 Task: Look for space in Haru Zbad, Pakistan from 1st July, 2023 to 3rd July, 2023 for 1 adult in price range Rs.5000 to Rs.15000. Place can be private room with 1  bedroom having 1 bed and 1 bathroom. Property type can be house, flat, guest house, hotel. Amenities needed are: wifi. Booking option can be shelf check-in. Required host language is English.
Action: Mouse pressed left at (528, 100)
Screenshot: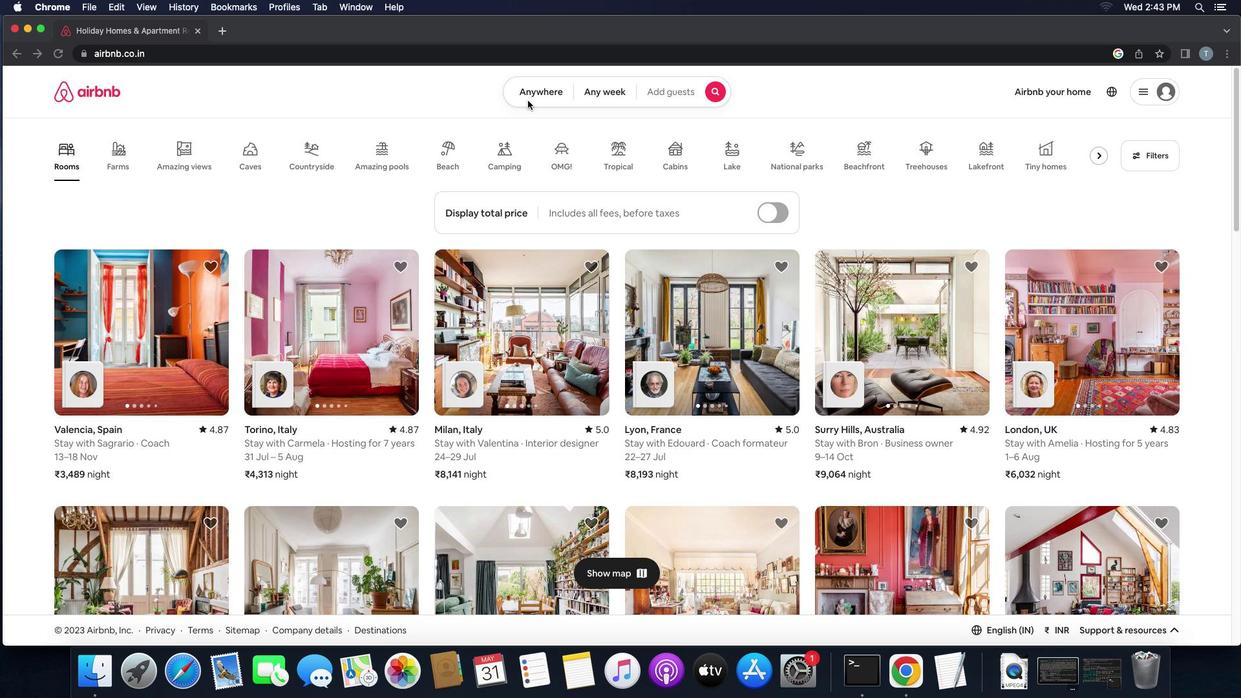 
Action: Mouse pressed left at (528, 100)
Screenshot: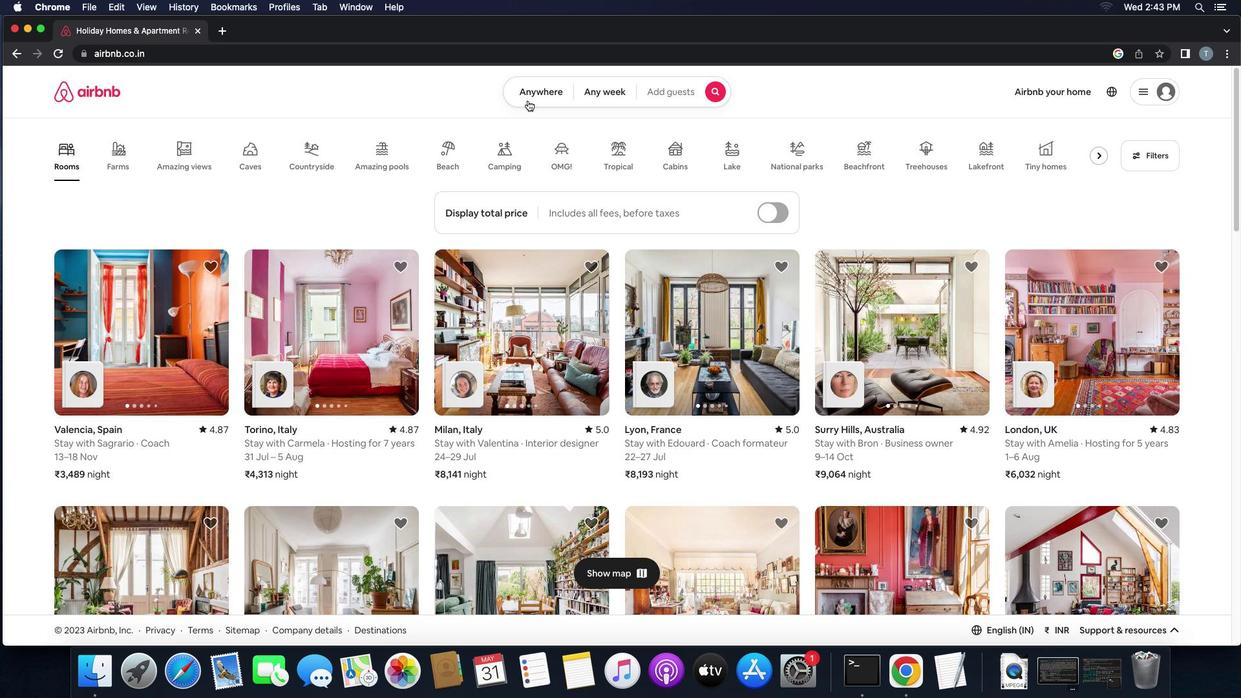 
Action: Mouse moved to (483, 140)
Screenshot: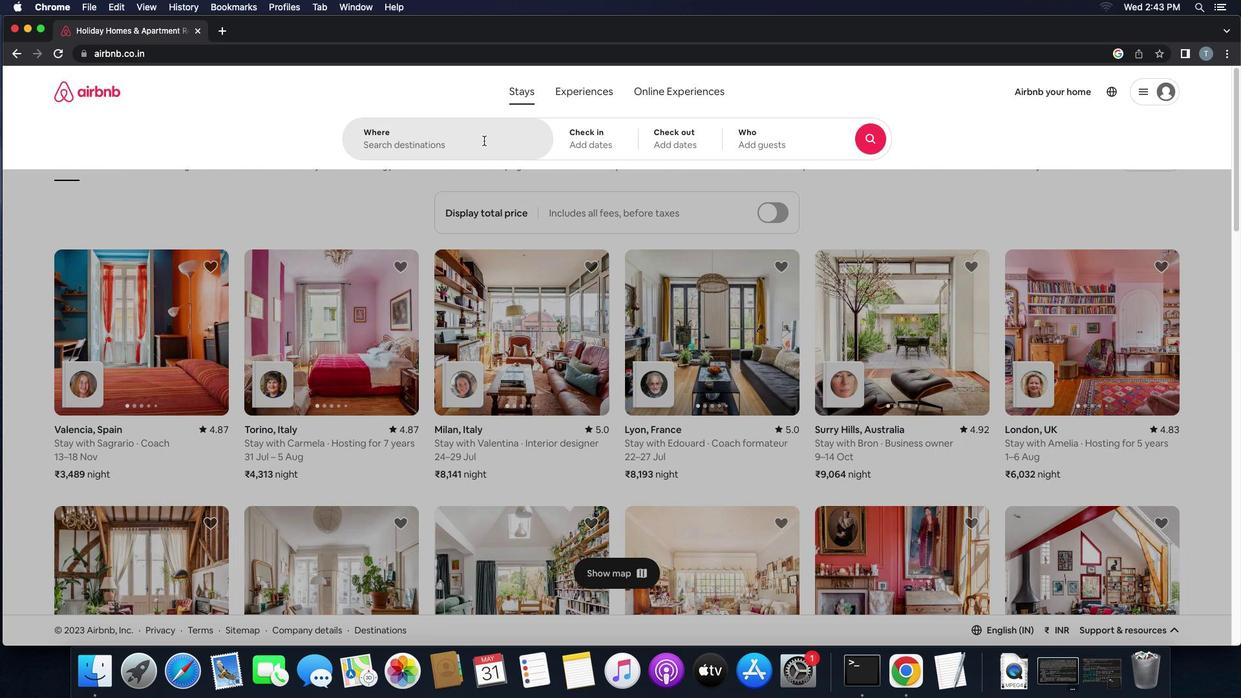 
Action: Mouse pressed left at (483, 140)
Screenshot: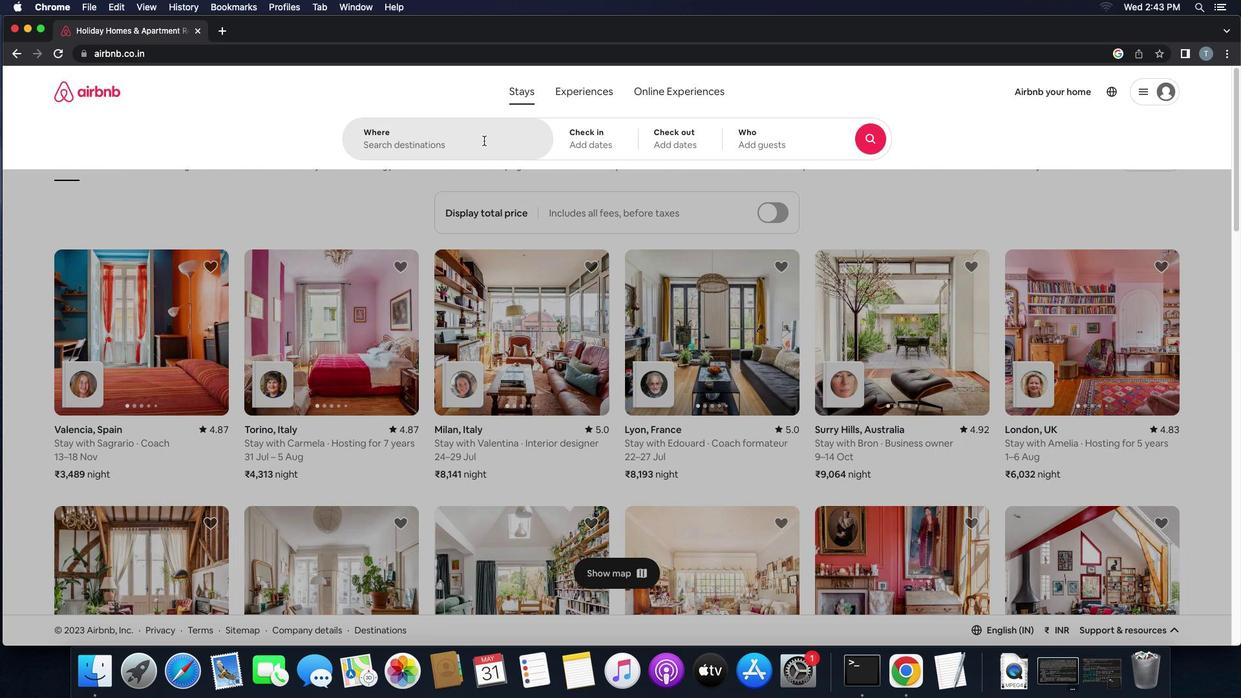 
Action: Key pressed Key.shift'H''a''r''u''z''b''a''d'',''p''a''k''i''s''t''a''n'
Screenshot: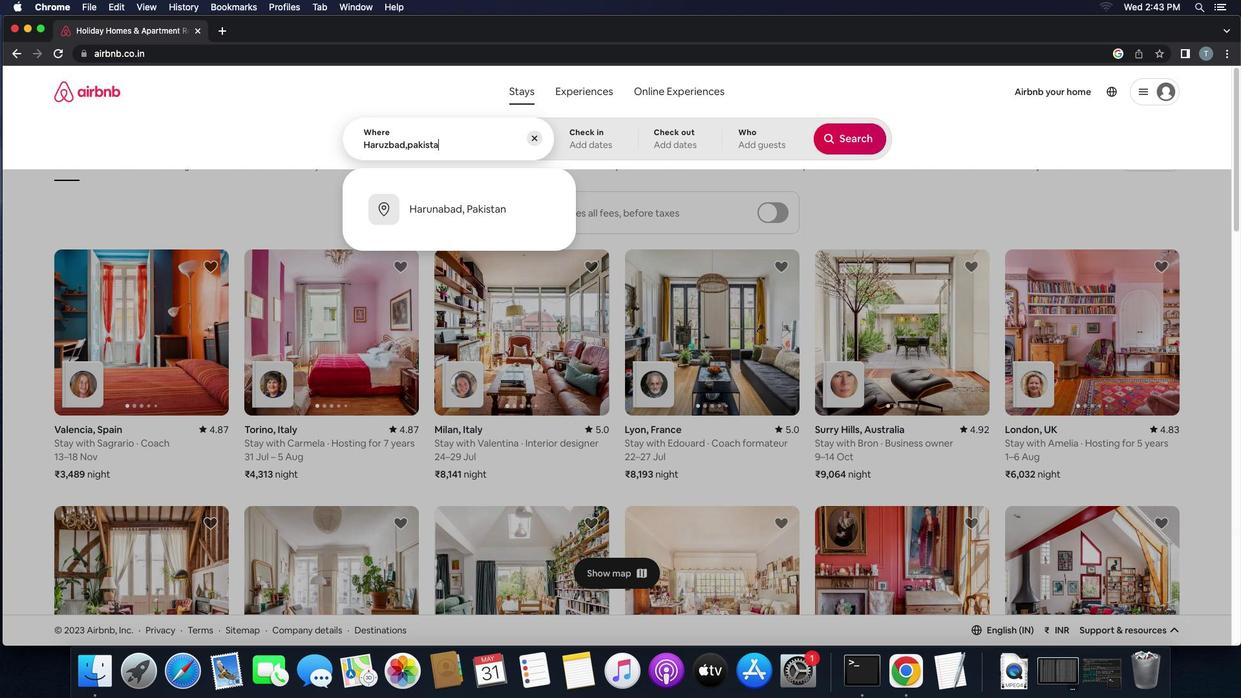 
Action: Mouse moved to (514, 204)
Screenshot: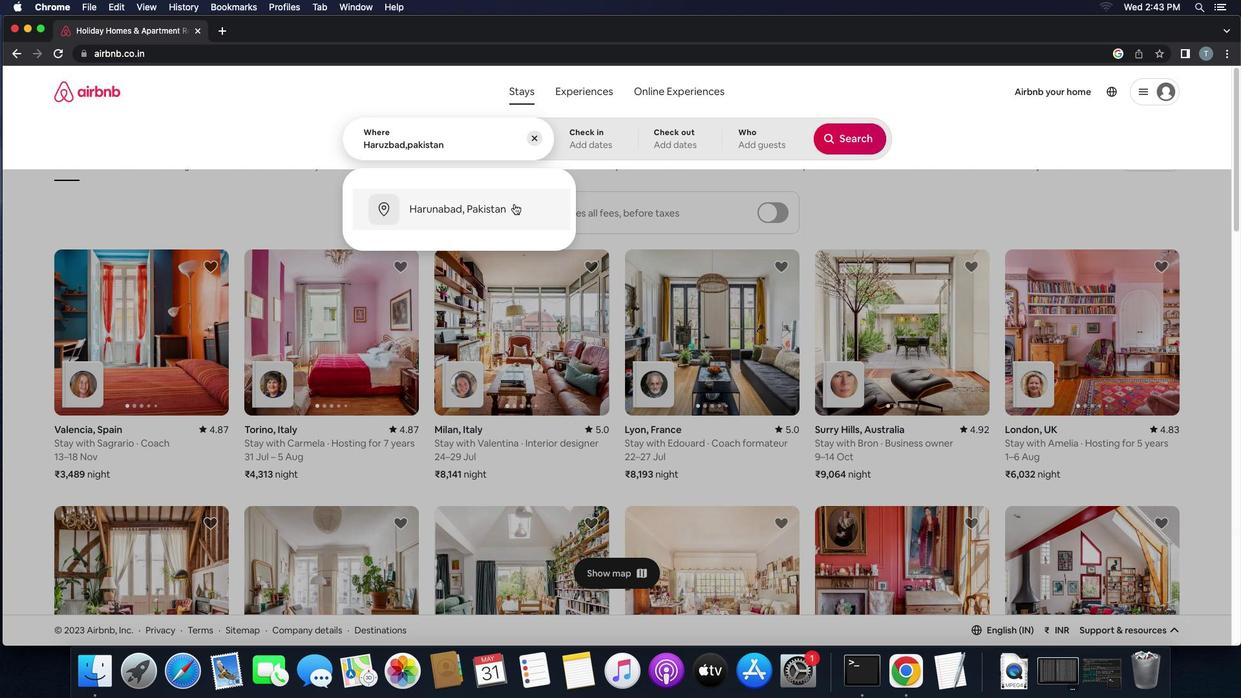 
Action: Mouse pressed left at (514, 204)
Screenshot: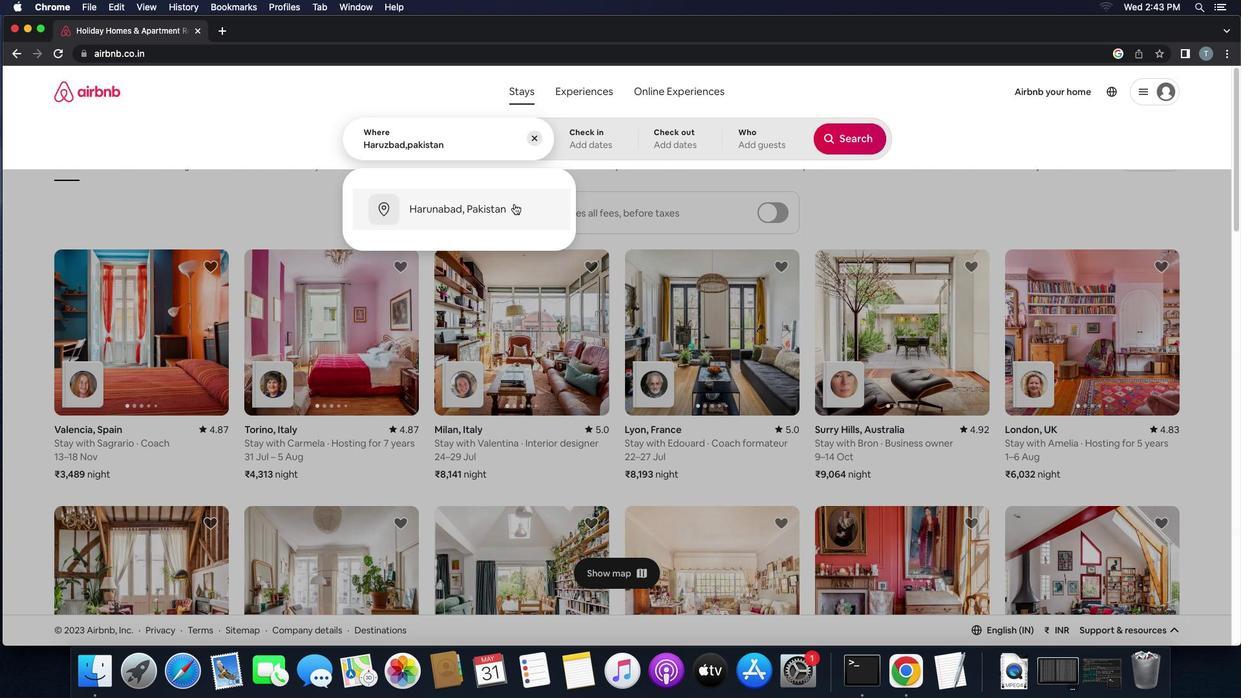 
Action: Mouse moved to (841, 245)
Screenshot: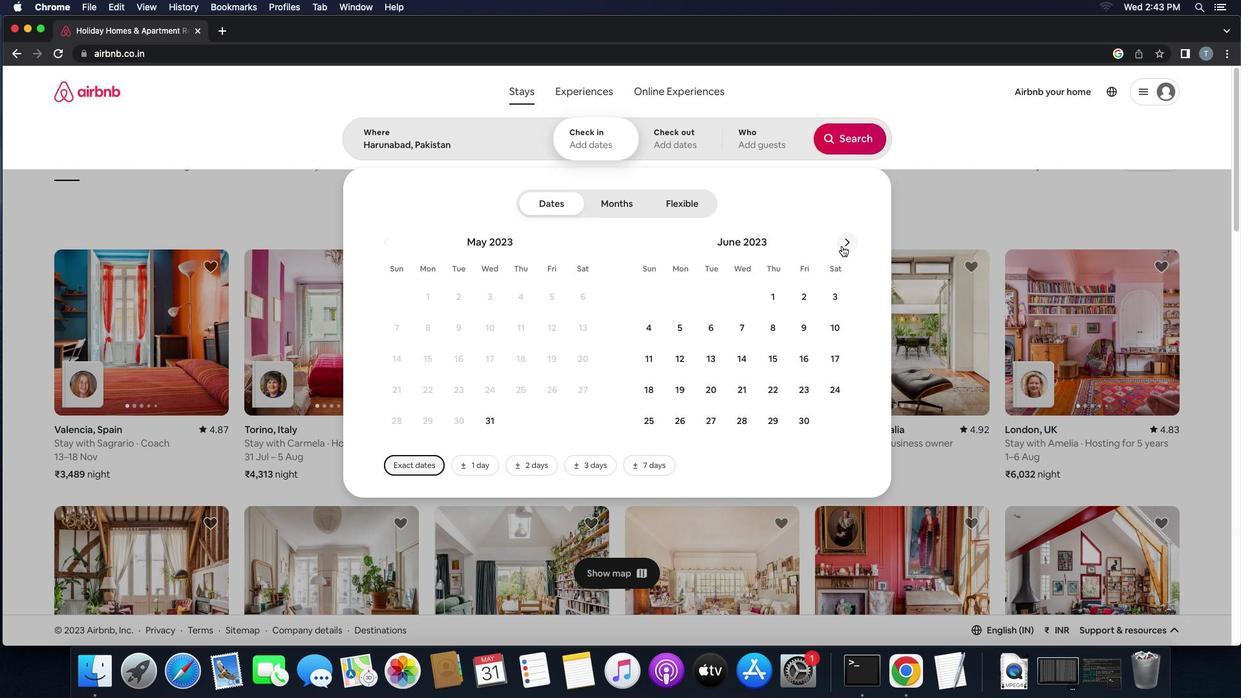 
Action: Mouse pressed left at (841, 245)
Screenshot: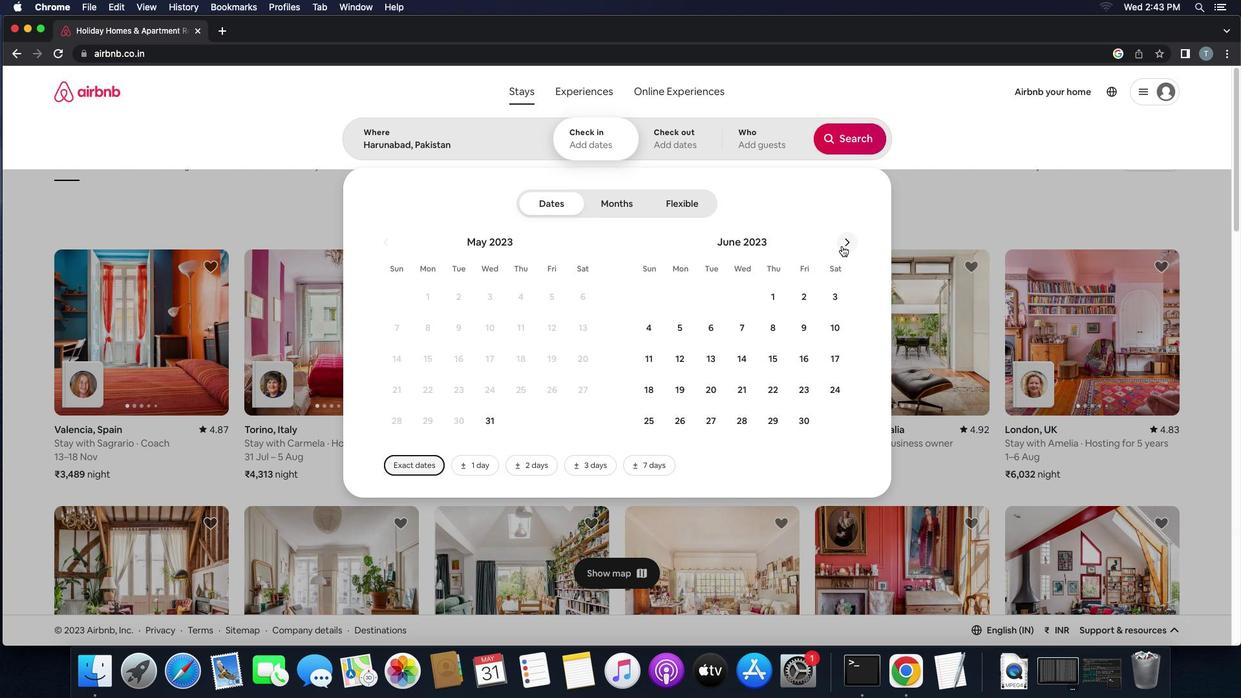
Action: Mouse moved to (836, 294)
Screenshot: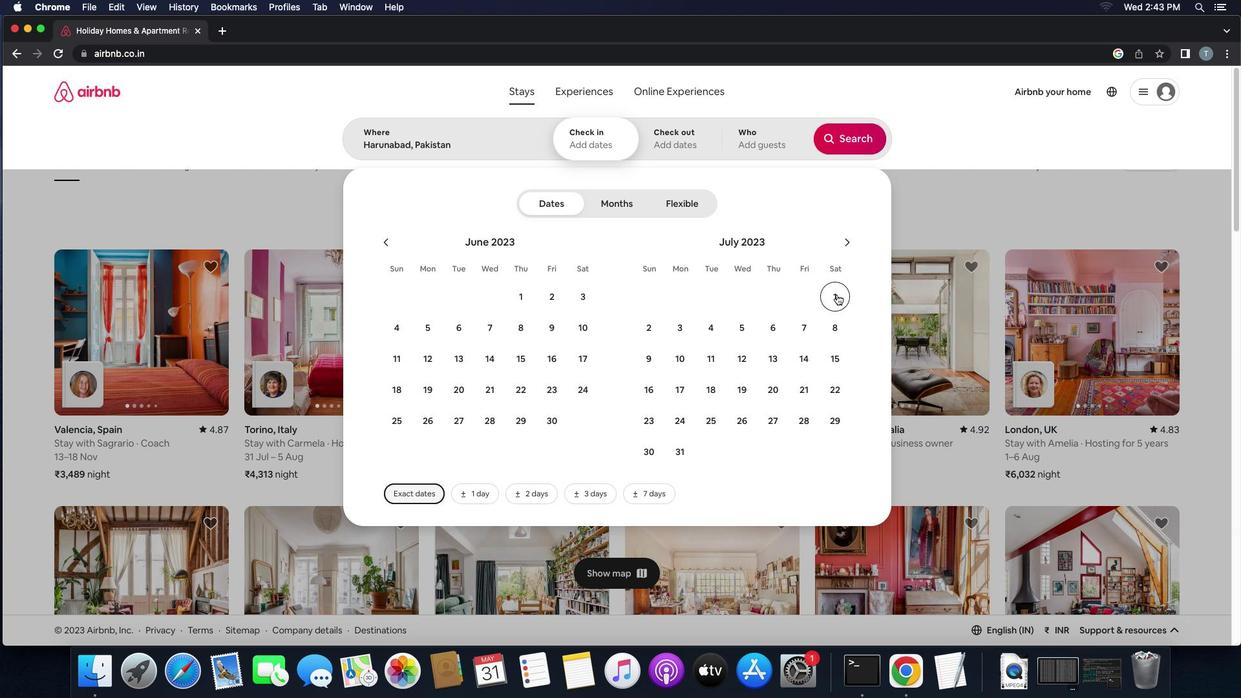 
Action: Mouse pressed left at (836, 294)
Screenshot: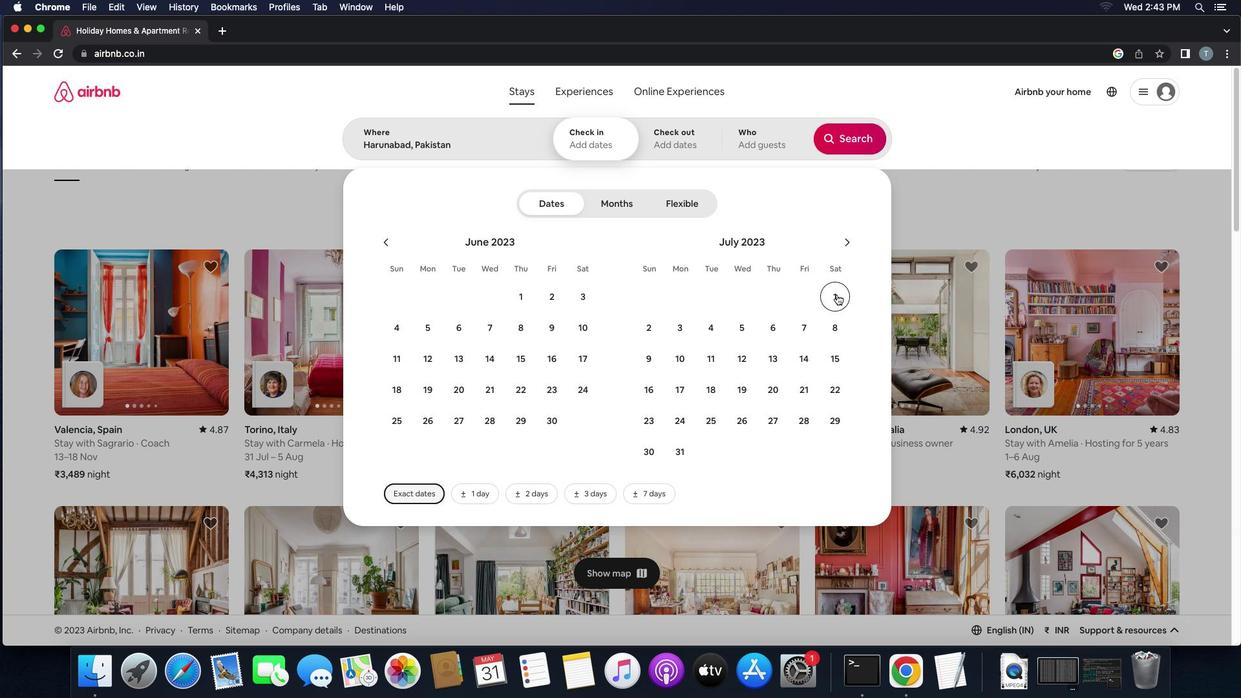 
Action: Mouse moved to (680, 329)
Screenshot: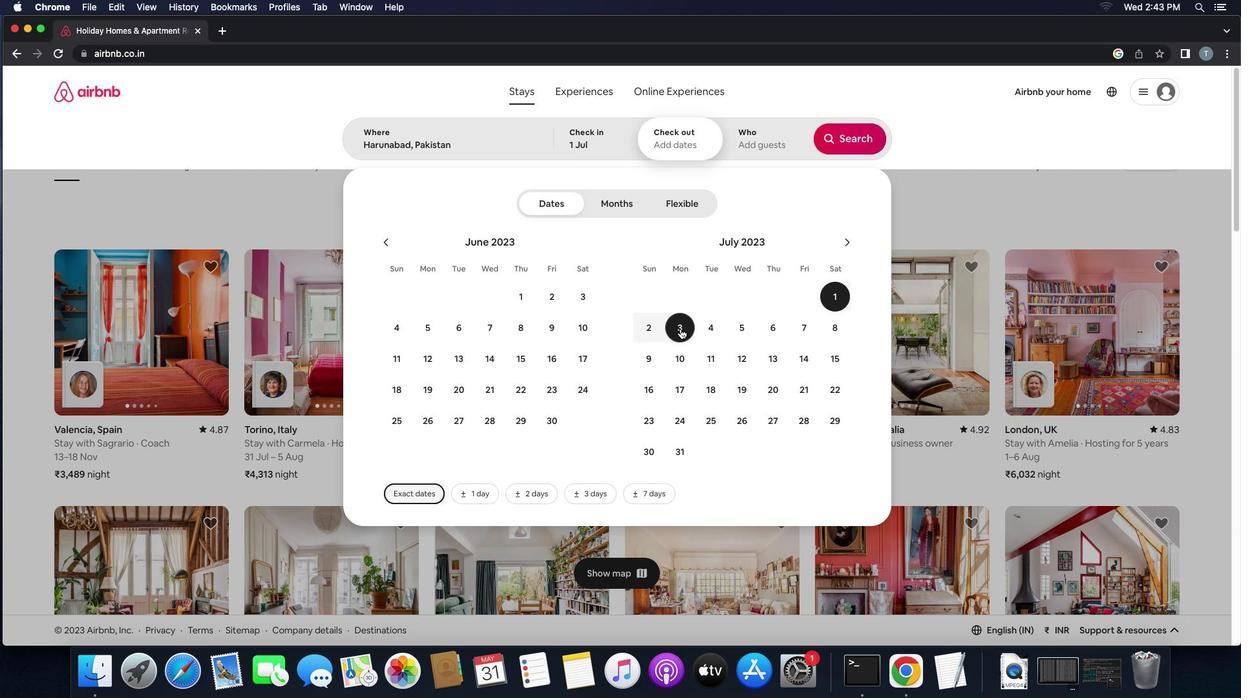 
Action: Mouse pressed left at (680, 329)
Screenshot: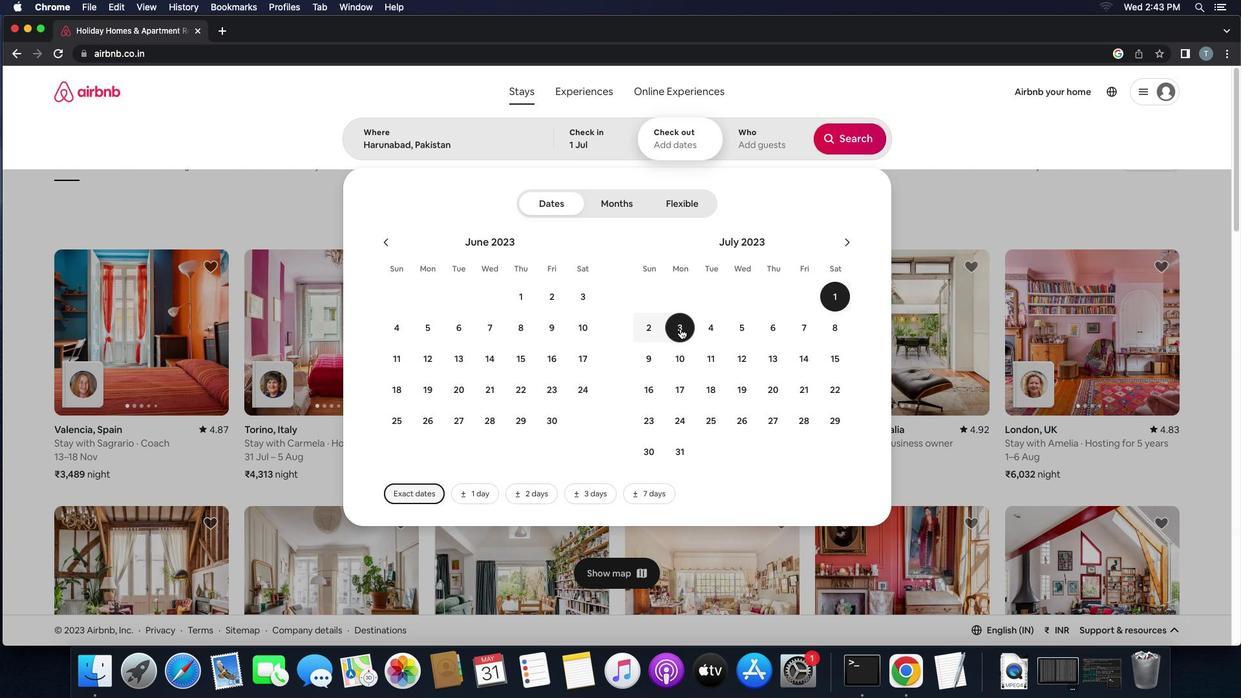 
Action: Mouse moved to (737, 142)
Screenshot: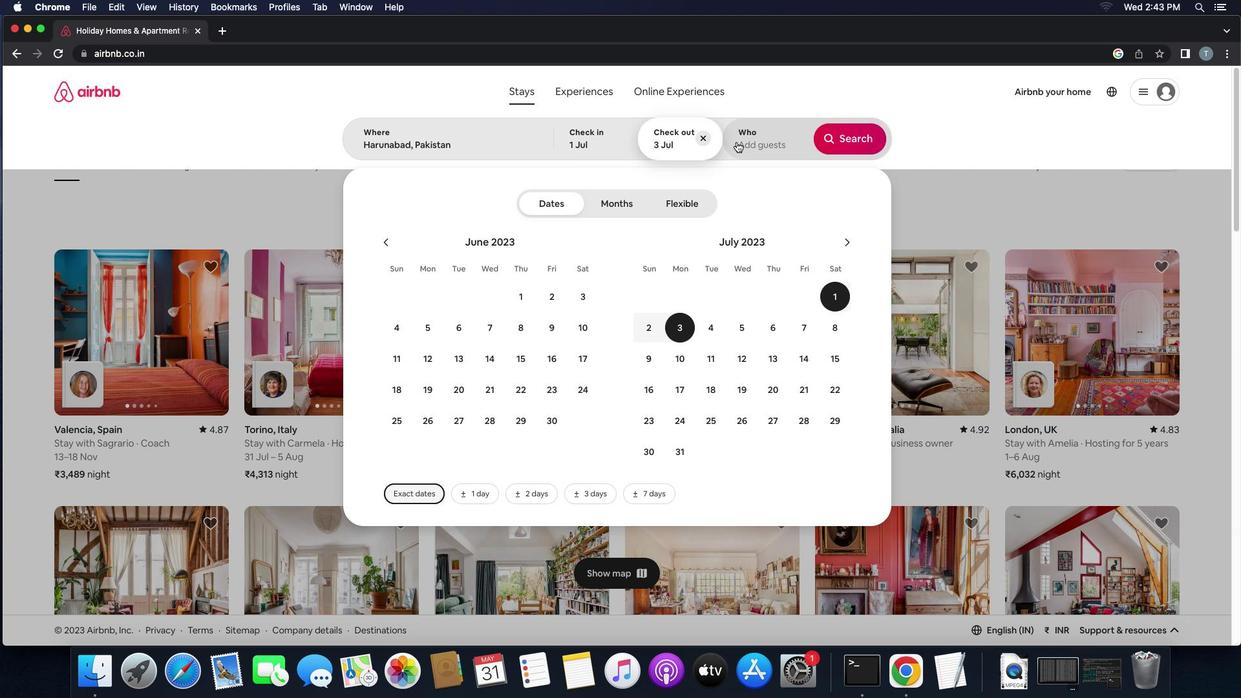 
Action: Mouse pressed left at (737, 142)
Screenshot: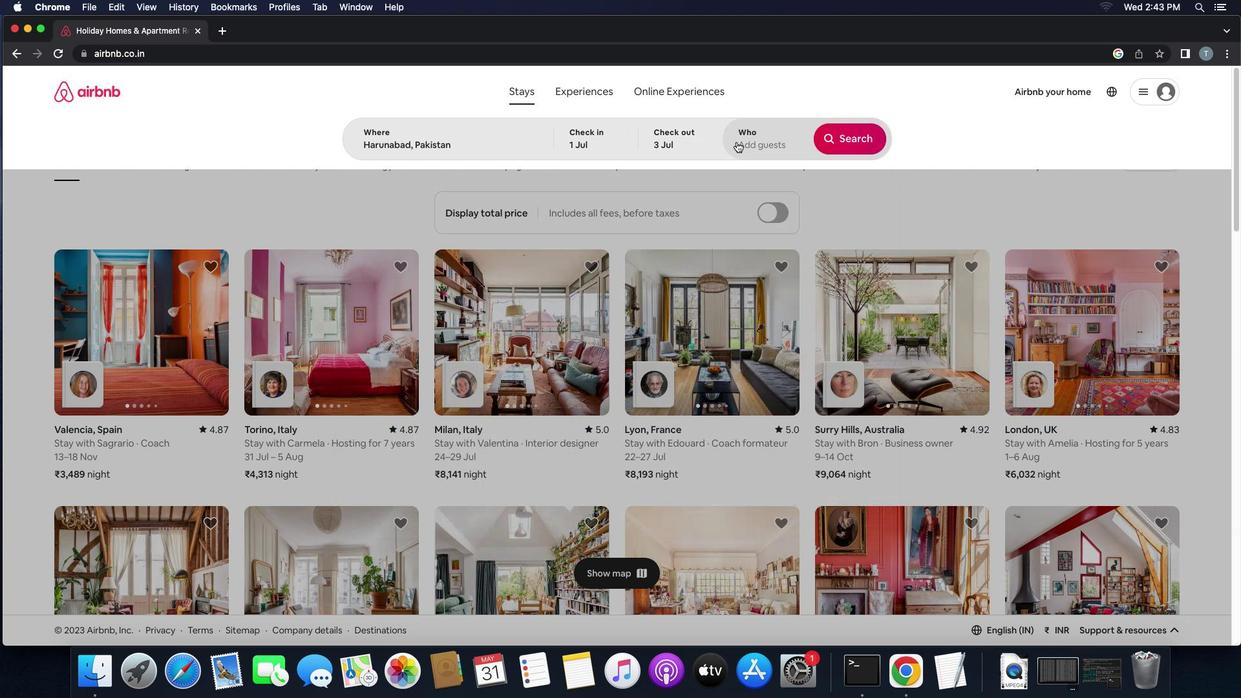 
Action: Mouse moved to (852, 203)
Screenshot: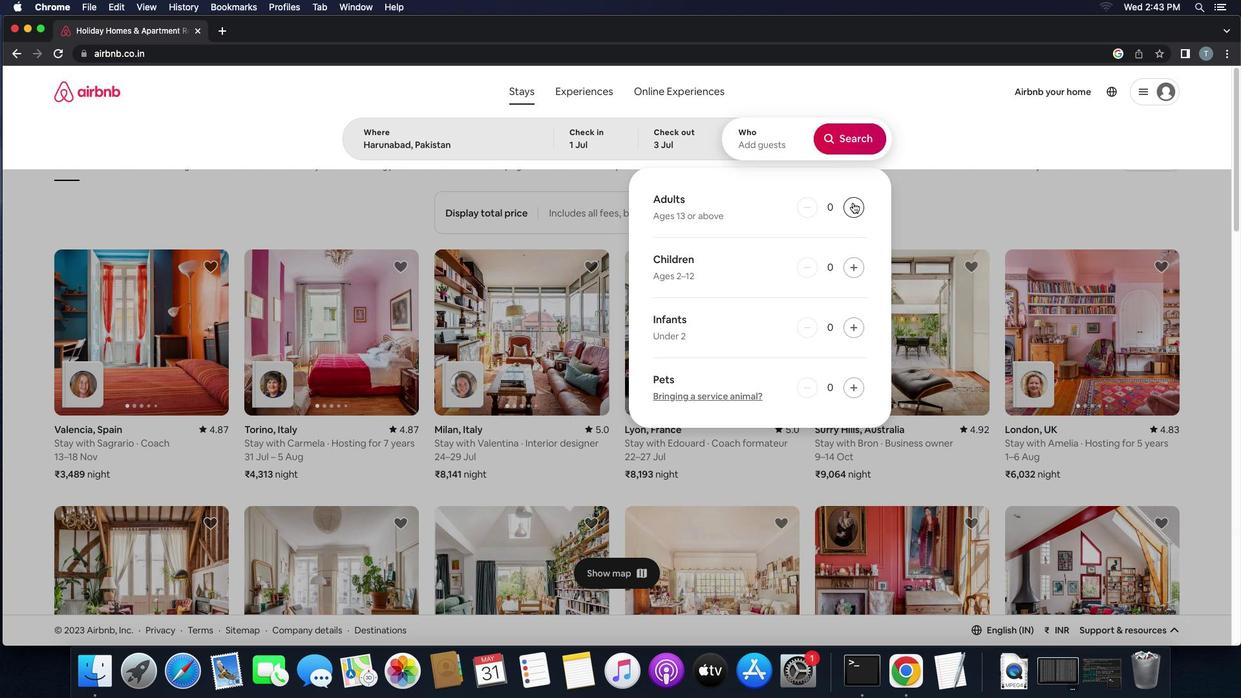 
Action: Mouse pressed left at (852, 203)
Screenshot: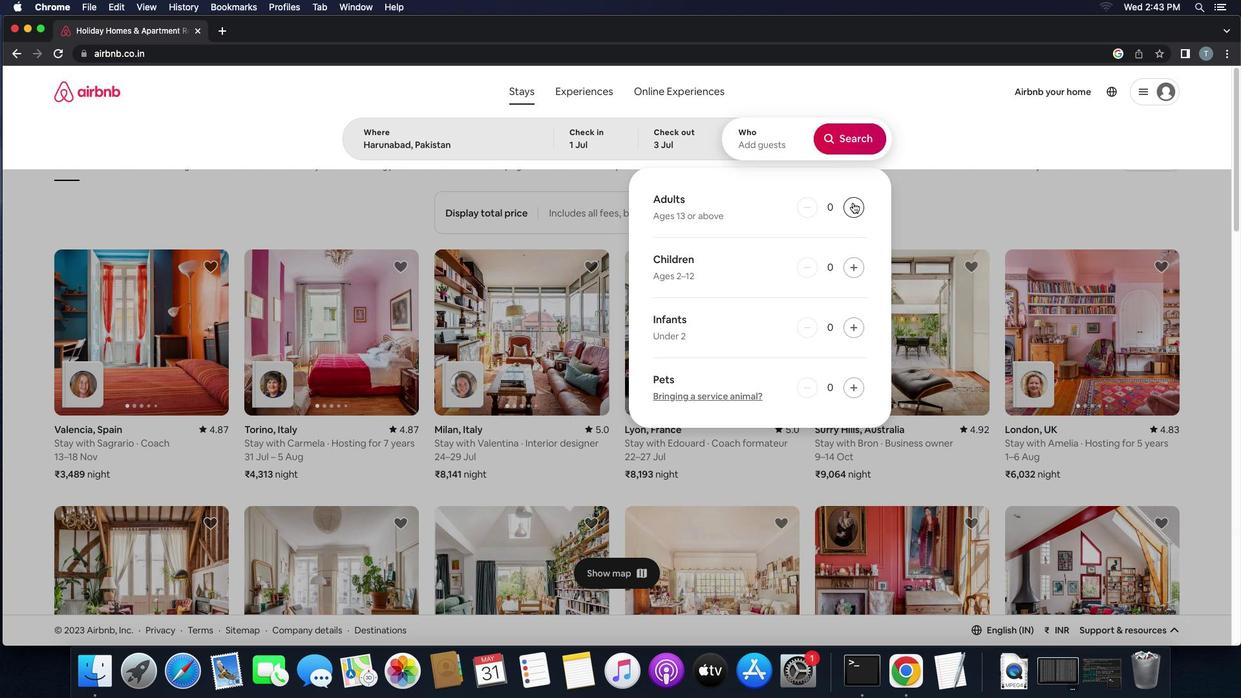 
Action: Mouse moved to (857, 139)
Screenshot: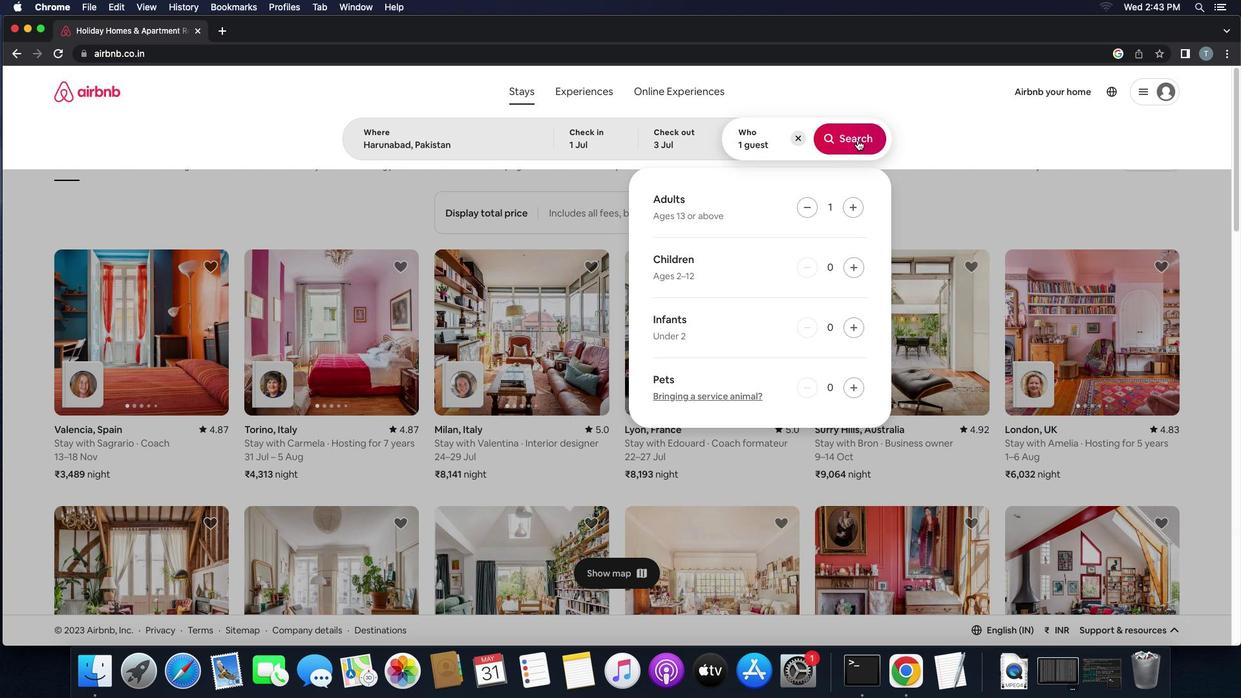 
Action: Mouse pressed left at (857, 139)
Screenshot: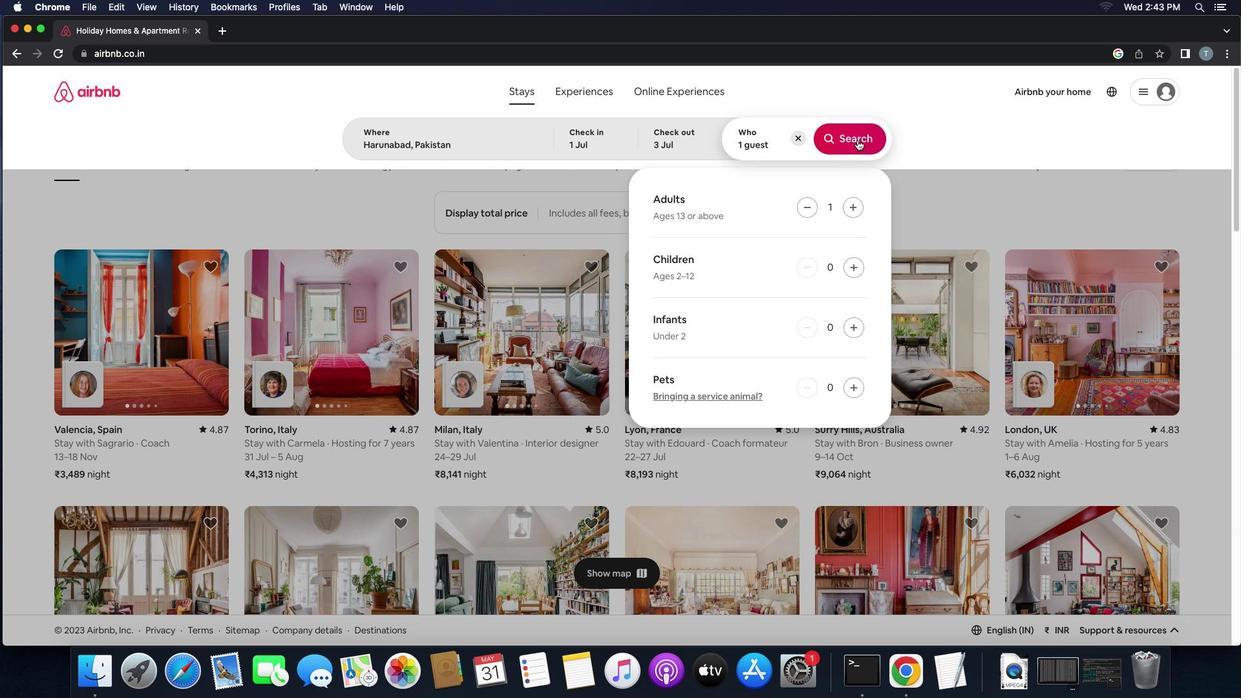 
Action: Mouse moved to (1182, 142)
Screenshot: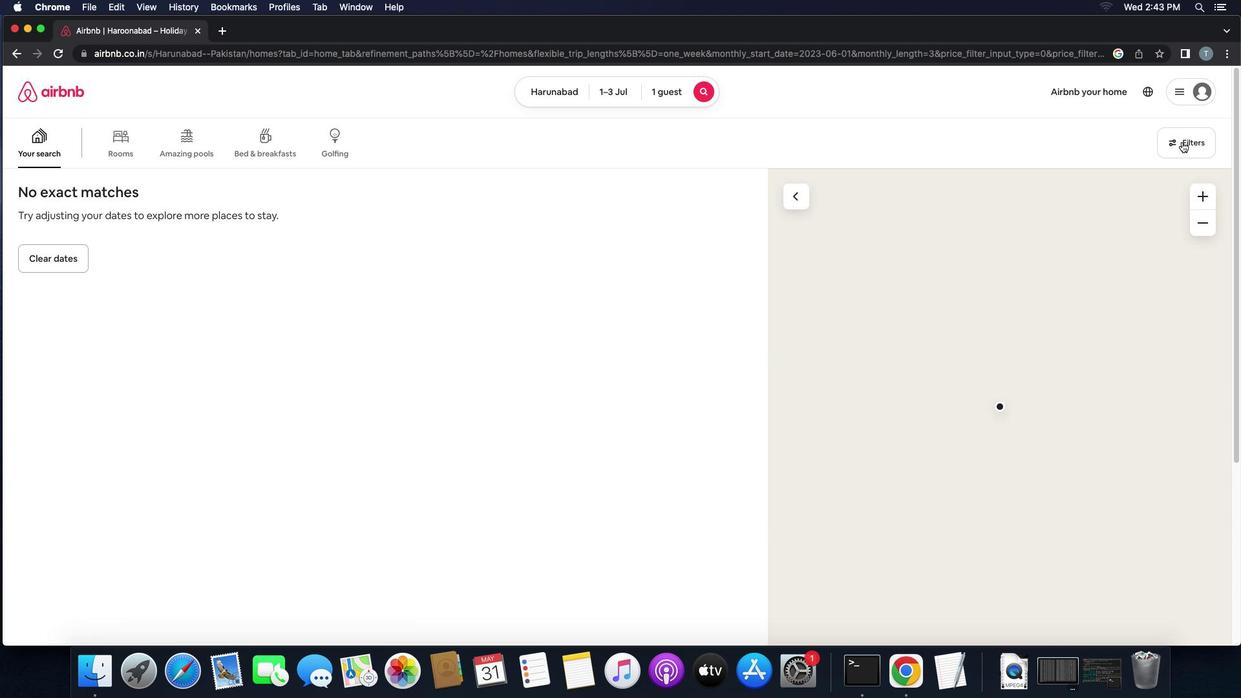 
Action: Mouse pressed left at (1182, 142)
Screenshot: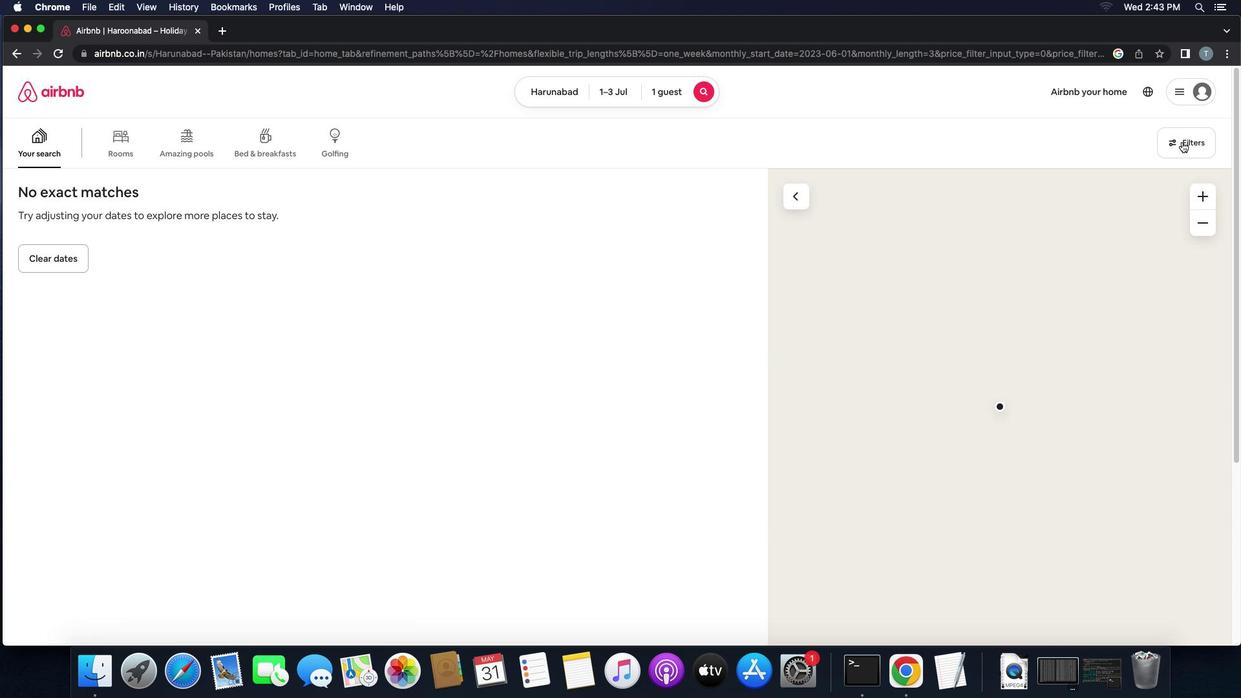 
Action: Mouse moved to (528, 232)
Screenshot: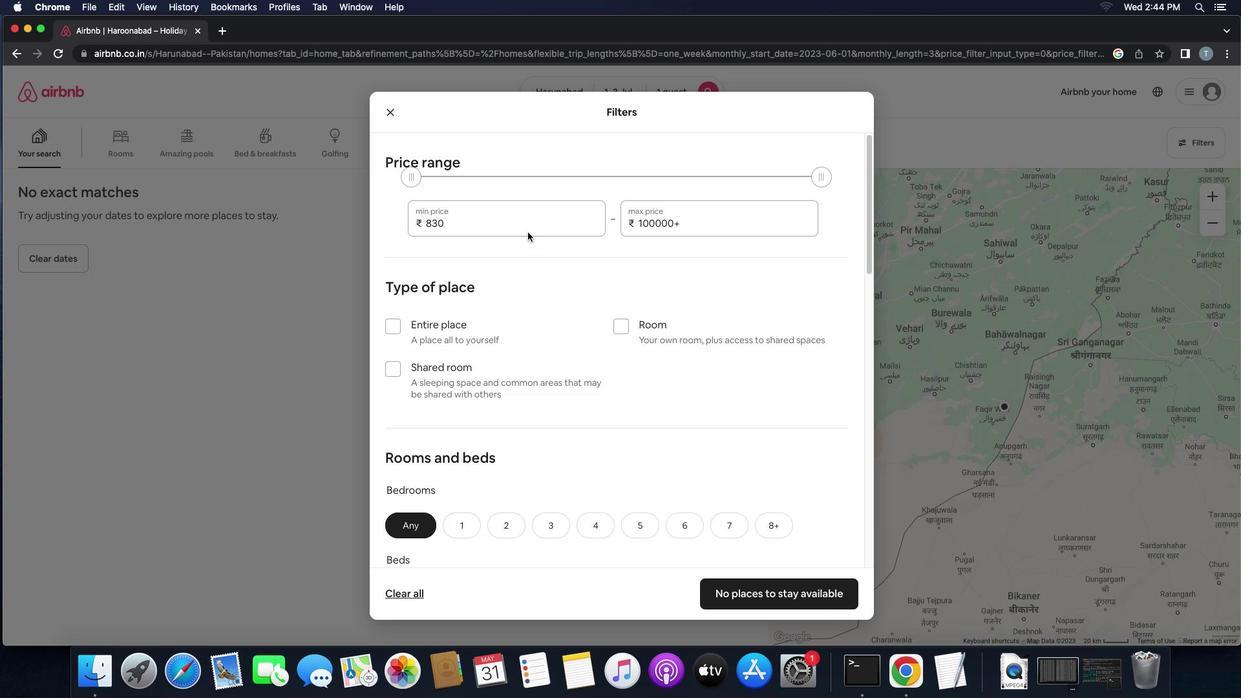 
Action: Mouse pressed left at (528, 232)
Screenshot: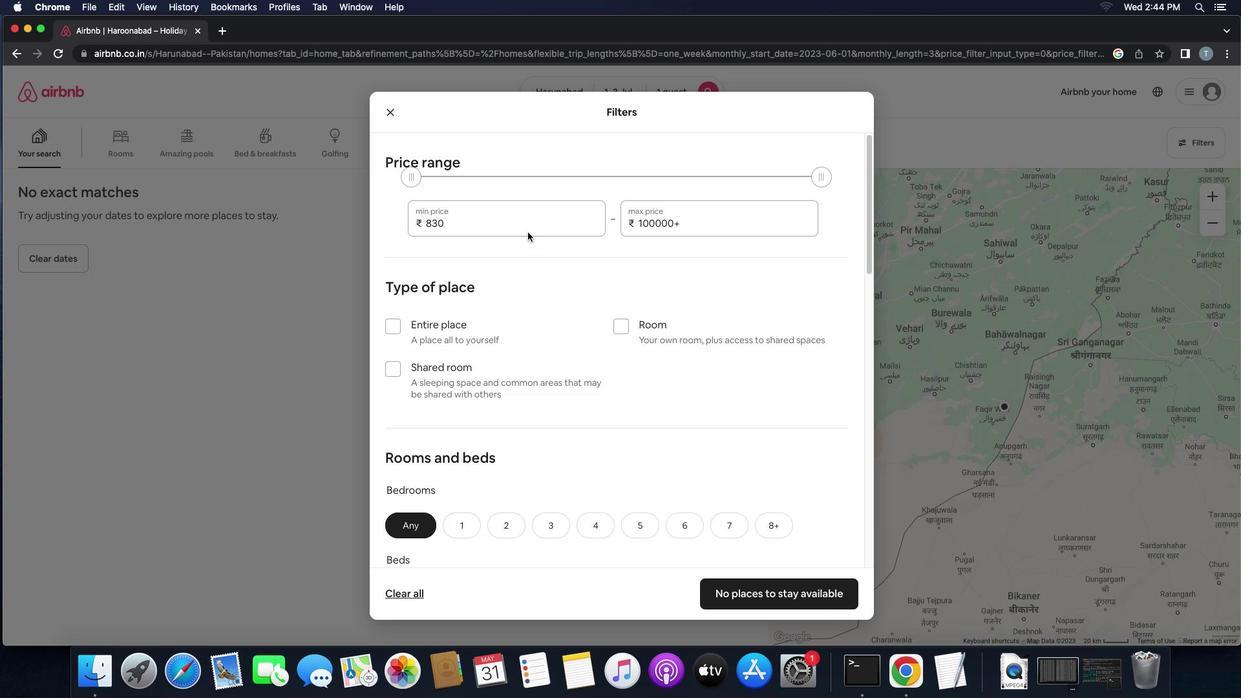 
Action: Mouse moved to (528, 227)
Screenshot: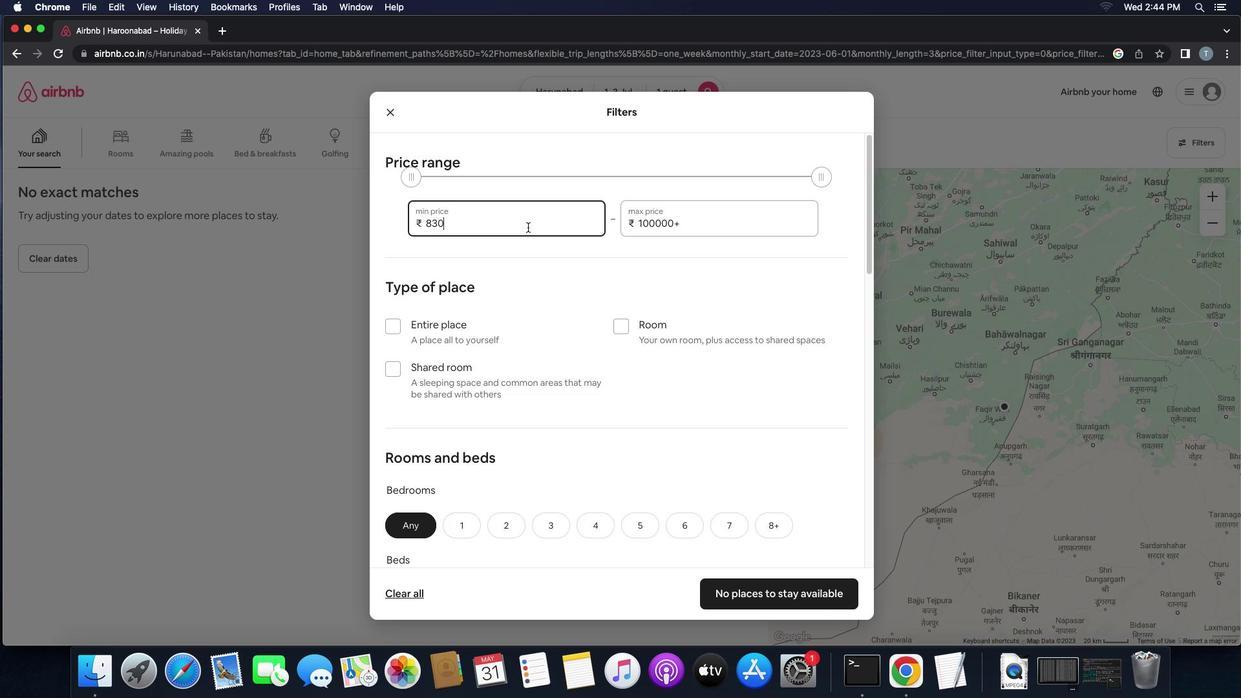 
Action: Key pressed Key.backspaceKey.backspaceKey.backspace'5''0''0'Key.backspaceKey.backspaceKey.backspaceKey.backspaceKey.backspaceKey.backspace'5''0''0''0'
Screenshot: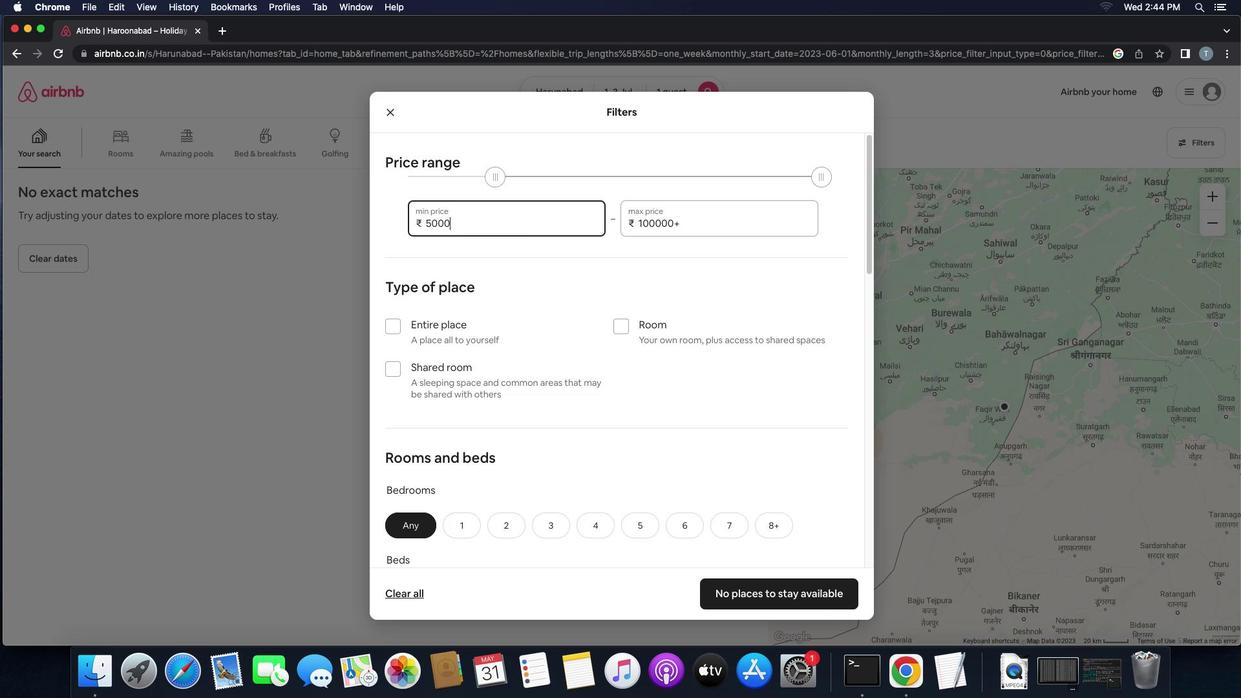 
Action: Mouse moved to (686, 223)
Screenshot: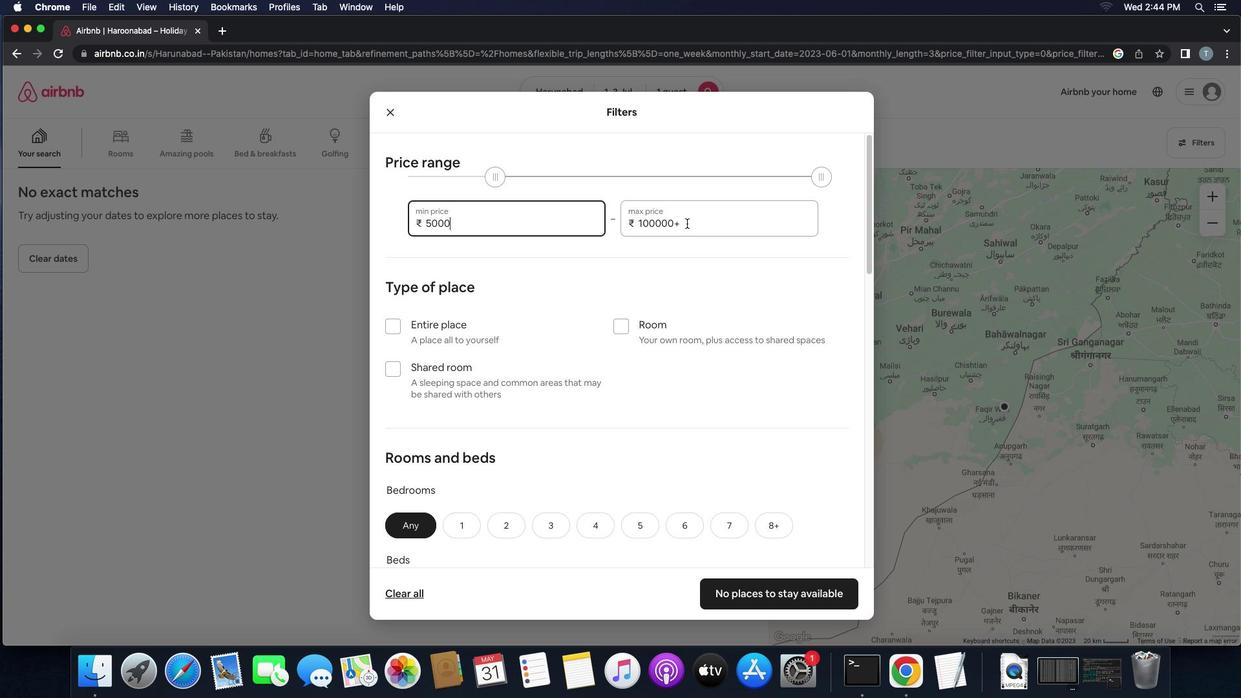 
Action: Mouse pressed left at (686, 223)
Screenshot: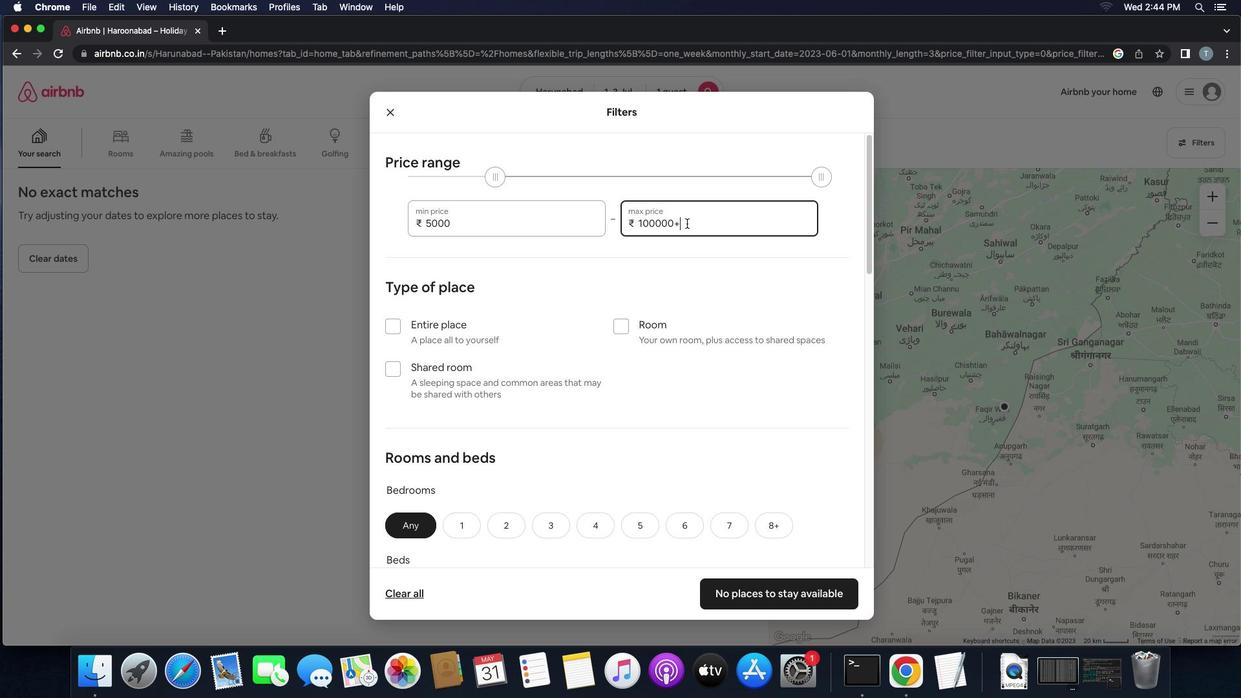 
Action: Key pressed Key.backspaceKey.backspaceKey.backspaceKey.backspaceKey.backspaceKey.backspaceKey.backspace'1''5''0''0''0'
Screenshot: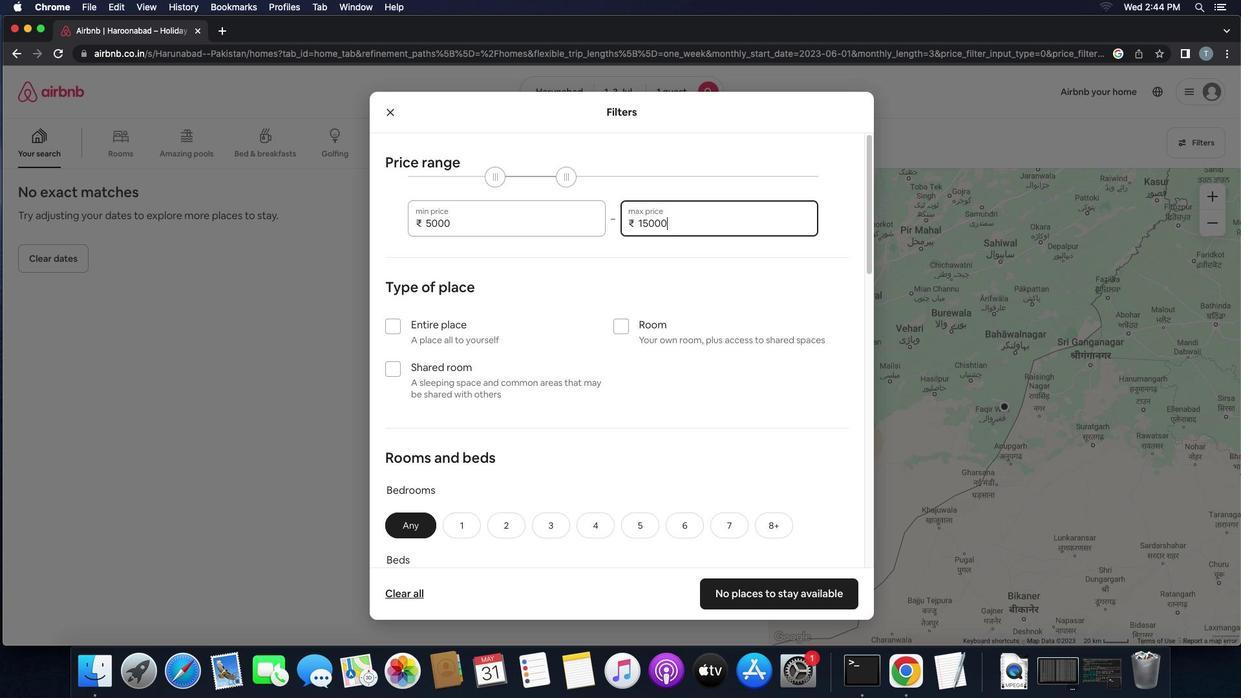 
Action: Mouse moved to (625, 333)
Screenshot: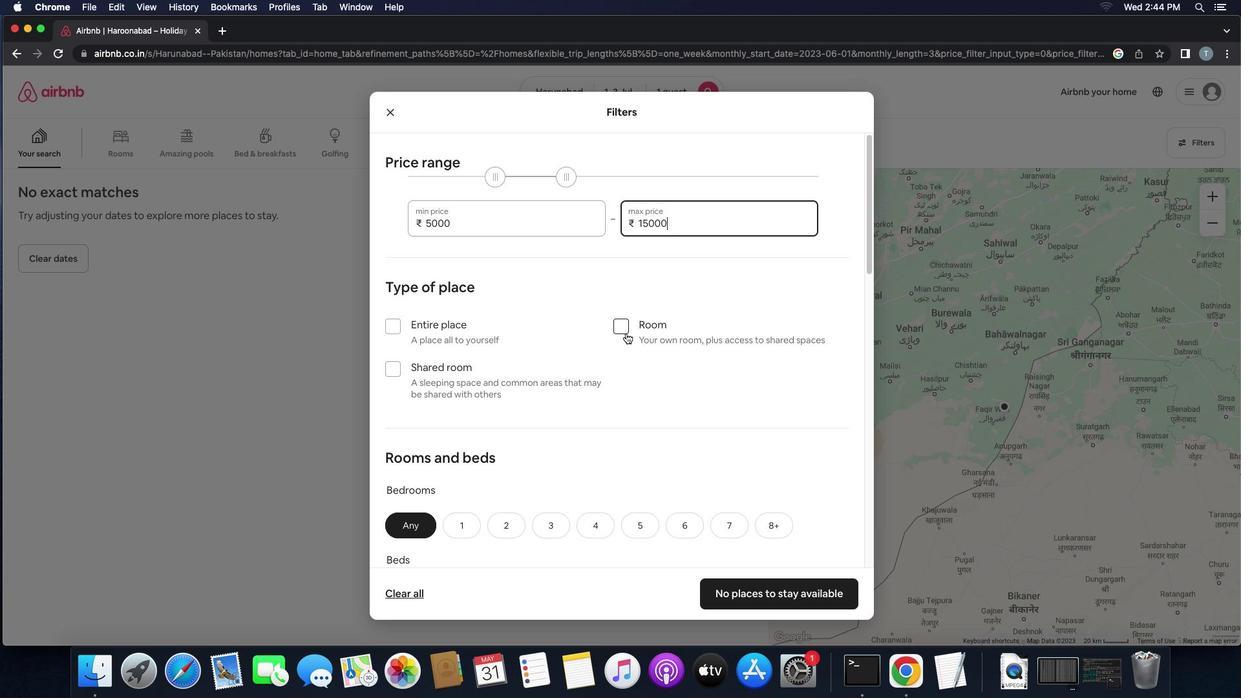 
Action: Mouse pressed left at (625, 333)
Screenshot: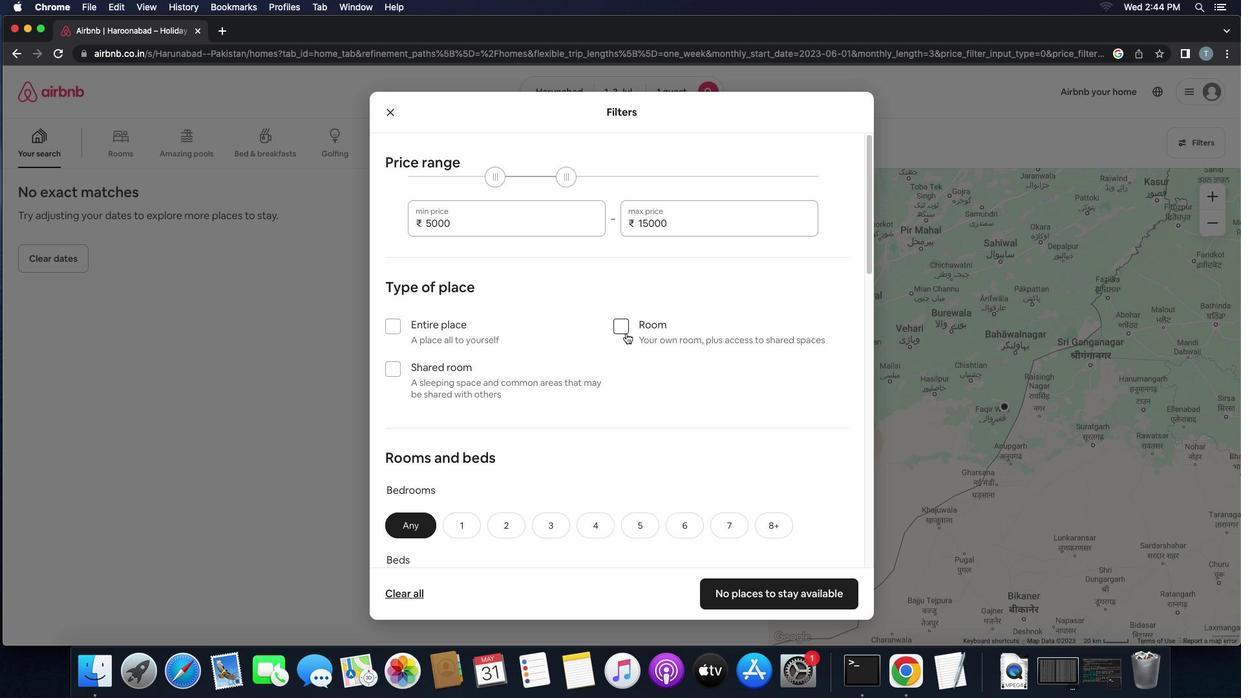 
Action: Mouse moved to (622, 368)
Screenshot: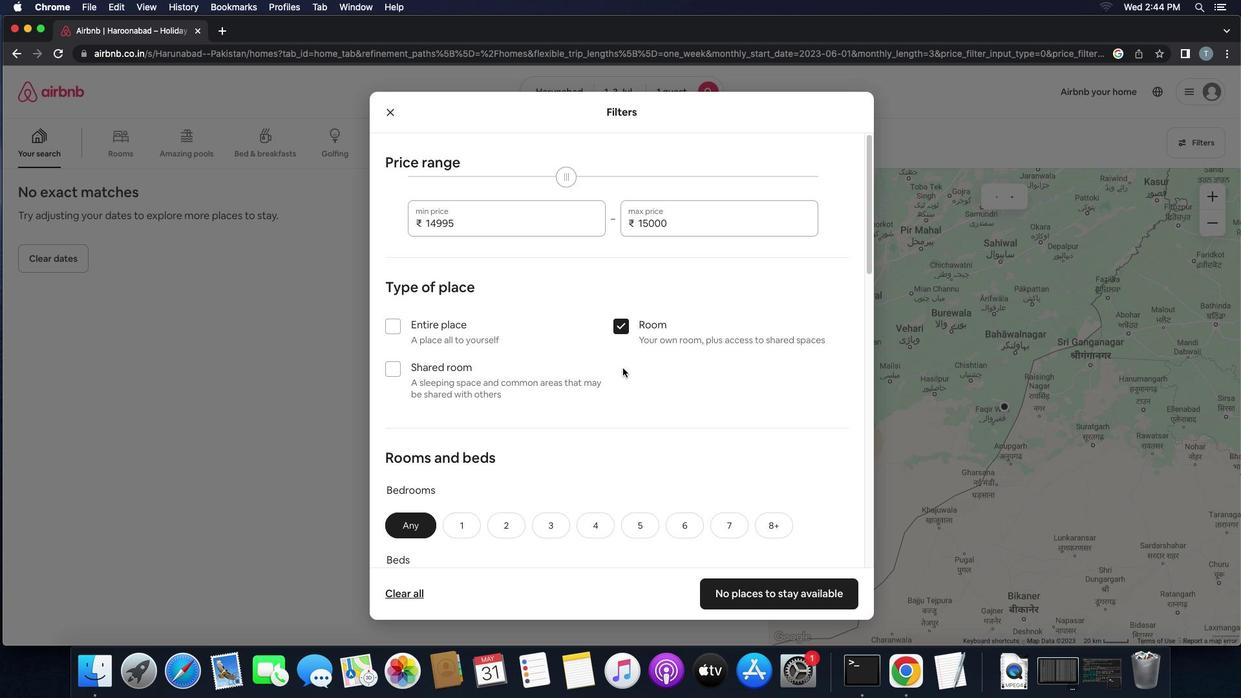 
Action: Mouse scrolled (622, 368) with delta (0, 0)
Screenshot: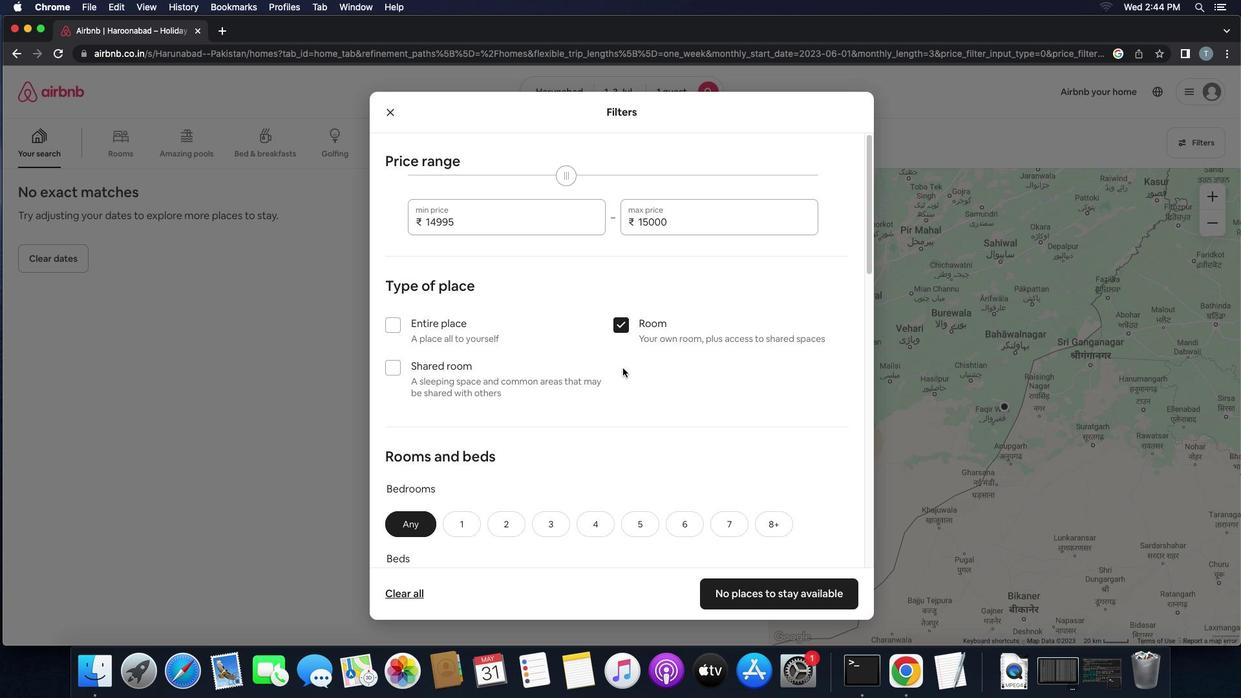 
Action: Mouse scrolled (622, 368) with delta (0, 0)
Screenshot: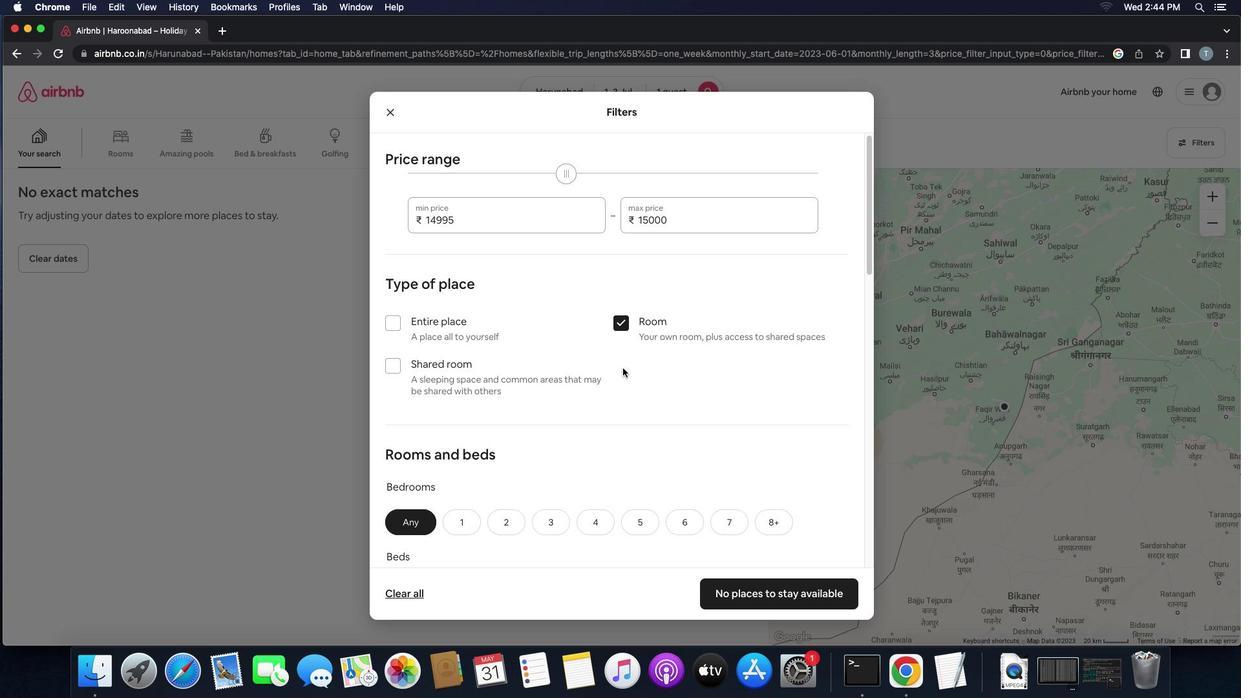 
Action: Mouse scrolled (622, 368) with delta (0, 0)
Screenshot: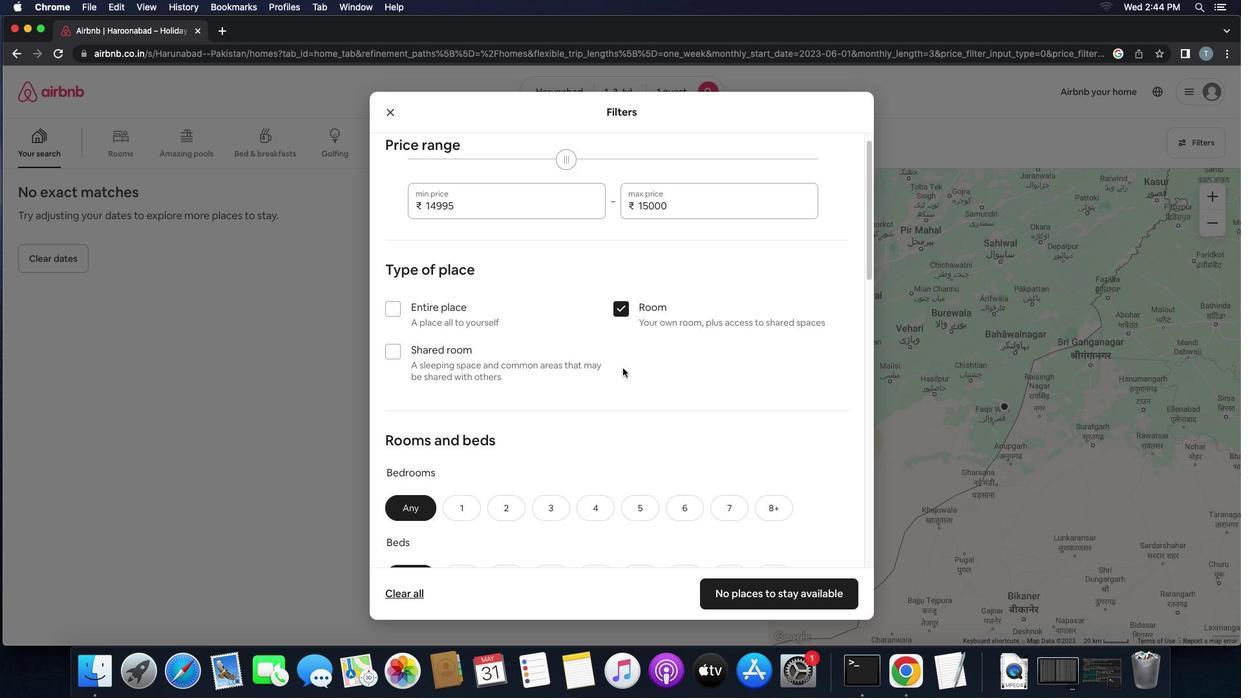 
Action: Mouse scrolled (622, 368) with delta (0, 0)
Screenshot: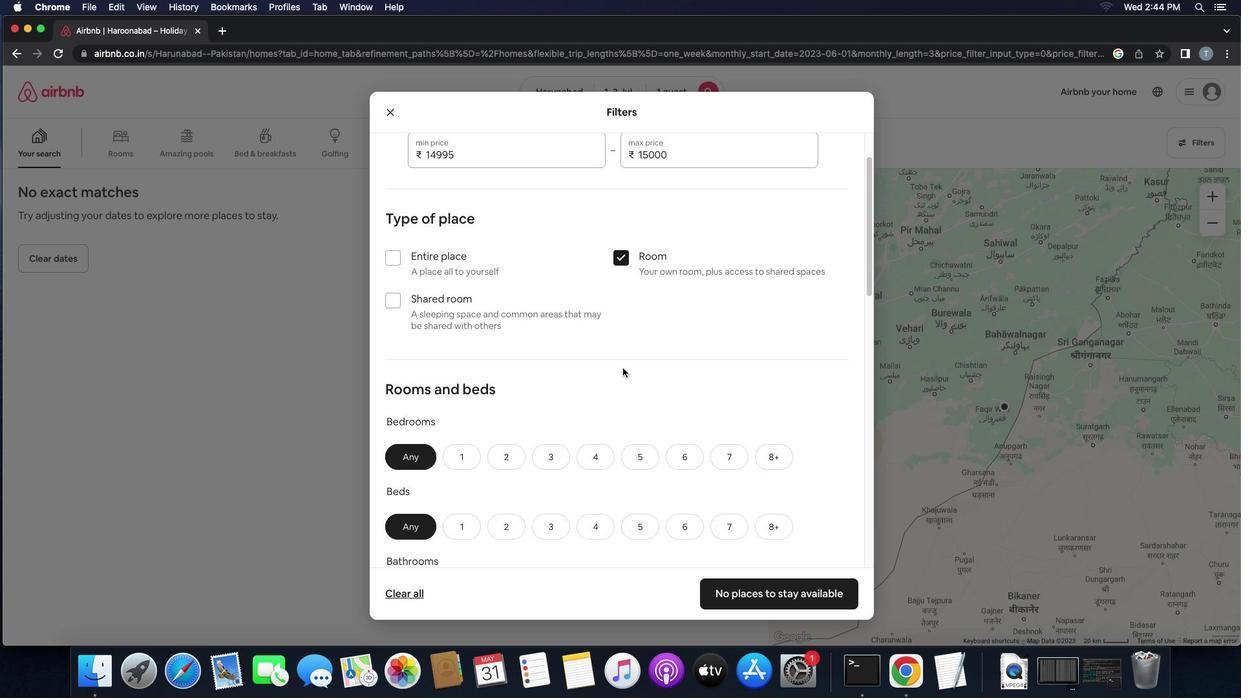 
Action: Mouse scrolled (622, 368) with delta (0, 0)
Screenshot: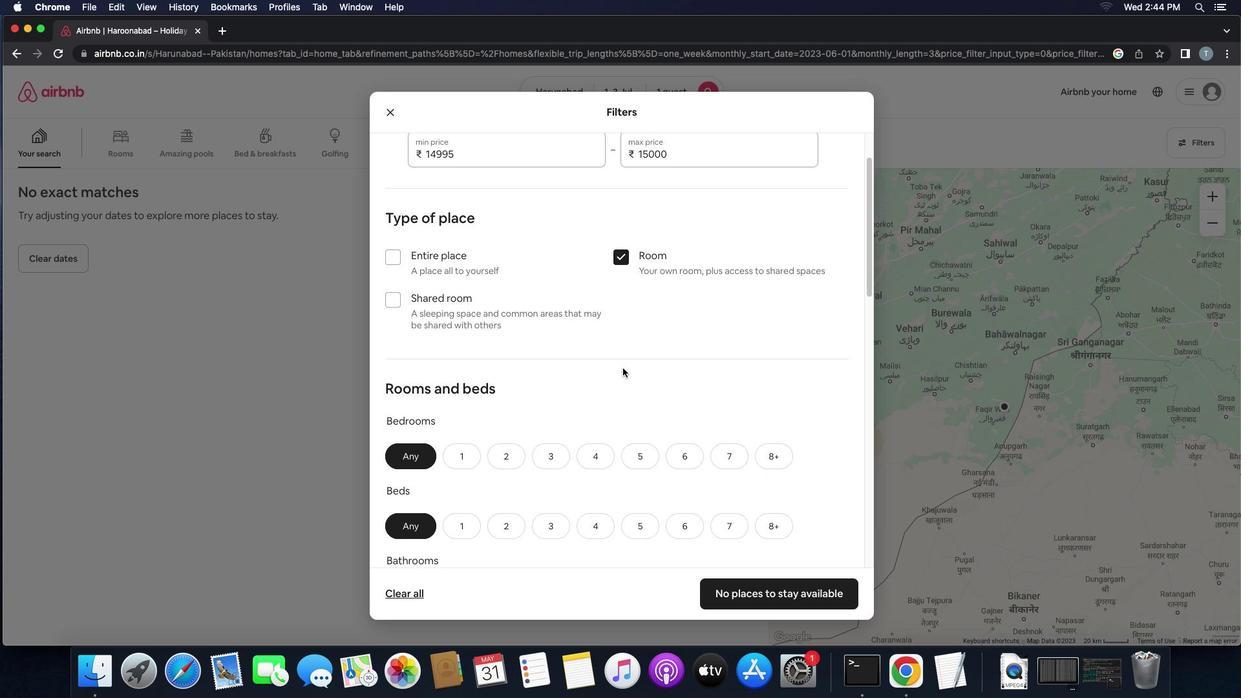
Action: Mouse scrolled (622, 368) with delta (0, 0)
Screenshot: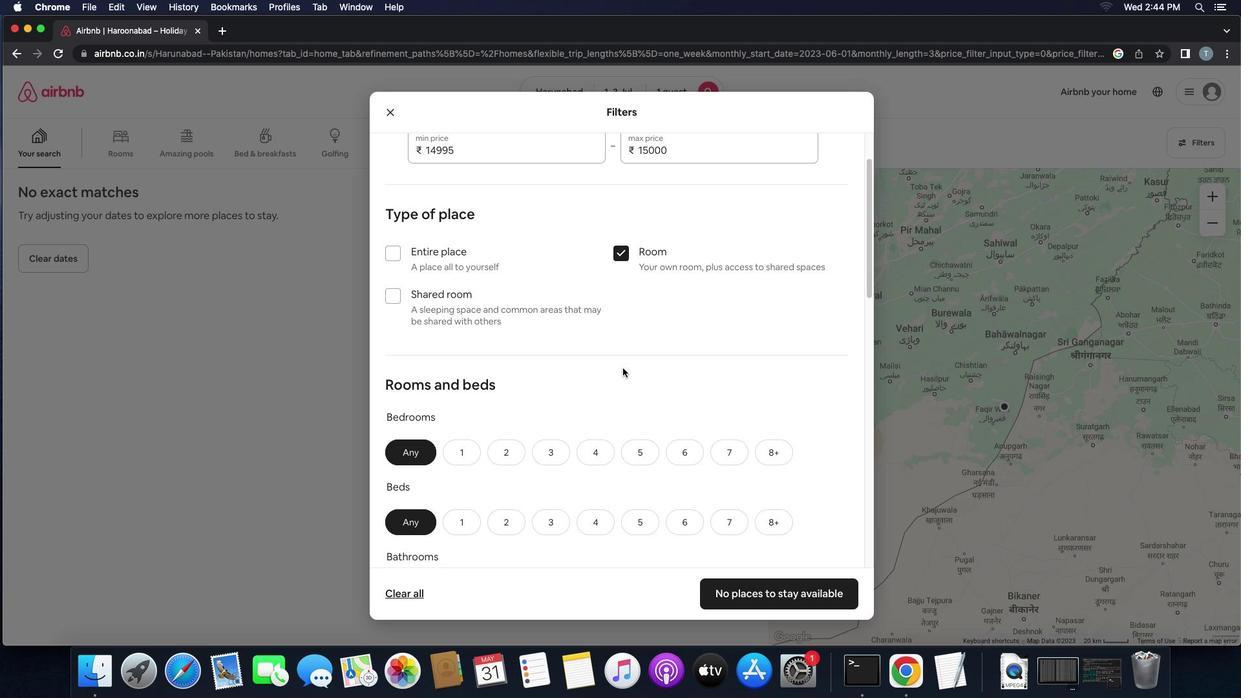 
Action: Mouse scrolled (622, 368) with delta (0, 0)
Screenshot: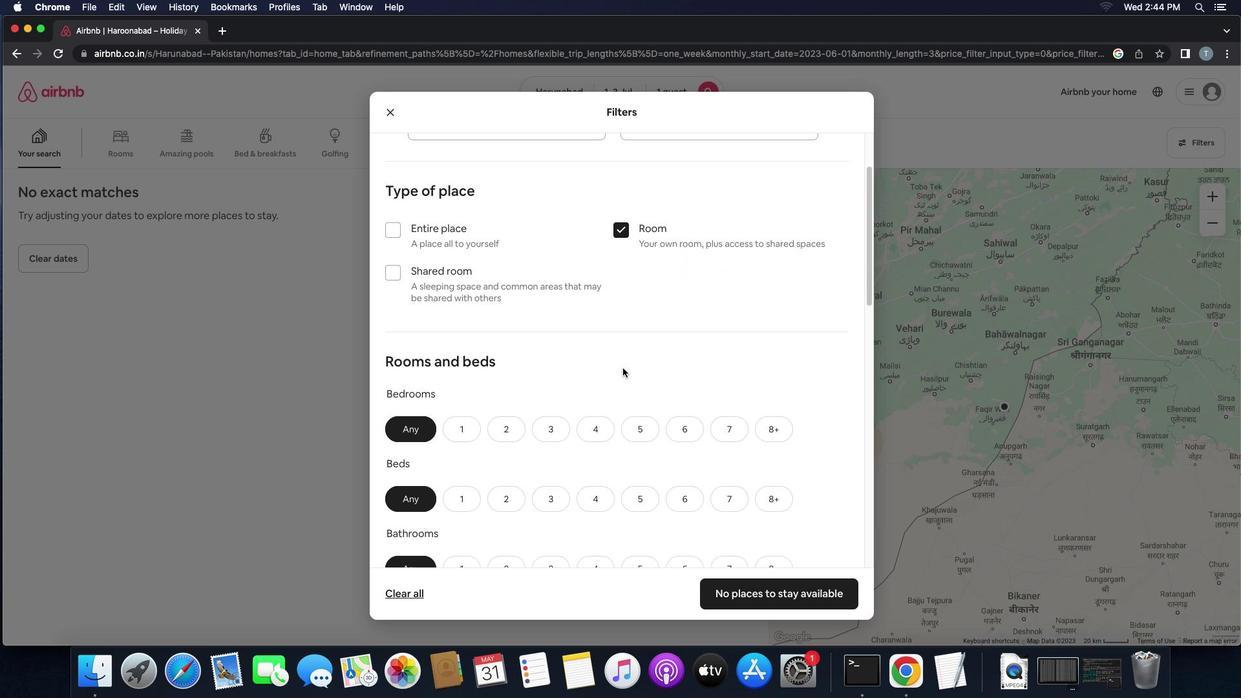 
Action: Mouse moved to (464, 413)
Screenshot: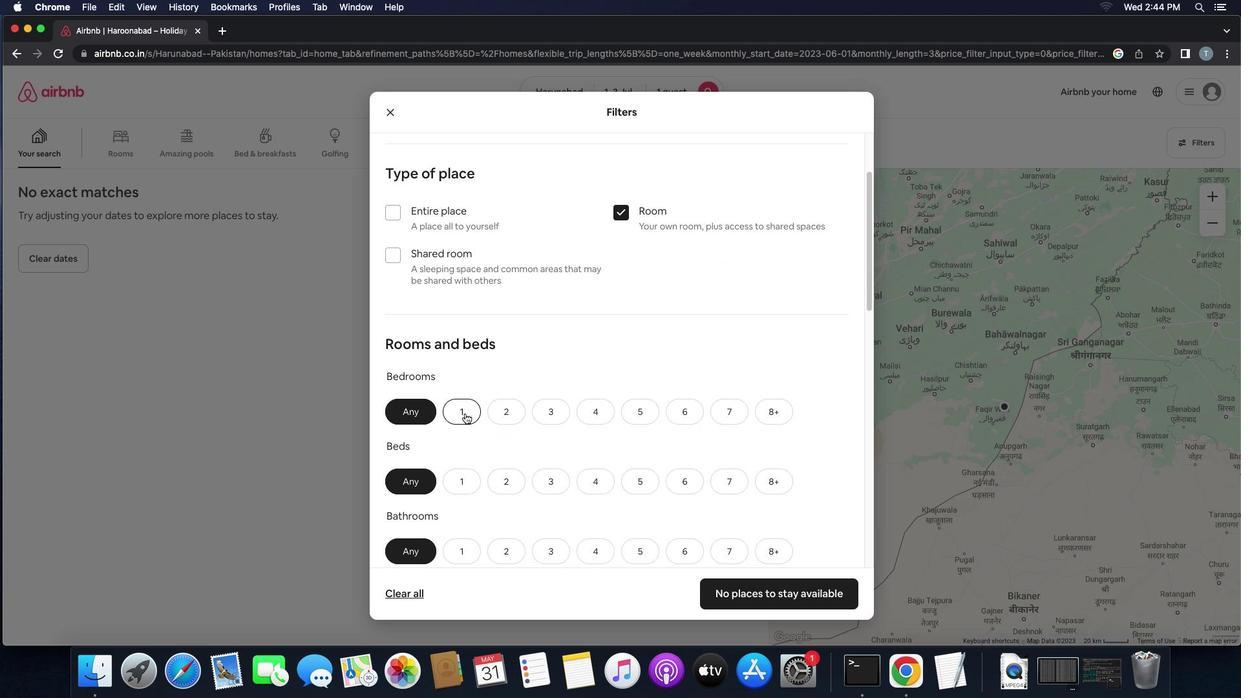 
Action: Mouse pressed left at (464, 413)
Screenshot: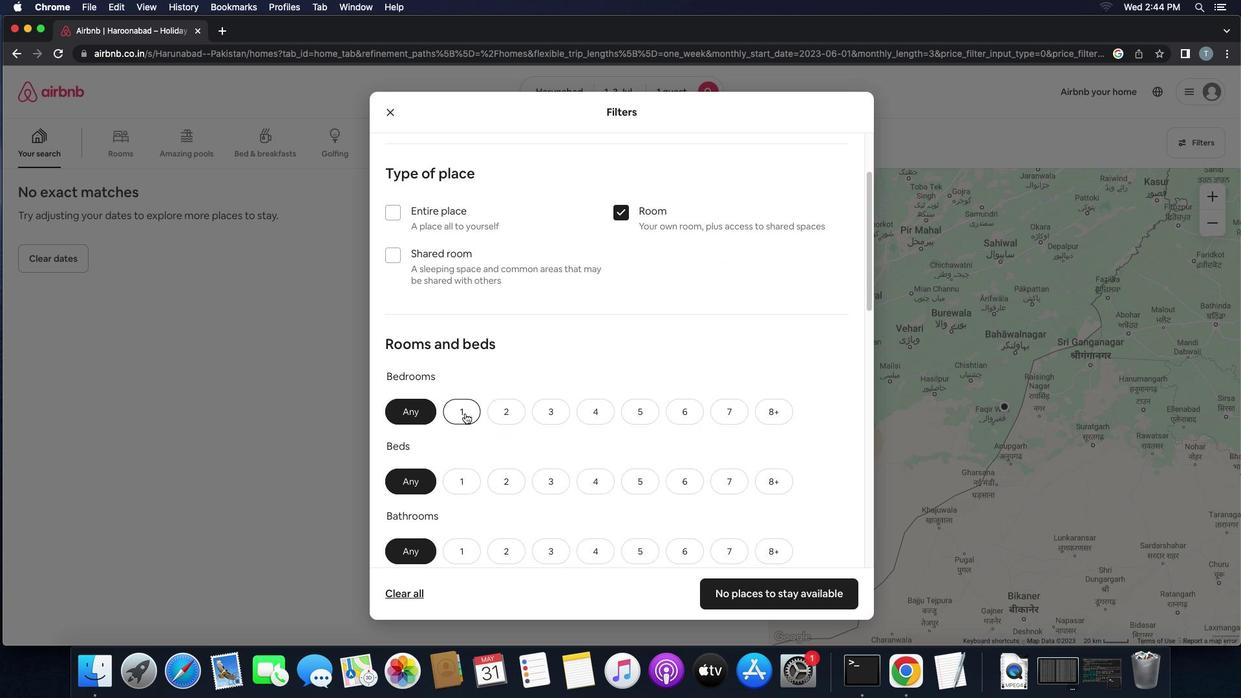 
Action: Mouse moved to (535, 426)
Screenshot: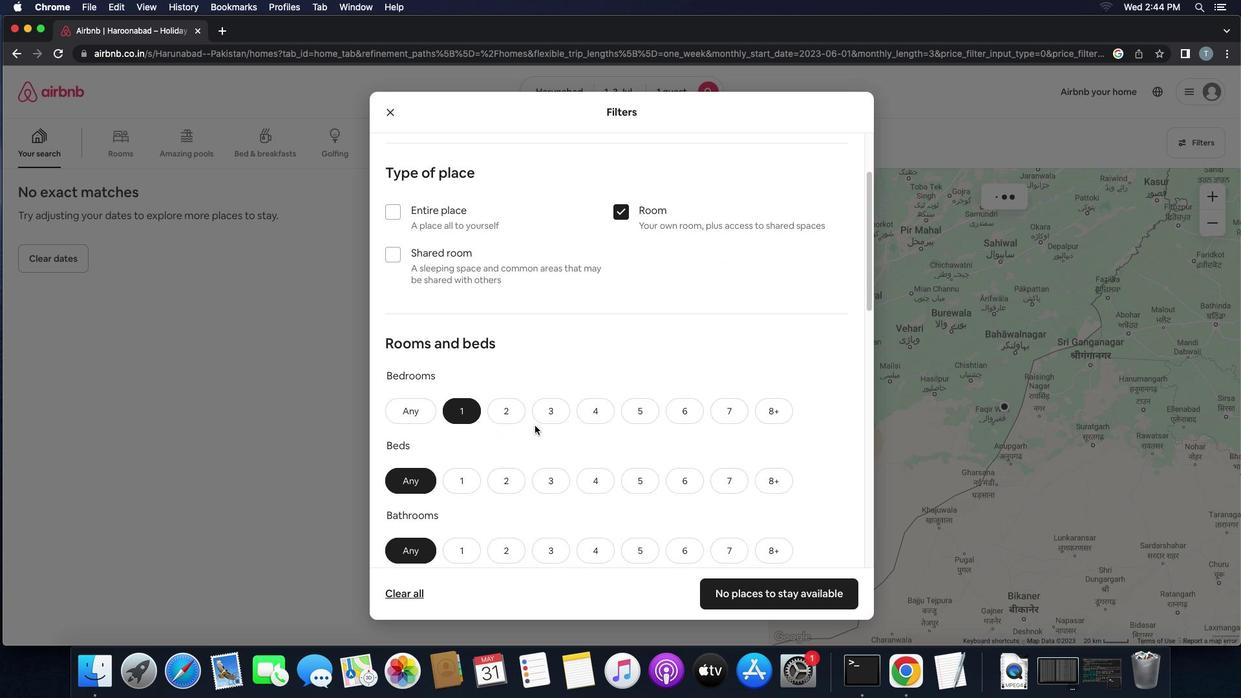 
Action: Mouse scrolled (535, 426) with delta (0, 0)
Screenshot: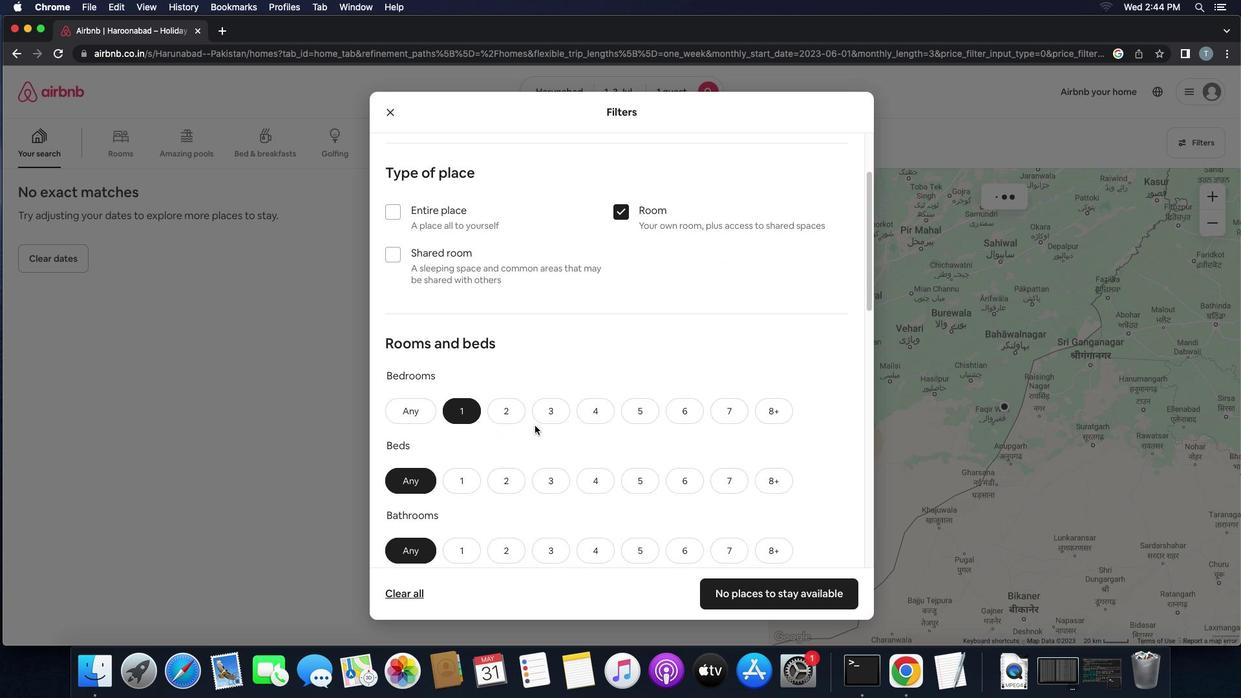 
Action: Mouse scrolled (535, 426) with delta (0, 0)
Screenshot: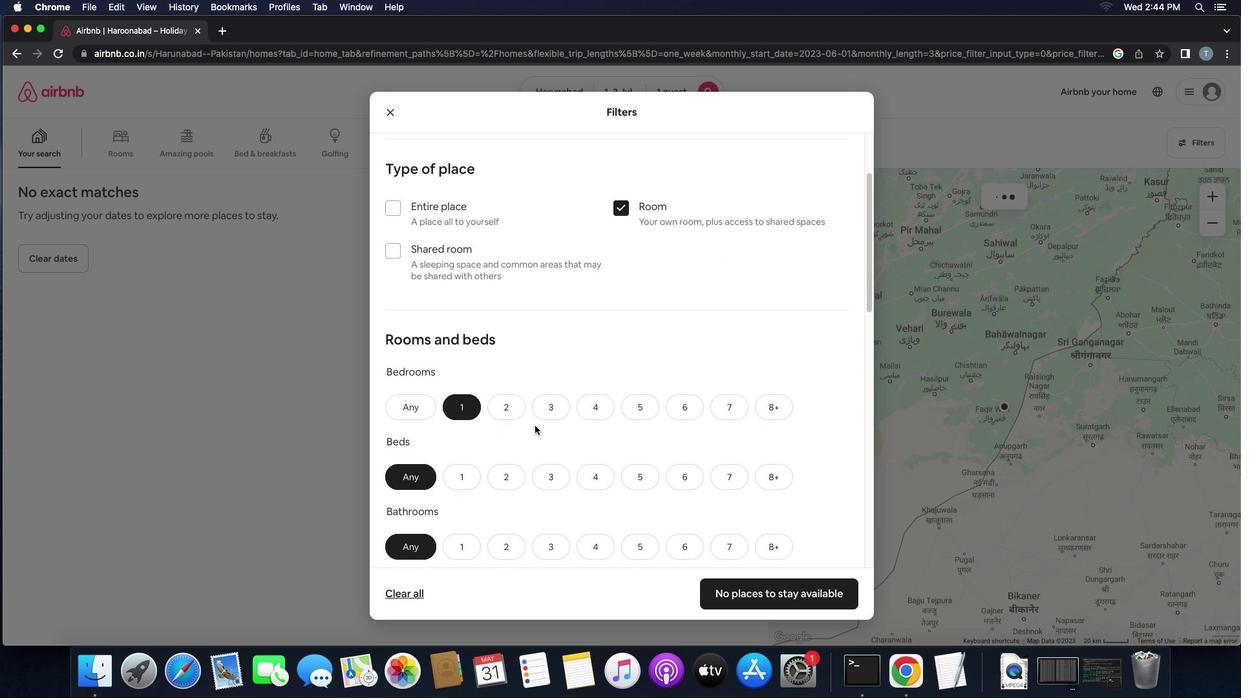 
Action: Mouse scrolled (535, 426) with delta (0, -1)
Screenshot: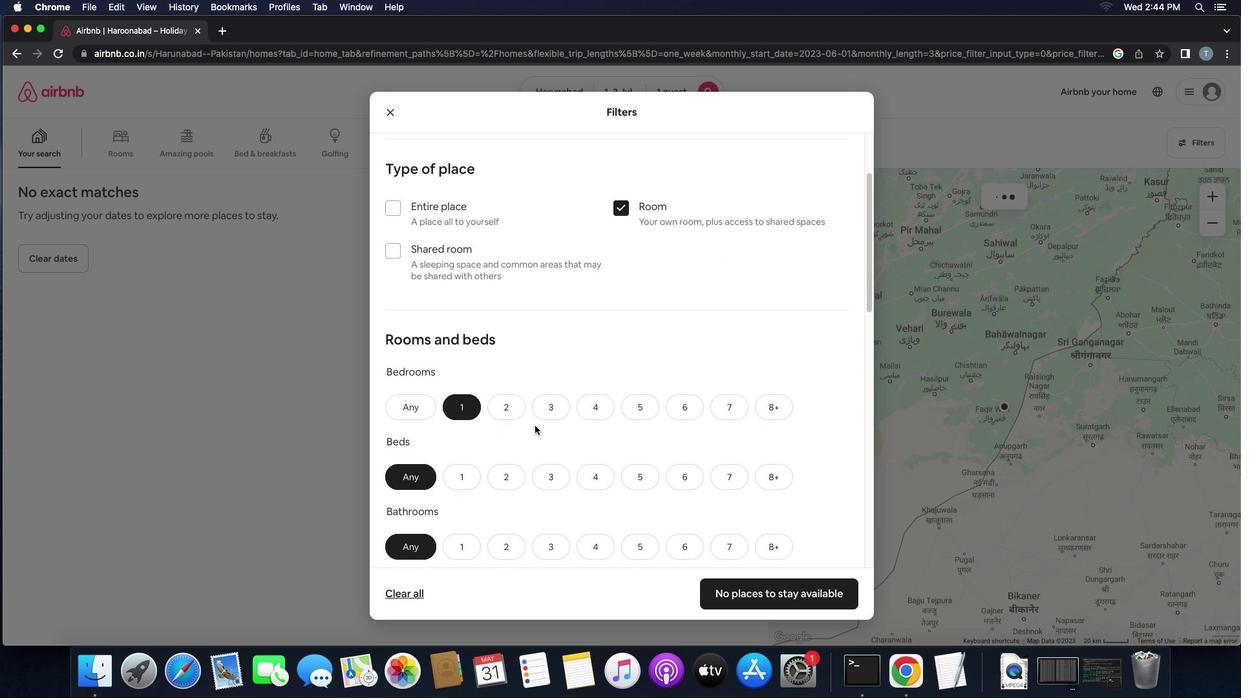 
Action: Mouse moved to (468, 369)
Screenshot: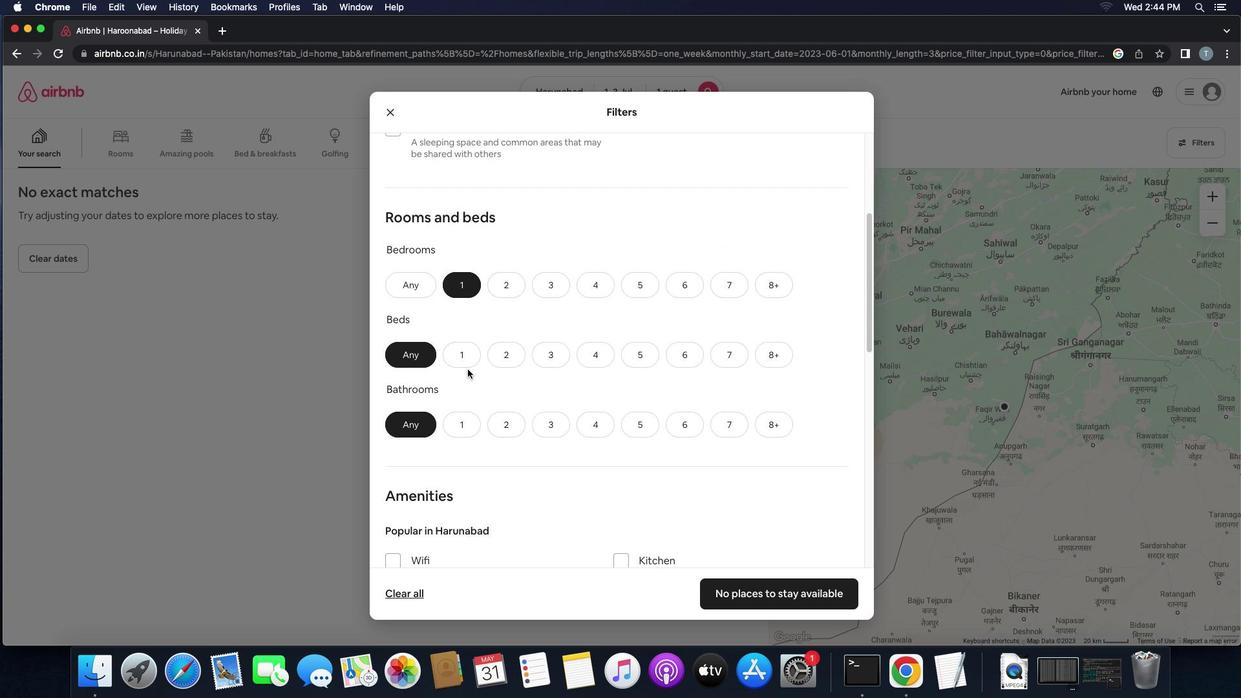 
Action: Mouse pressed left at (468, 369)
Screenshot: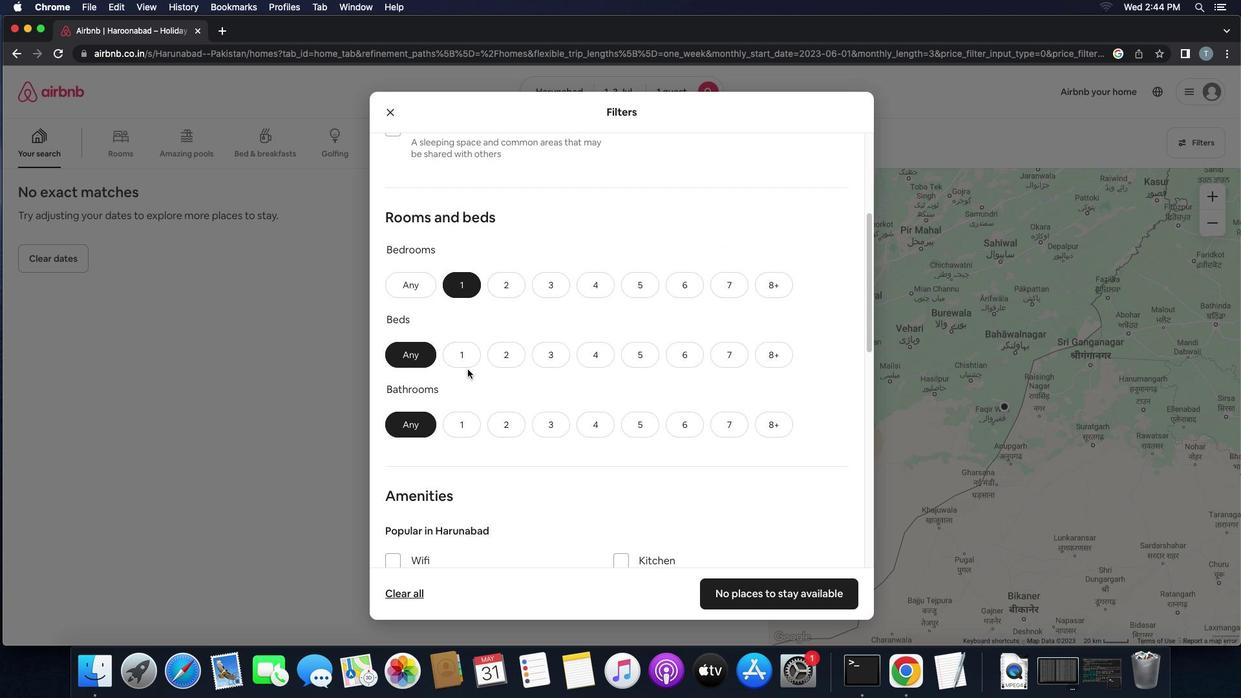 
Action: Mouse moved to (470, 361)
Screenshot: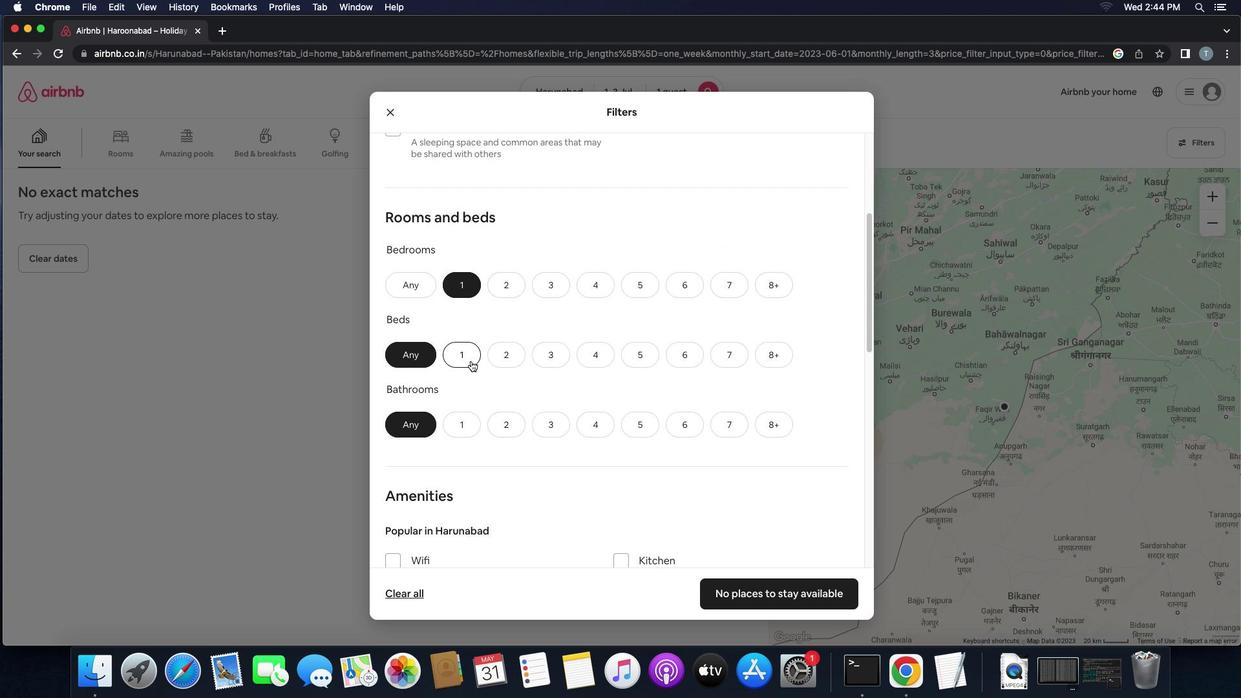 
Action: Mouse pressed left at (470, 361)
Screenshot: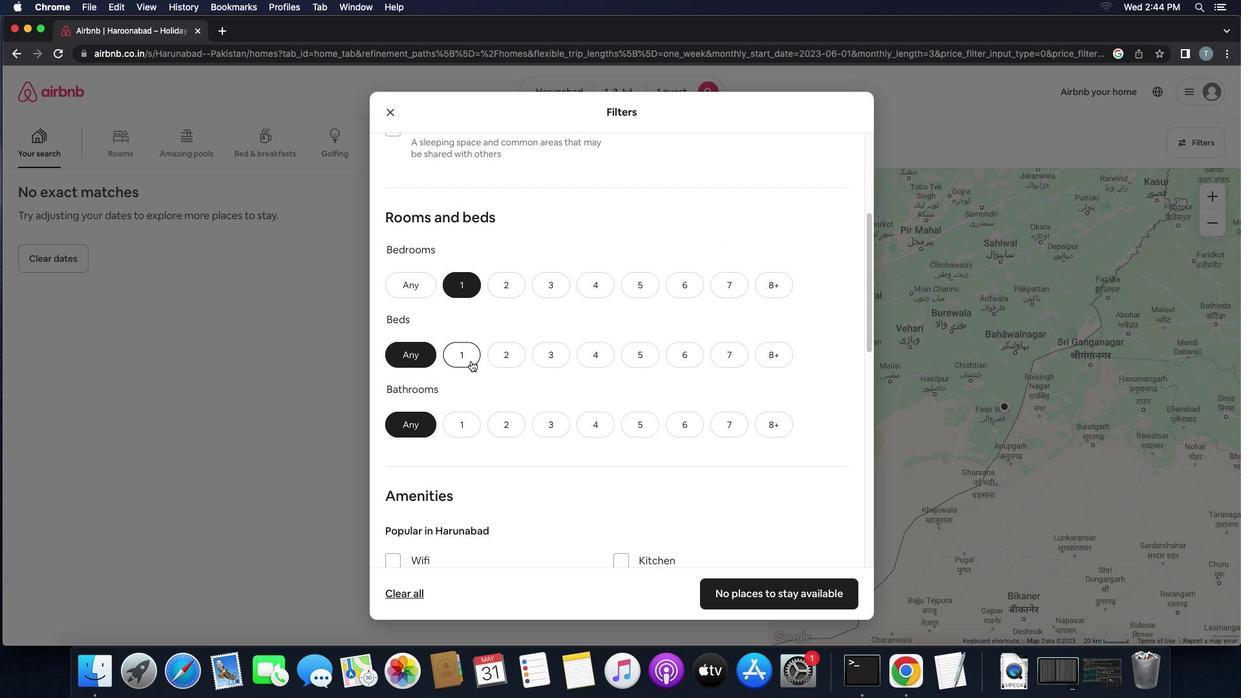 
Action: Mouse moved to (536, 395)
Screenshot: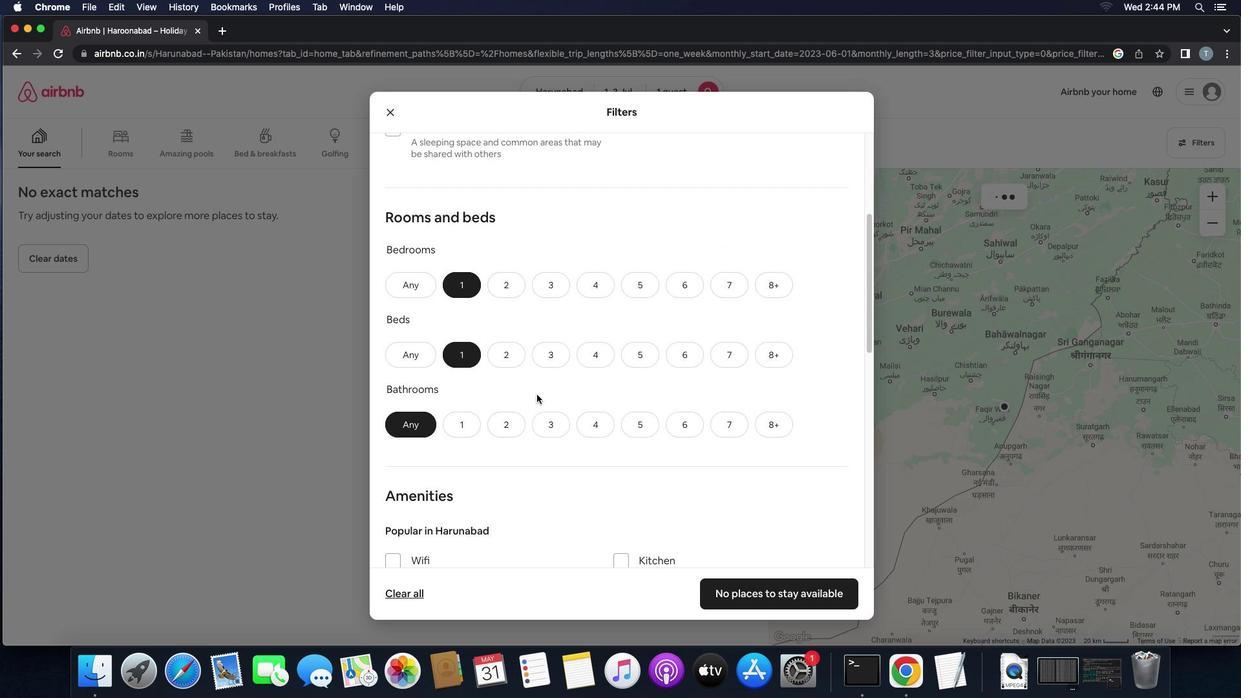 
Action: Mouse scrolled (536, 395) with delta (0, 0)
Screenshot: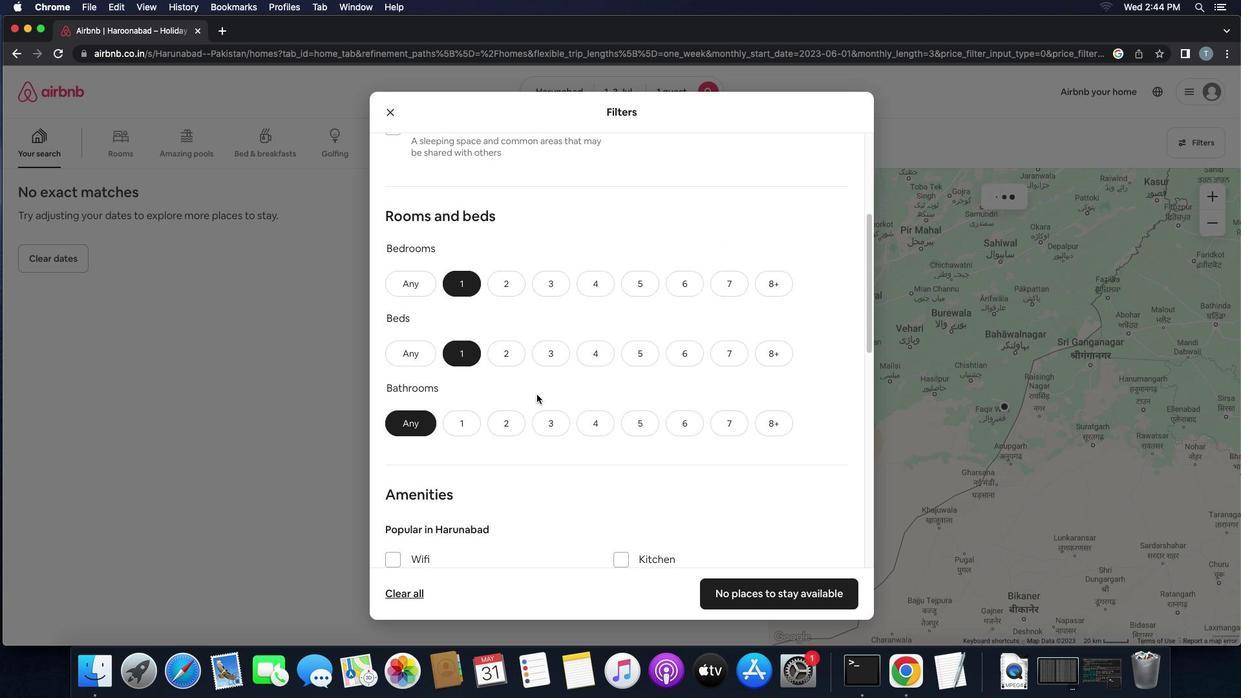 
Action: Mouse scrolled (536, 395) with delta (0, 0)
Screenshot: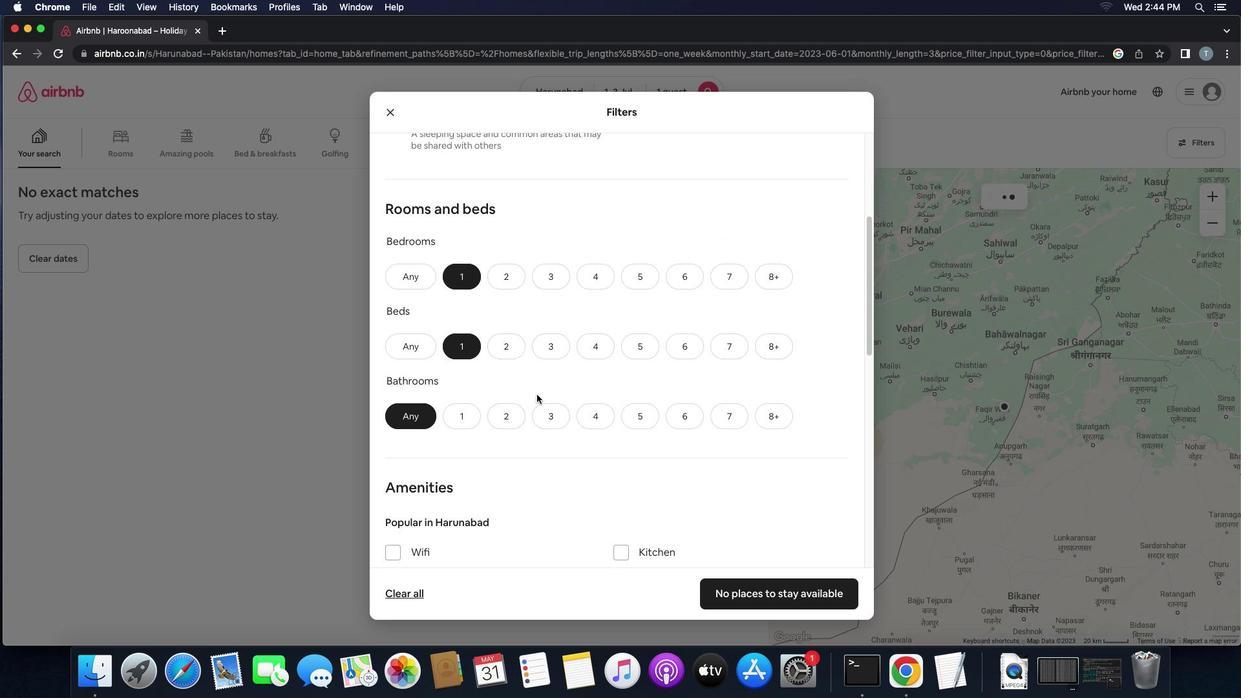 
Action: Mouse scrolled (536, 395) with delta (0, -1)
Screenshot: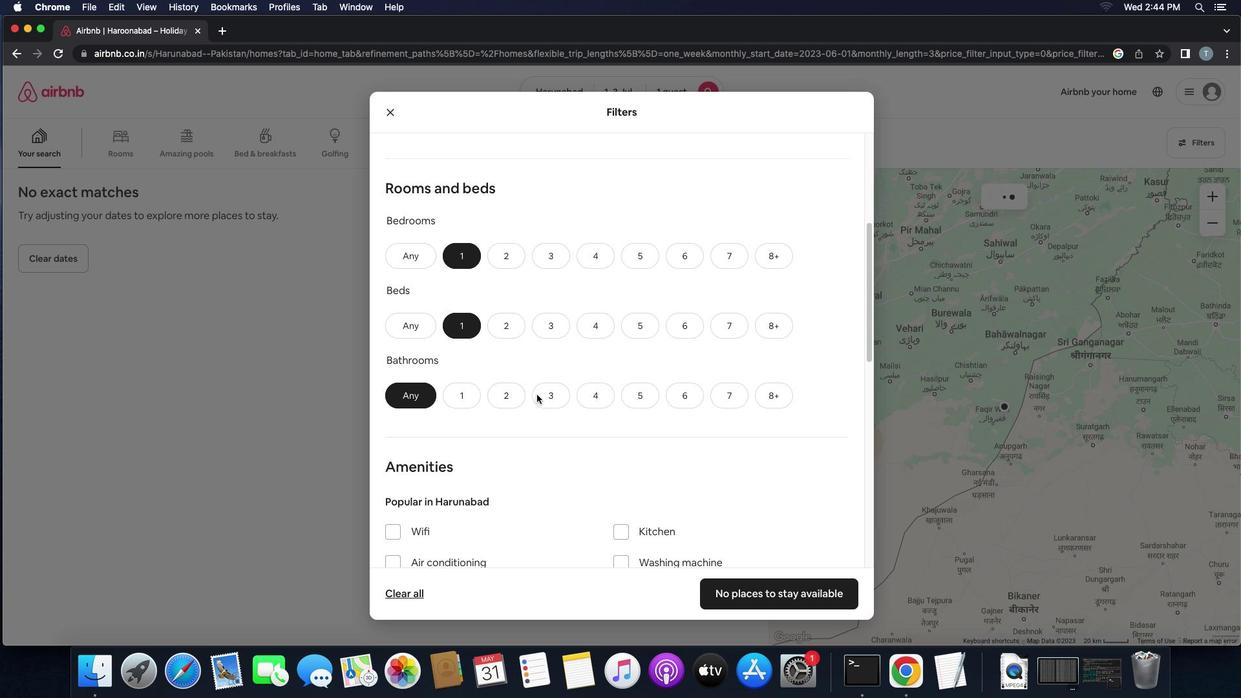 
Action: Mouse moved to (468, 312)
Screenshot: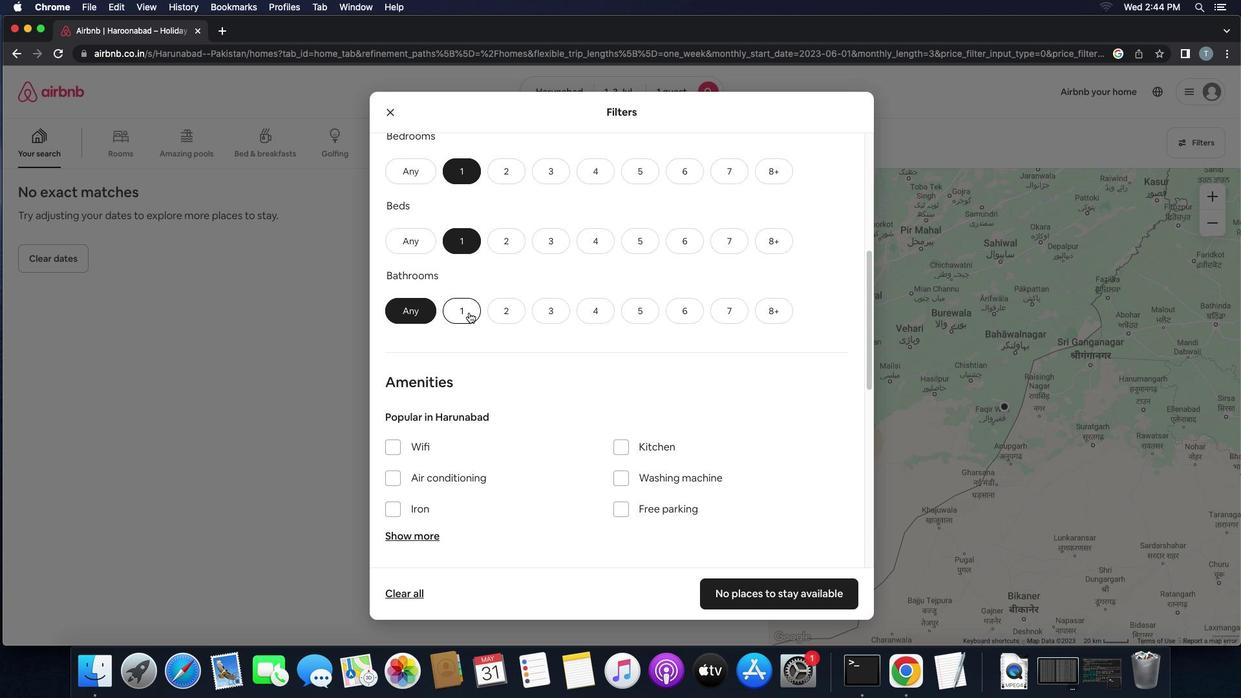
Action: Mouse pressed left at (468, 312)
Screenshot: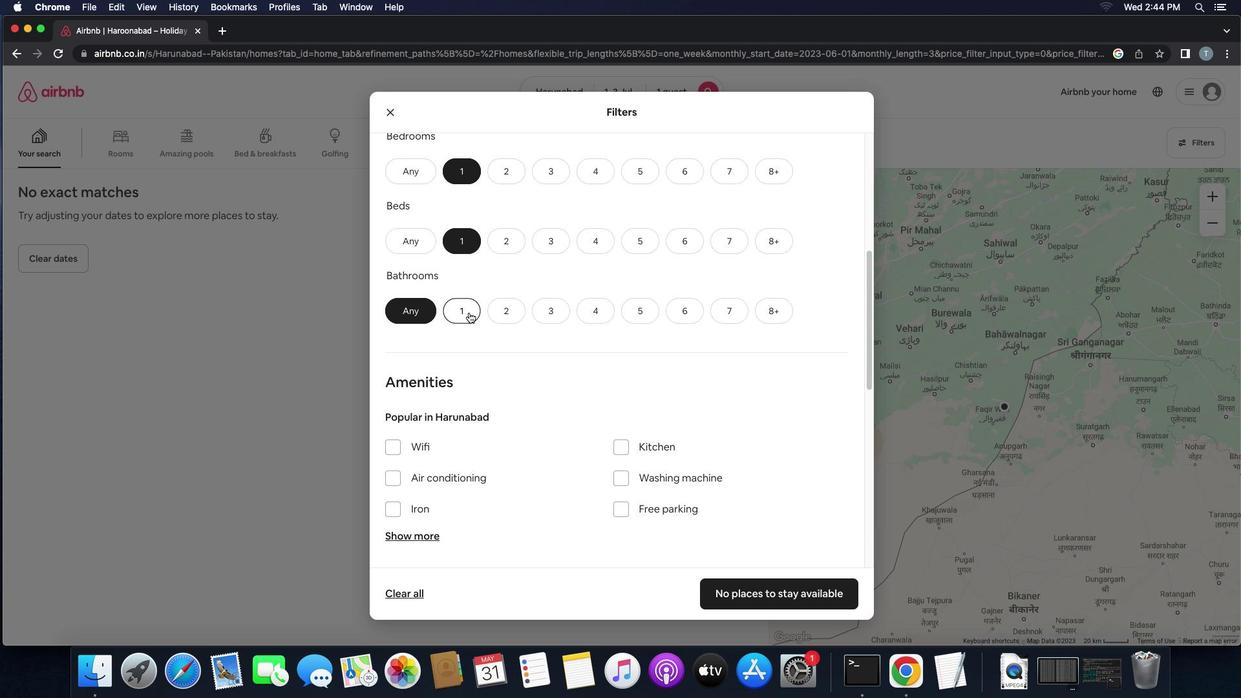 
Action: Mouse moved to (539, 350)
Screenshot: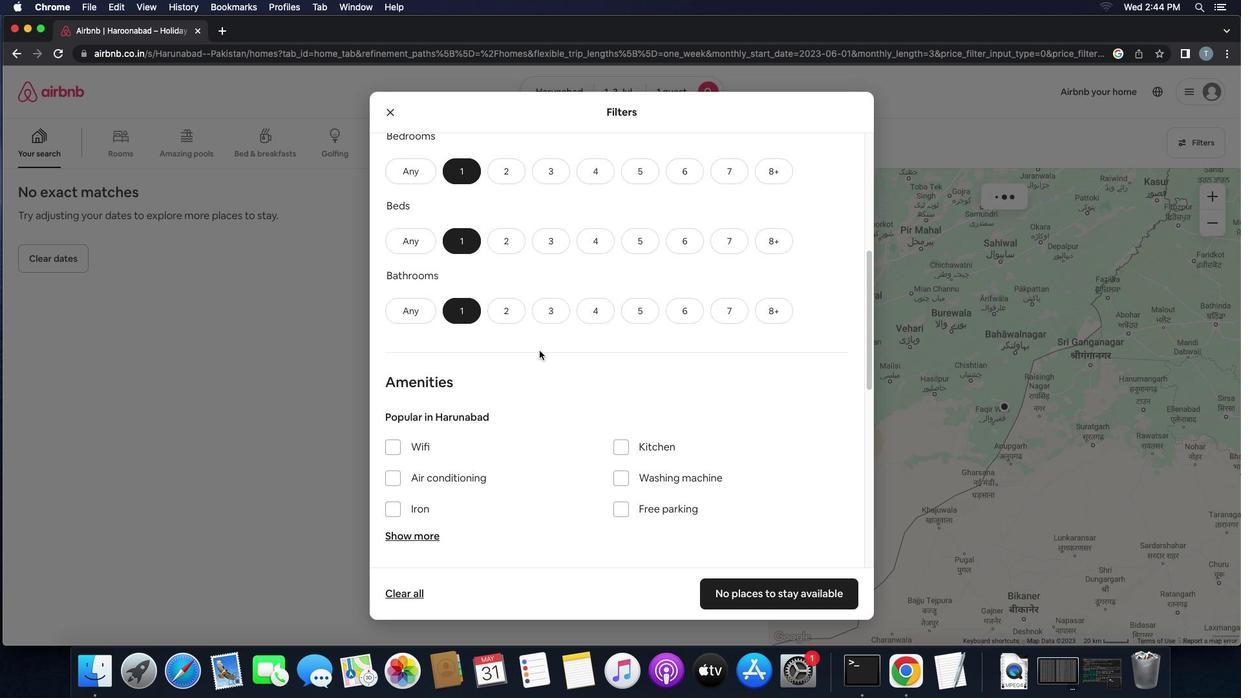
Action: Mouse scrolled (539, 350) with delta (0, 0)
Screenshot: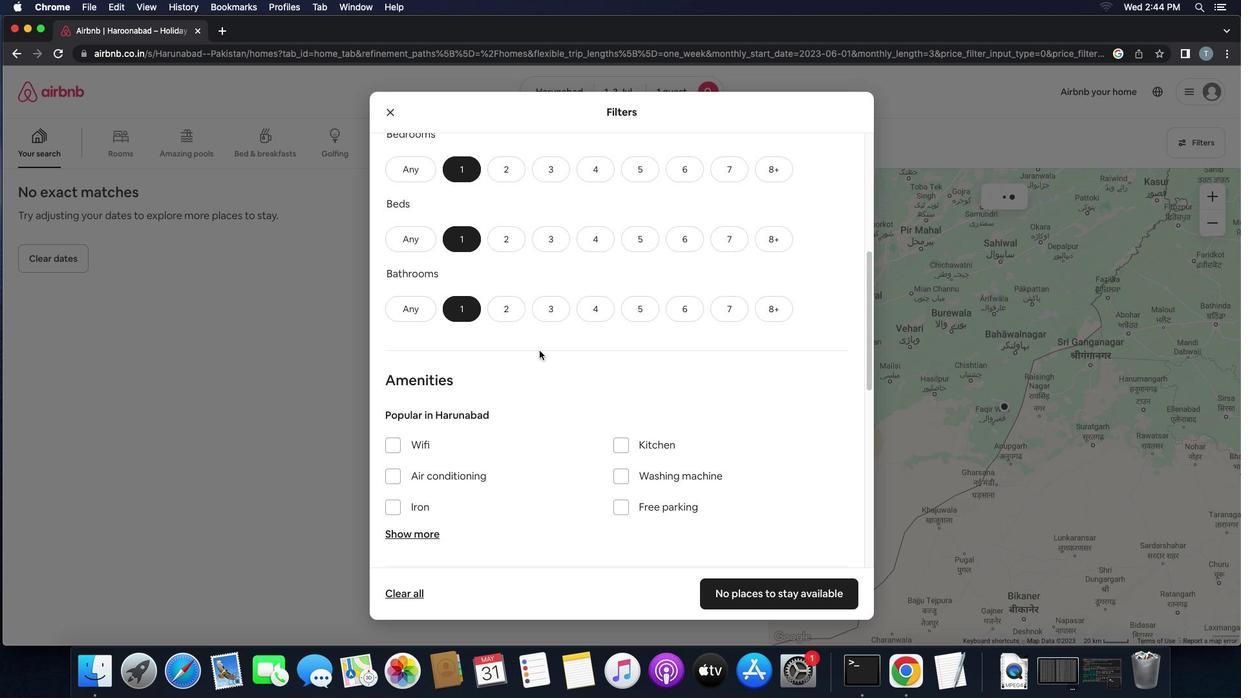 
Action: Mouse scrolled (539, 350) with delta (0, 0)
Screenshot: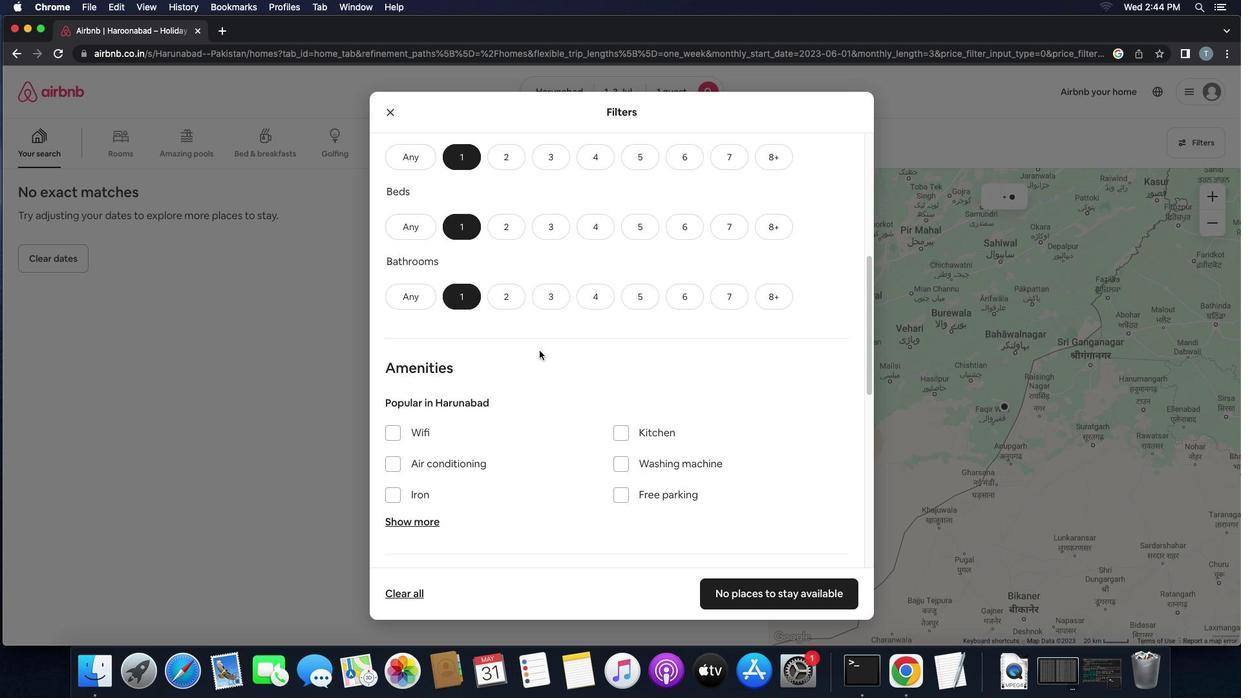 
Action: Mouse scrolled (539, 350) with delta (0, -1)
Screenshot: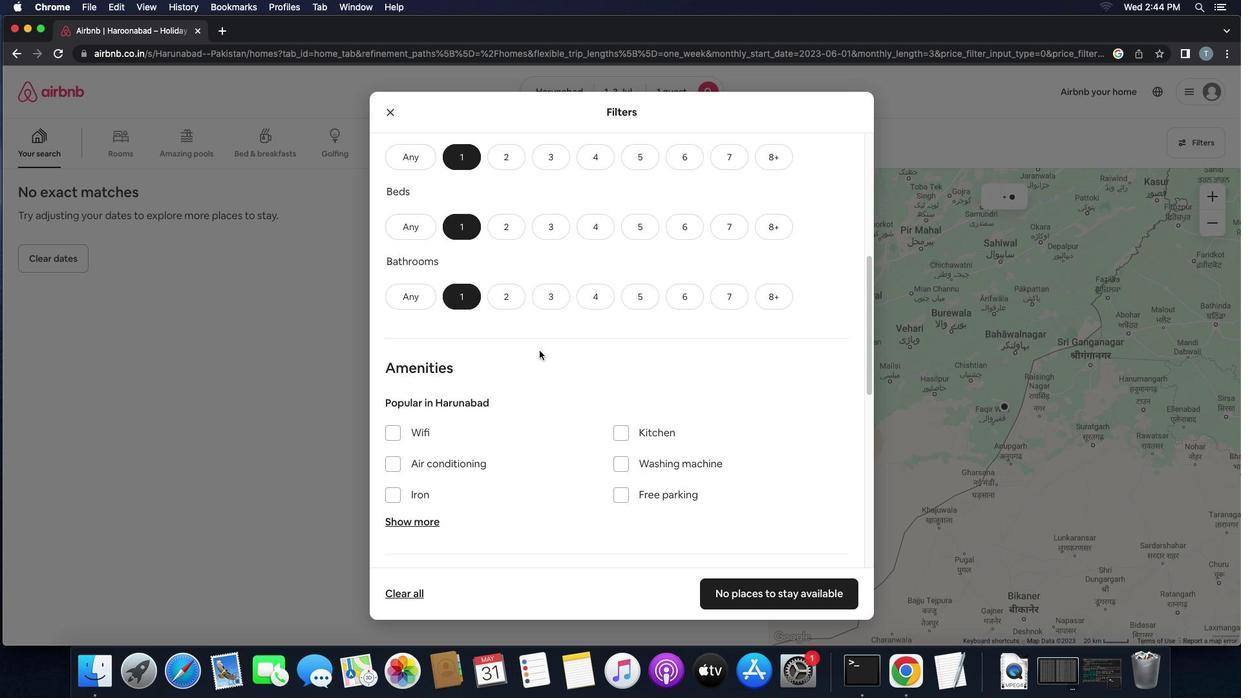 
Action: Mouse moved to (395, 326)
Screenshot: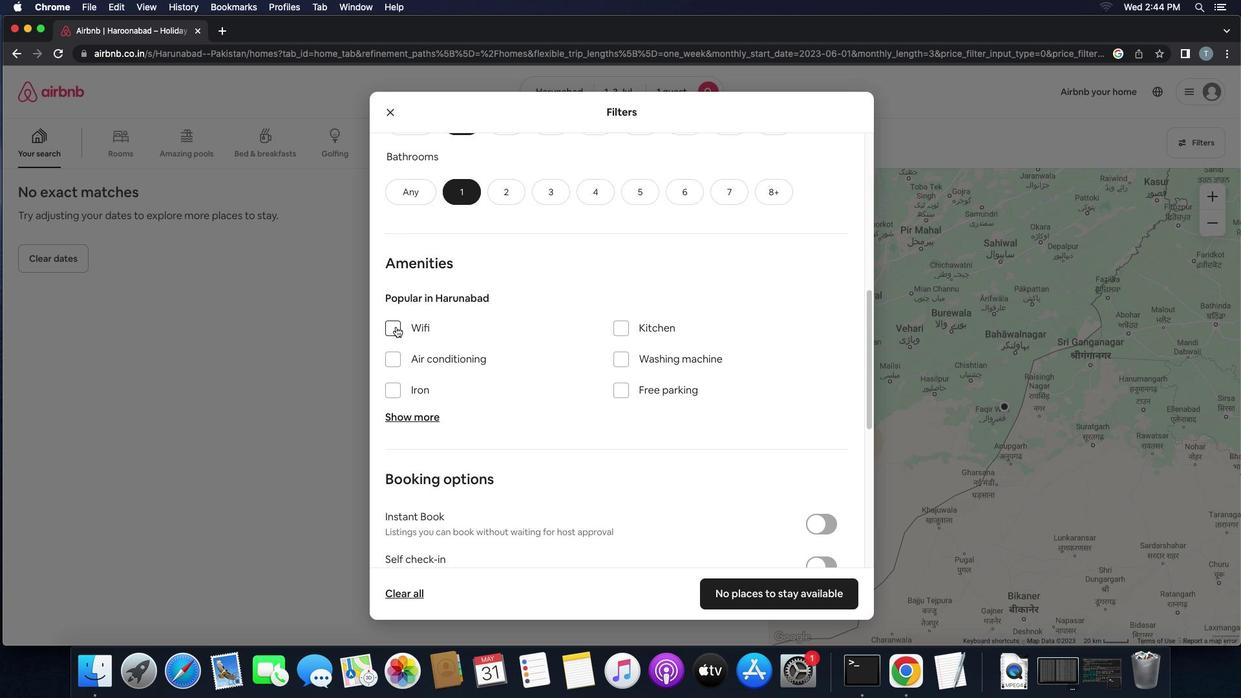 
Action: Mouse pressed left at (395, 326)
Screenshot: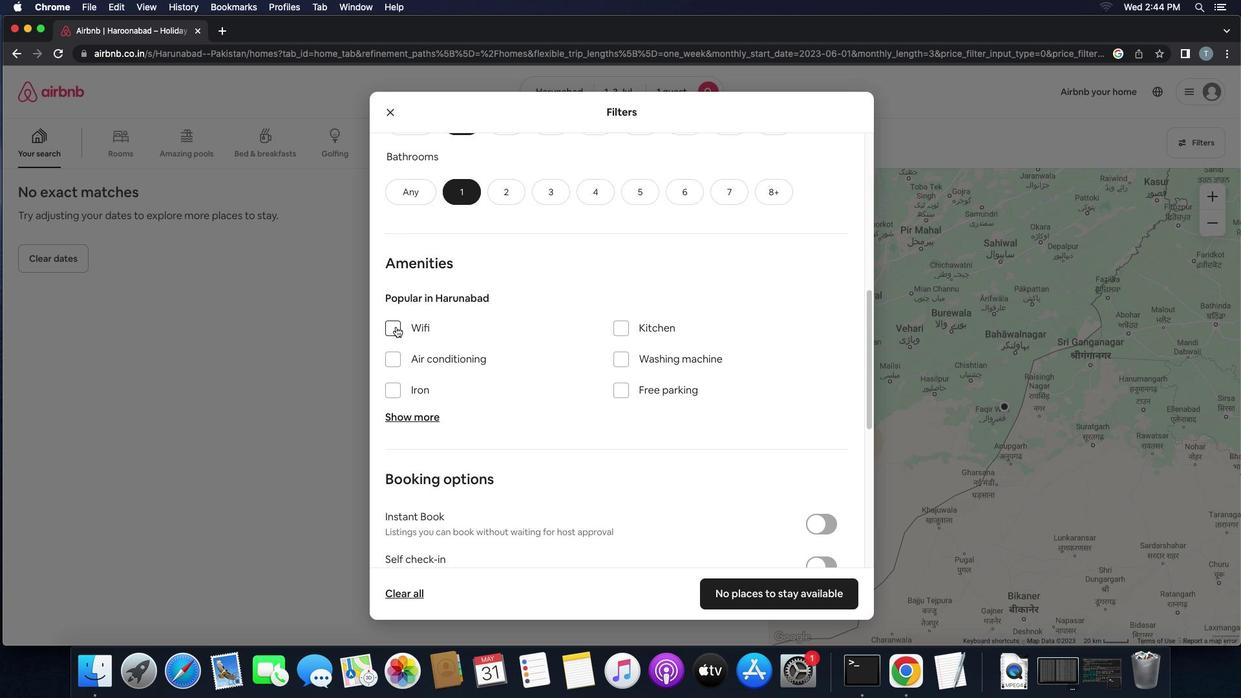 
Action: Mouse moved to (569, 353)
Screenshot: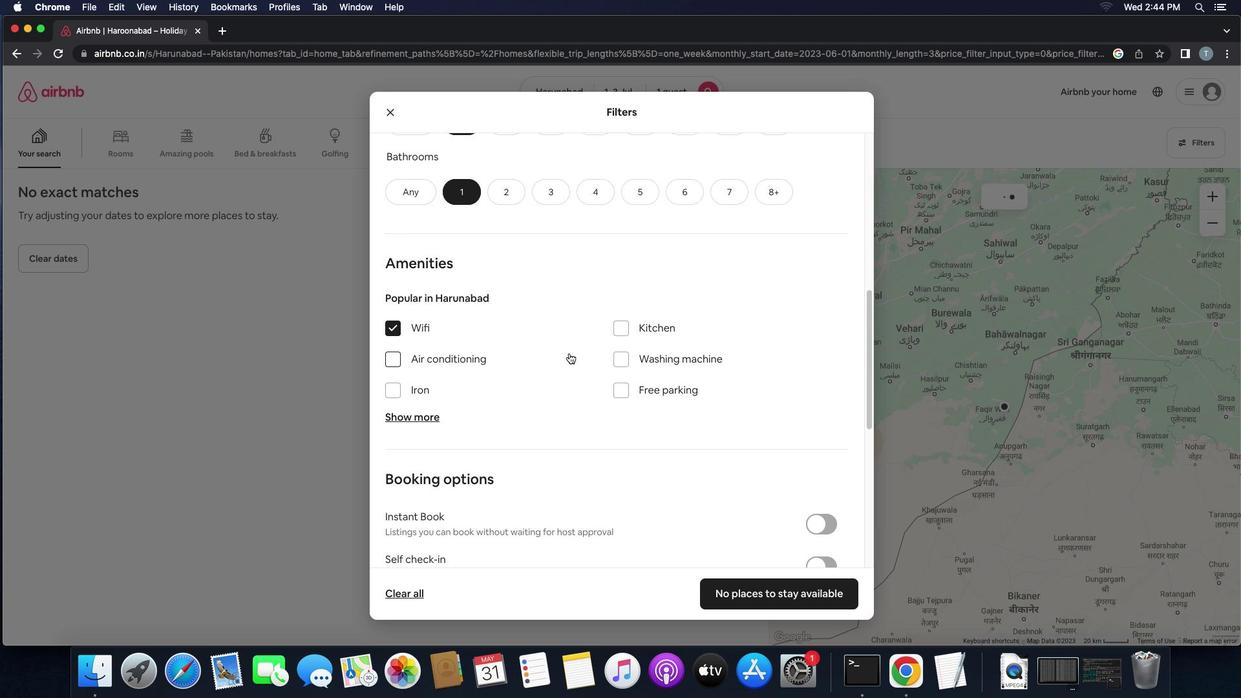 
Action: Mouse scrolled (569, 353) with delta (0, 0)
Screenshot: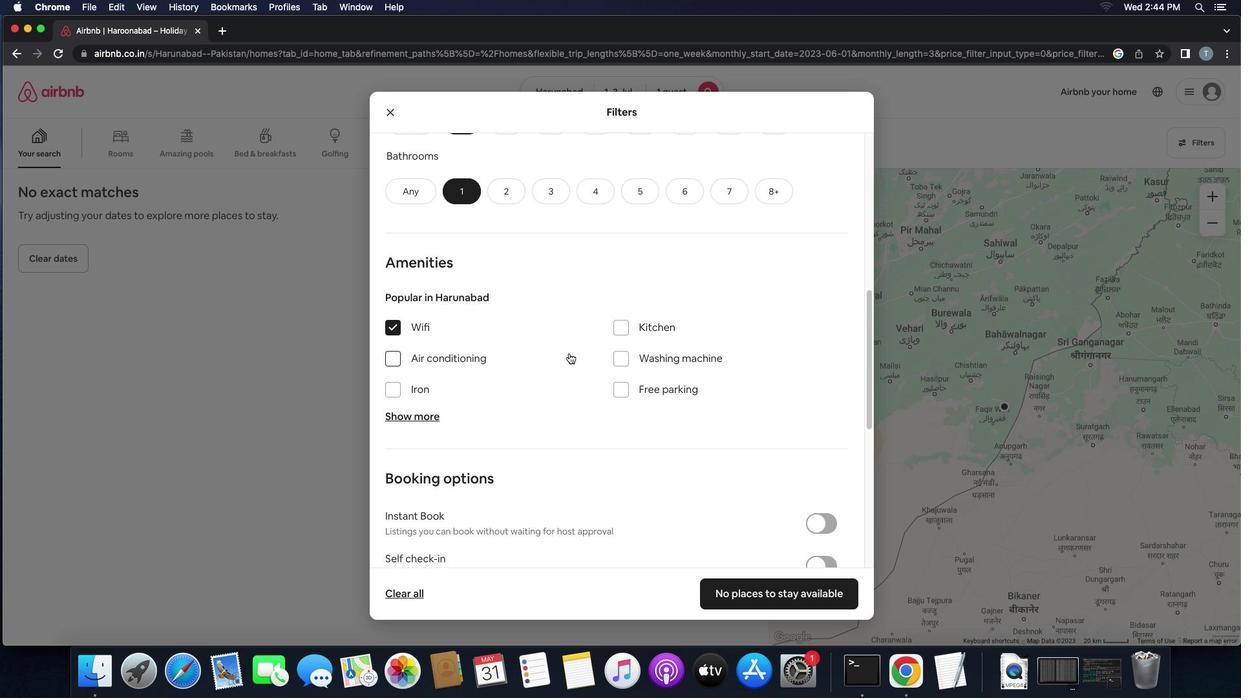 
Action: Mouse scrolled (569, 353) with delta (0, 0)
Screenshot: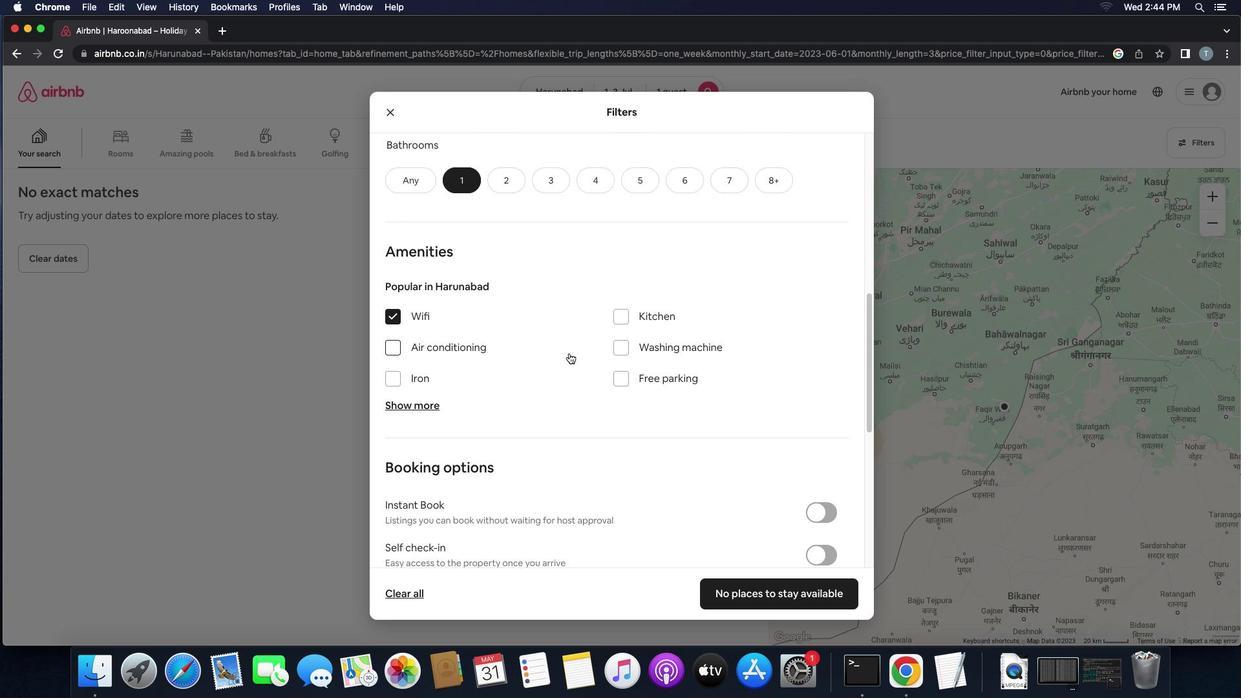 
Action: Mouse scrolled (569, 353) with delta (0, -1)
Screenshot: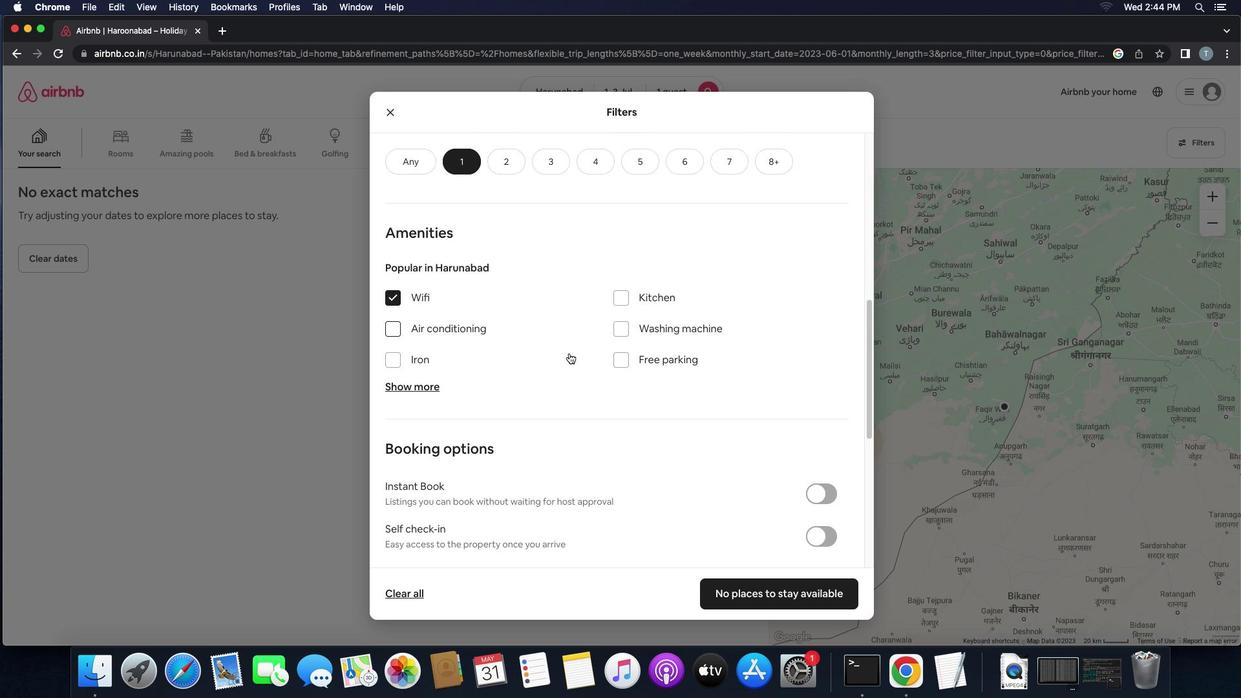 
Action: Mouse scrolled (569, 353) with delta (0, -1)
Screenshot: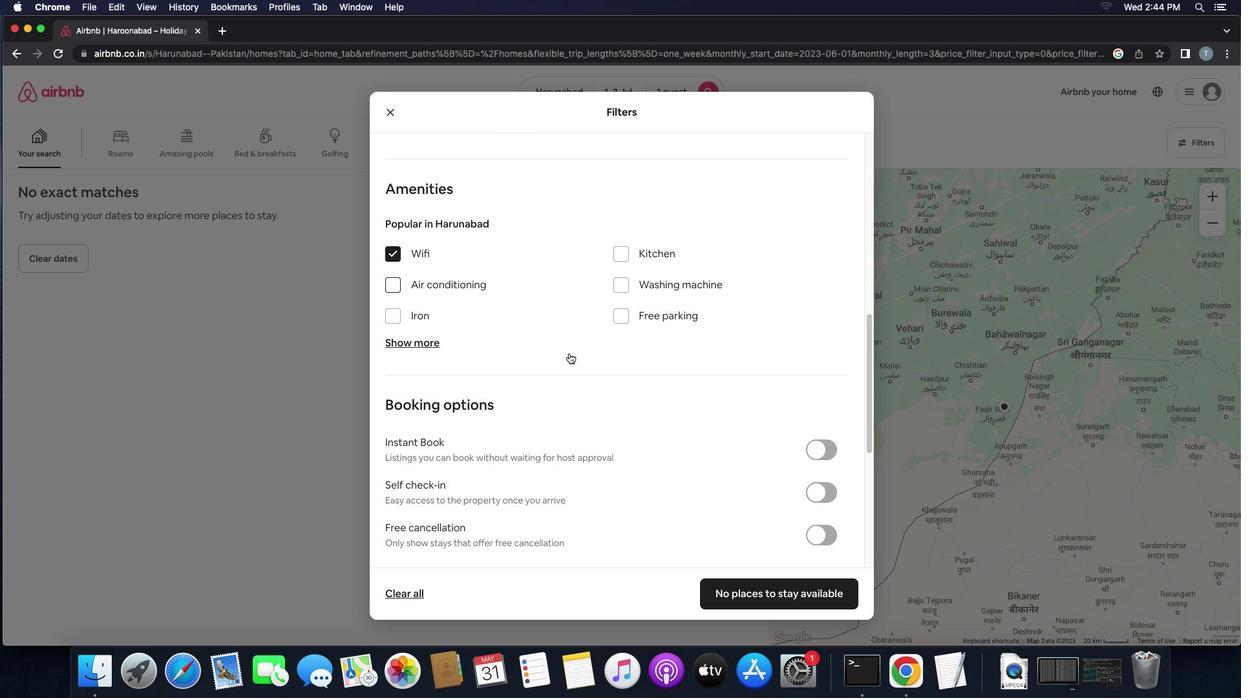 
Action: Mouse scrolled (569, 353) with delta (0, 0)
Screenshot: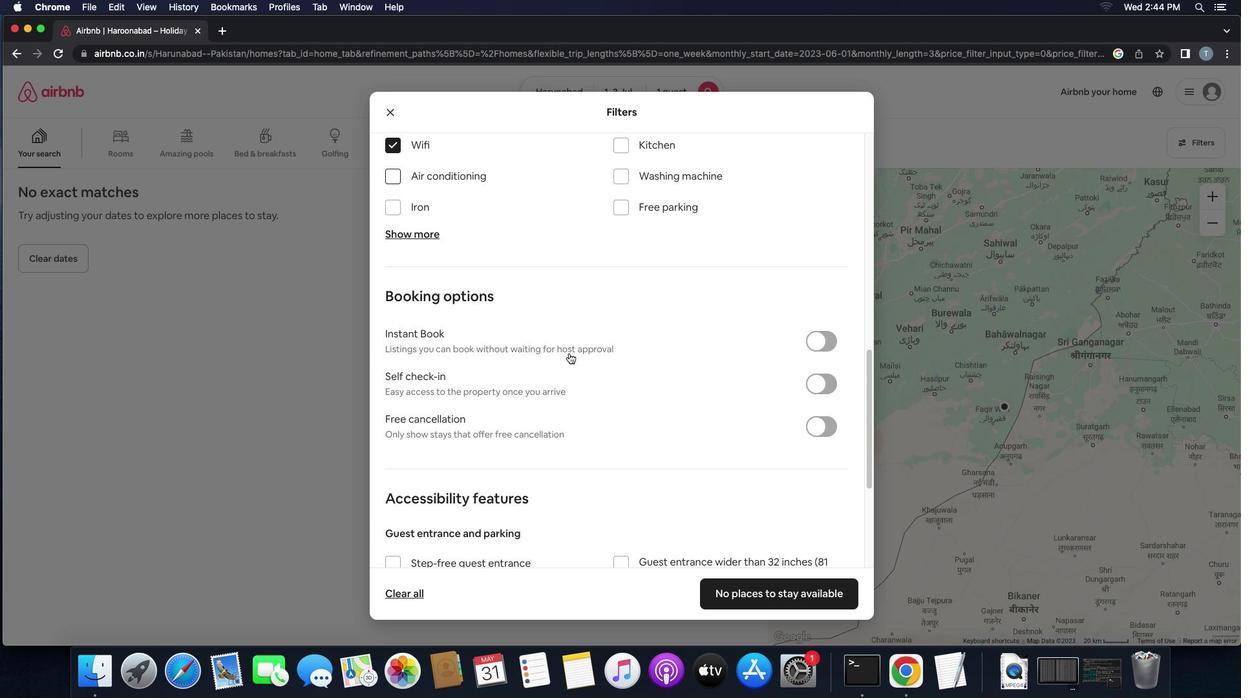 
Action: Mouse scrolled (569, 353) with delta (0, 0)
Screenshot: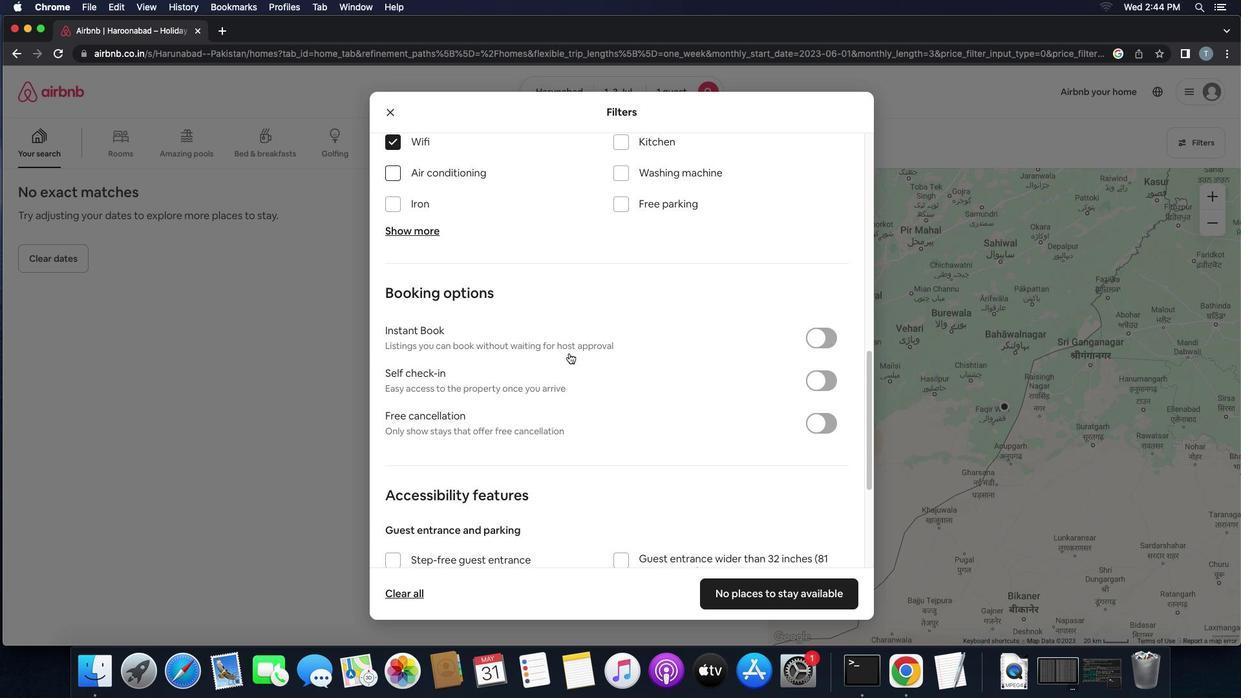
Action: Mouse scrolled (569, 353) with delta (0, 0)
Screenshot: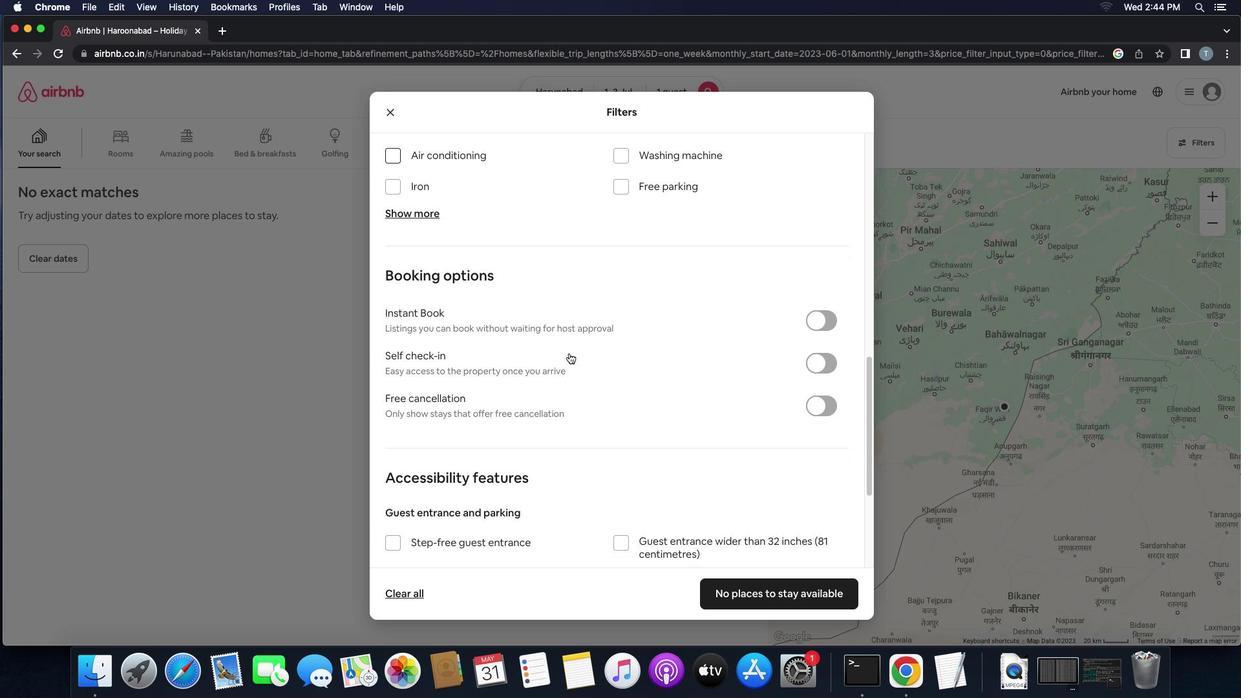 
Action: Mouse moved to (812, 322)
Screenshot: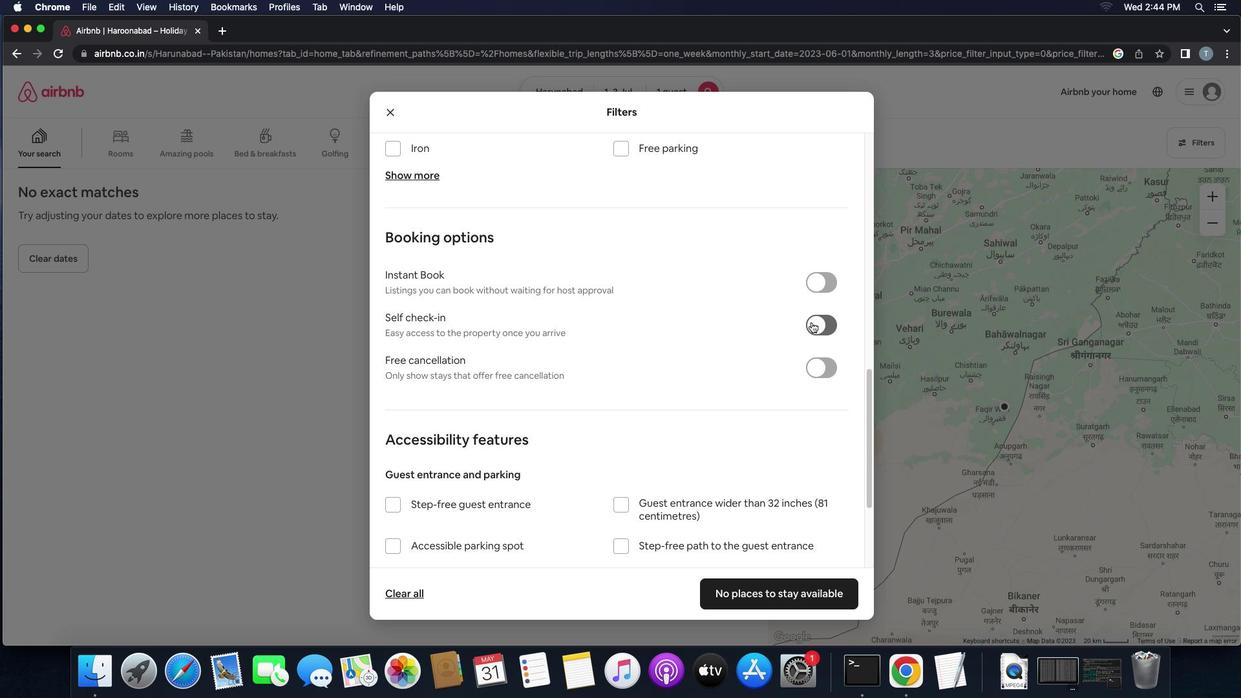 
Action: Mouse pressed left at (812, 322)
Screenshot: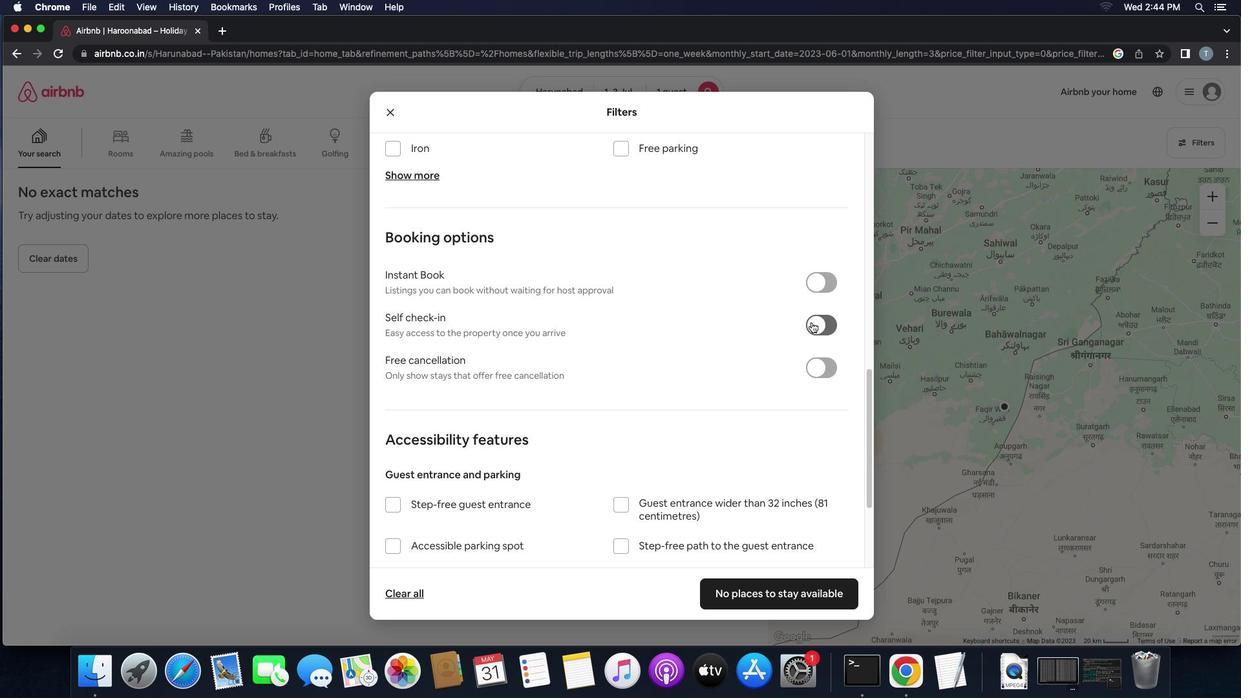 
Action: Mouse moved to (757, 340)
Screenshot: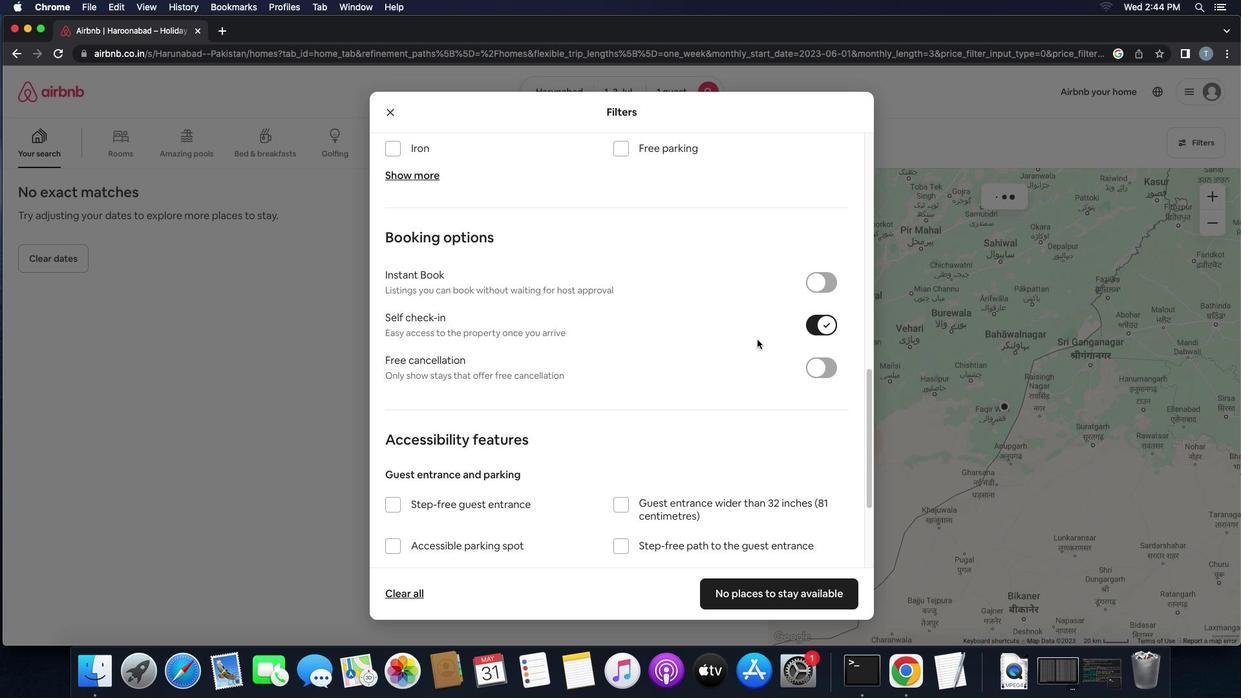
Action: Mouse scrolled (757, 340) with delta (0, 0)
Screenshot: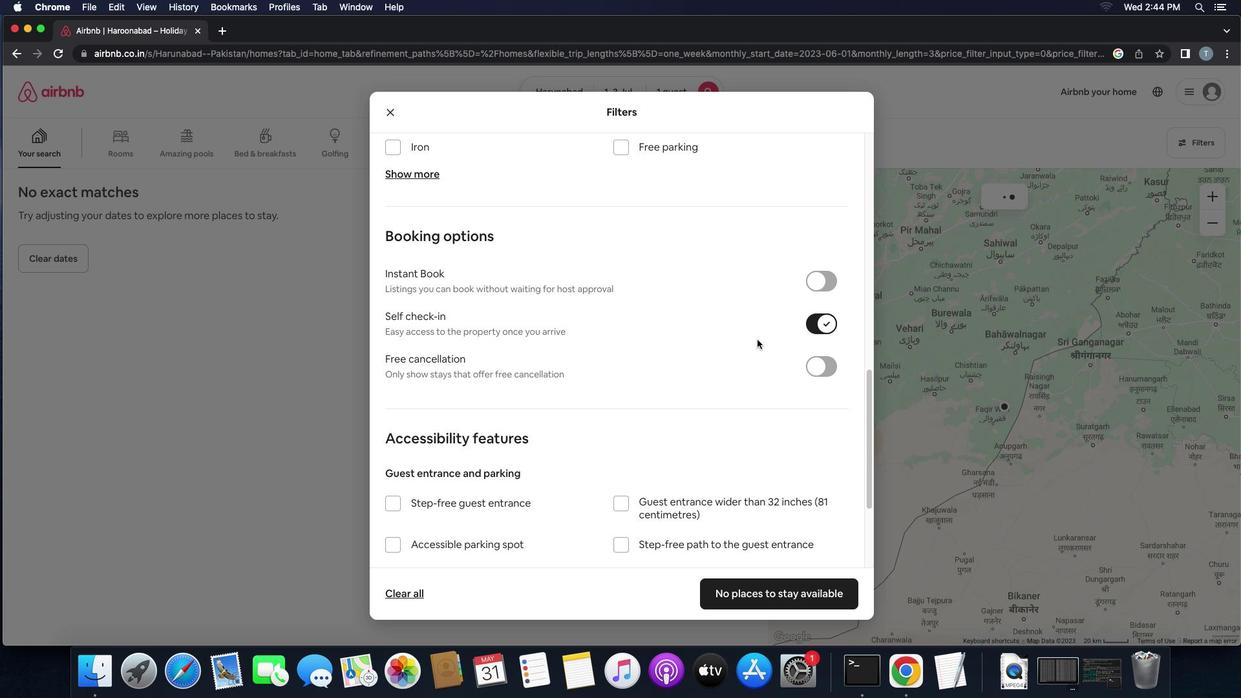 
Action: Mouse scrolled (757, 340) with delta (0, 0)
Screenshot: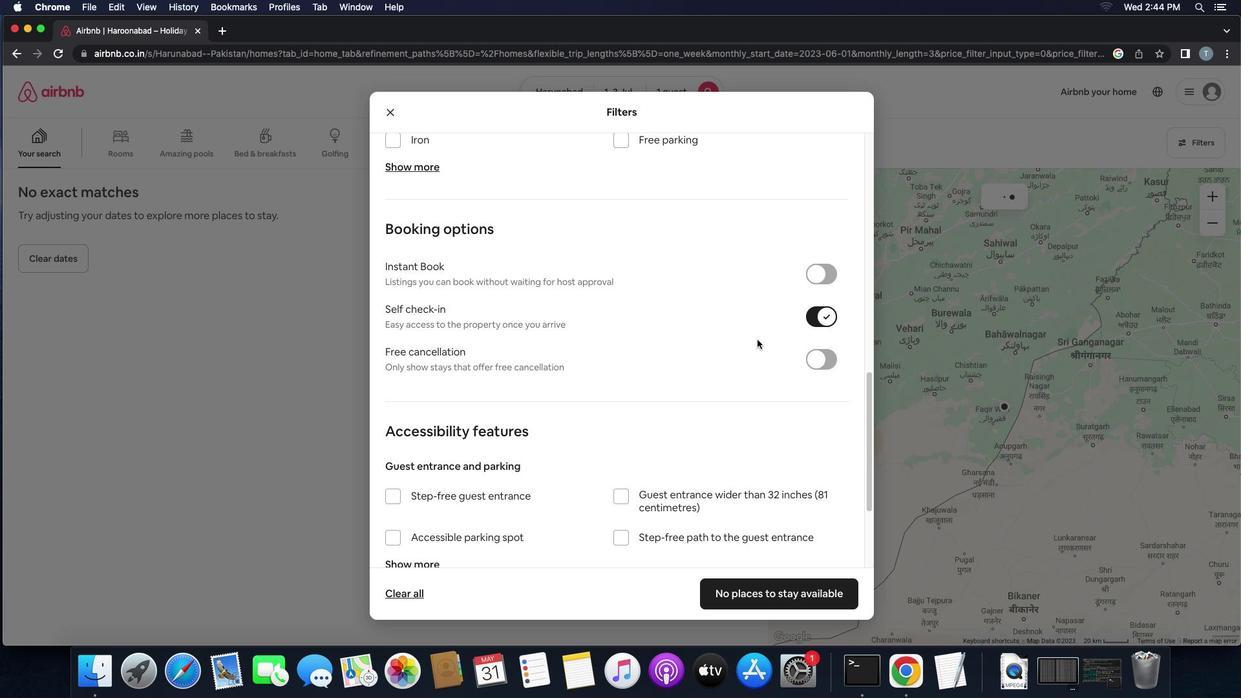 
Action: Mouse scrolled (757, 340) with delta (0, -1)
Screenshot: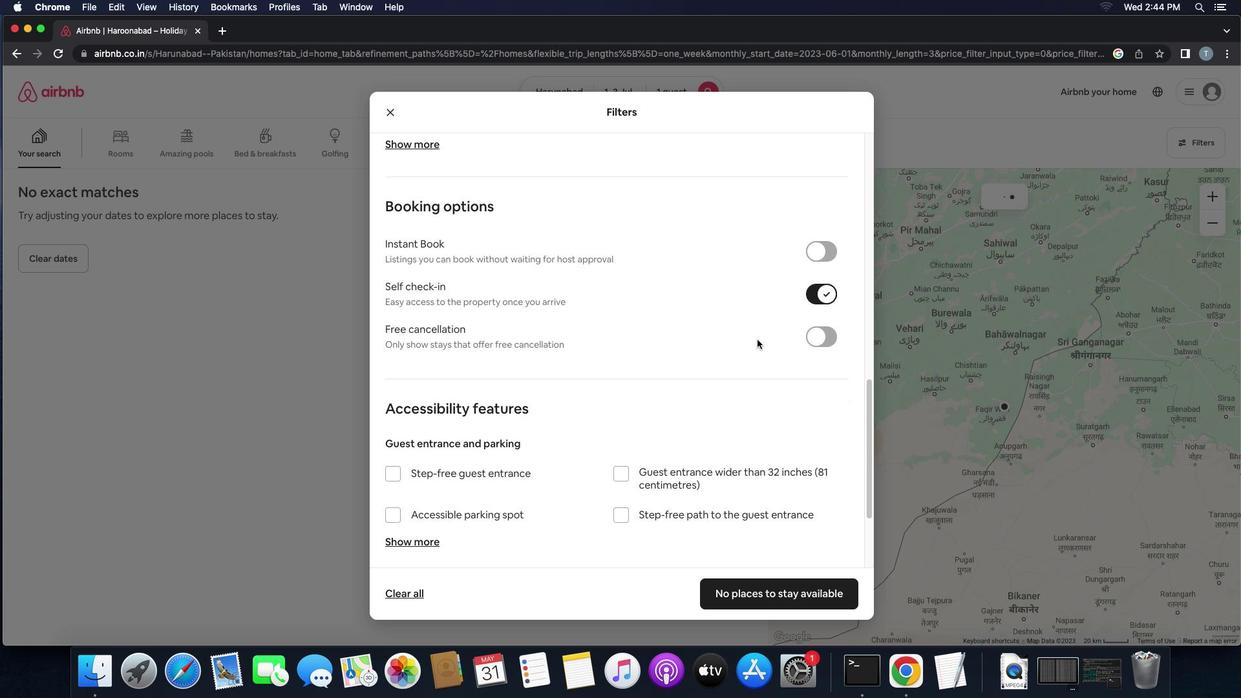 
Action: Mouse scrolled (757, 340) with delta (0, -3)
Screenshot: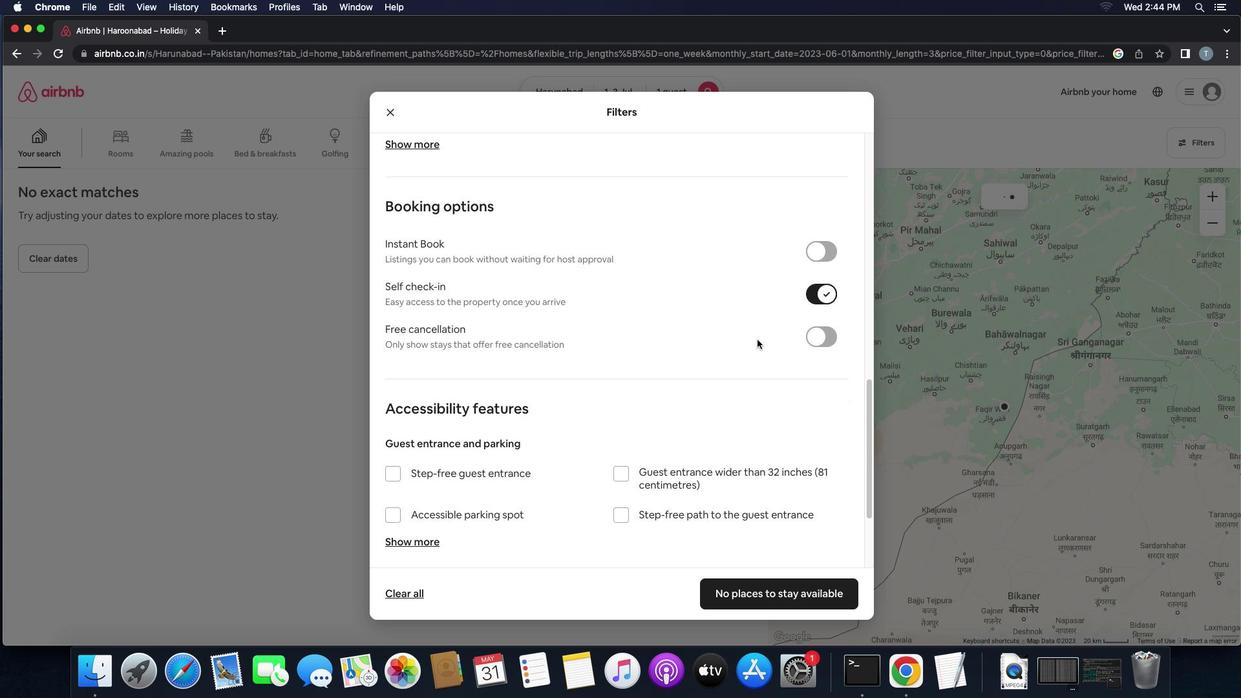 
Action: Mouse moved to (592, 491)
Screenshot: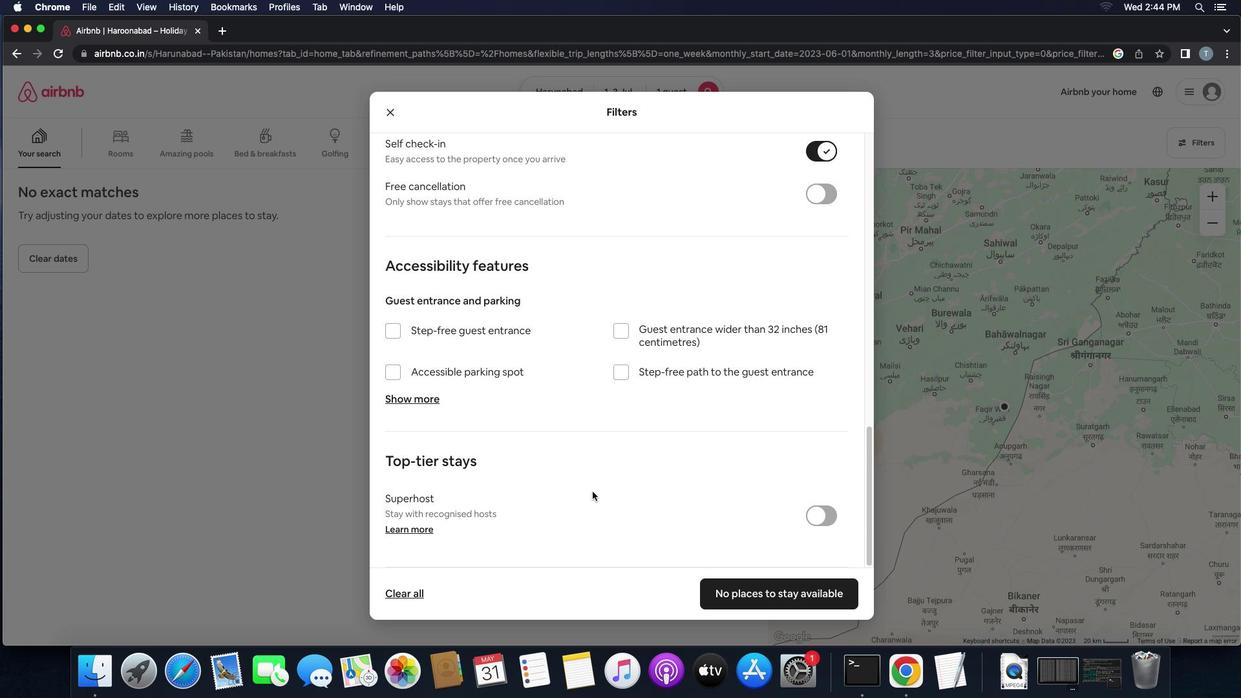 
Action: Mouse scrolled (592, 491) with delta (0, 0)
Screenshot: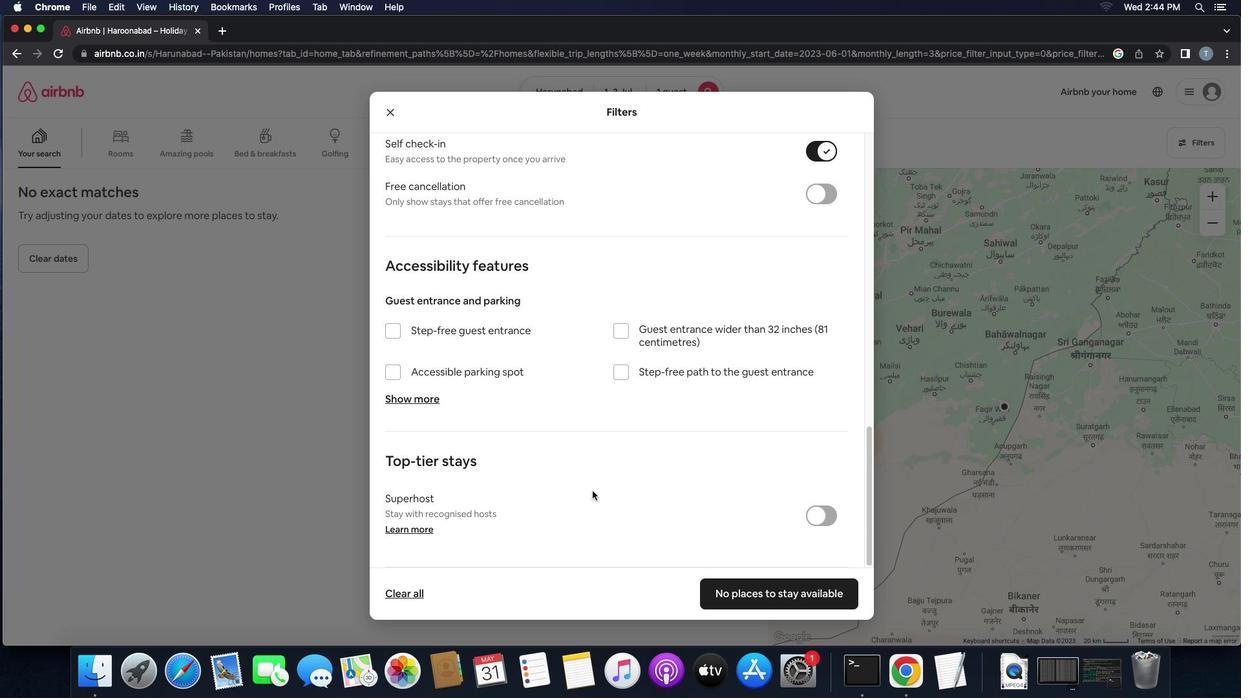 
Action: Mouse scrolled (592, 491) with delta (0, 0)
Screenshot: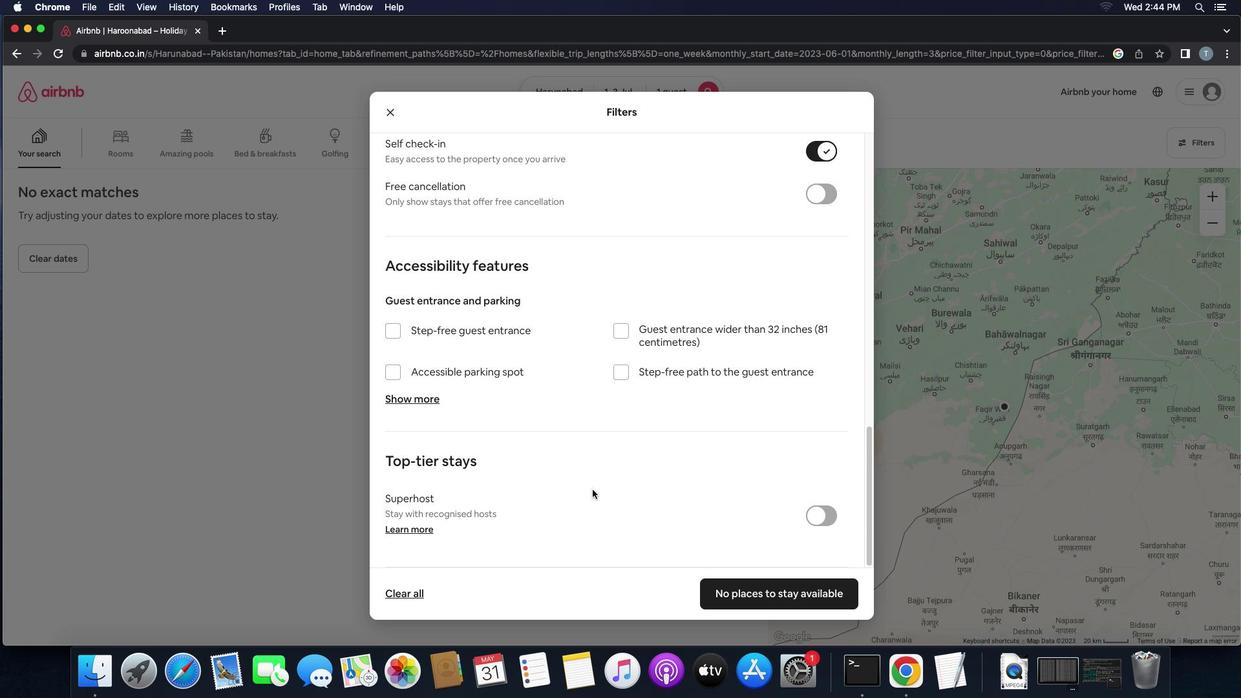 
Action: Mouse scrolled (592, 491) with delta (0, -1)
Screenshot: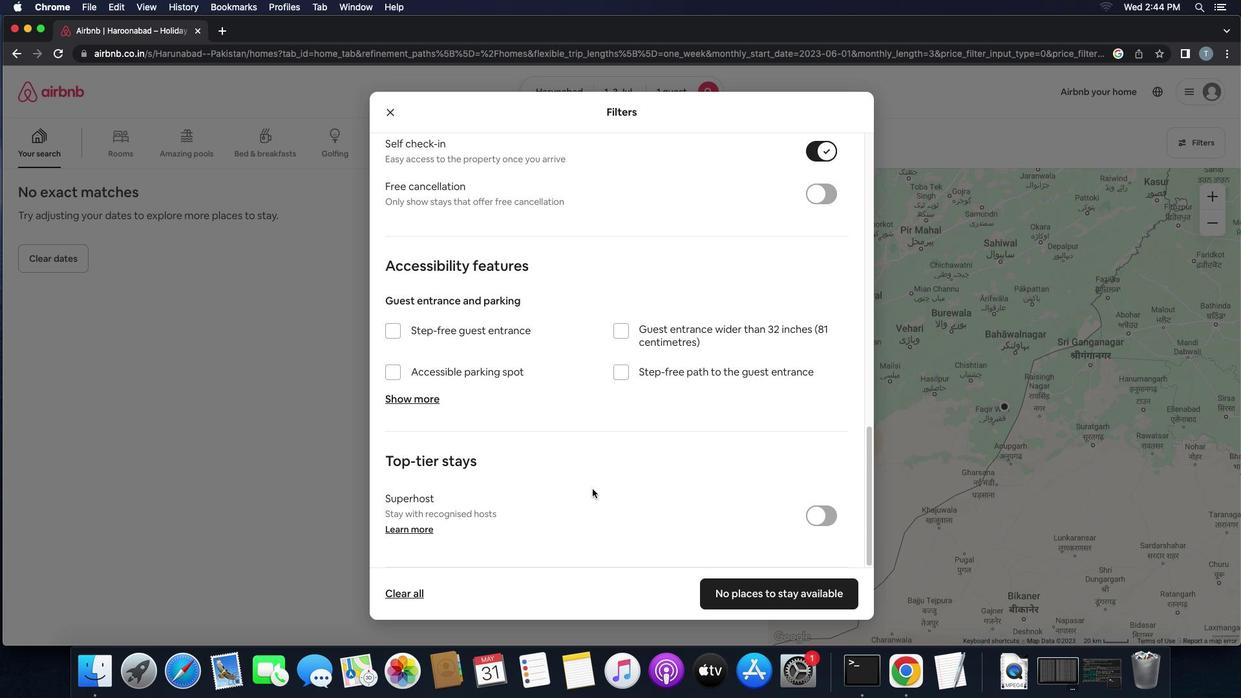 
Action: Mouse moved to (575, 495)
Screenshot: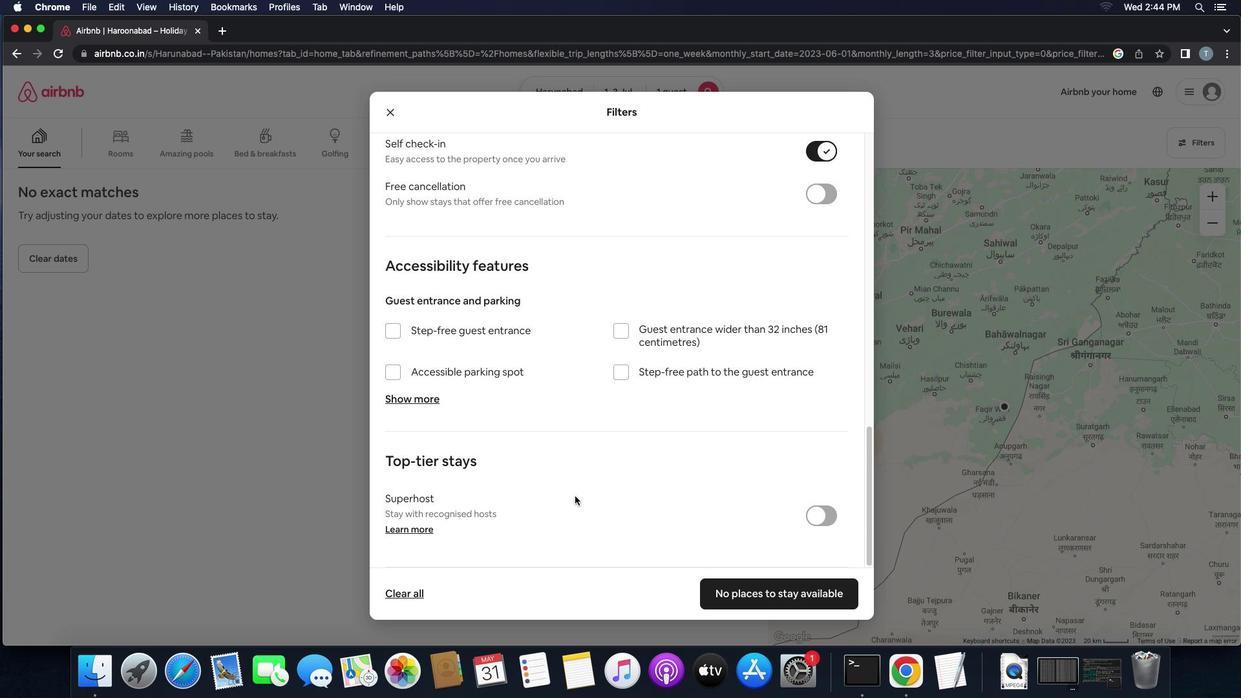
Action: Mouse scrolled (575, 495) with delta (0, 0)
Screenshot: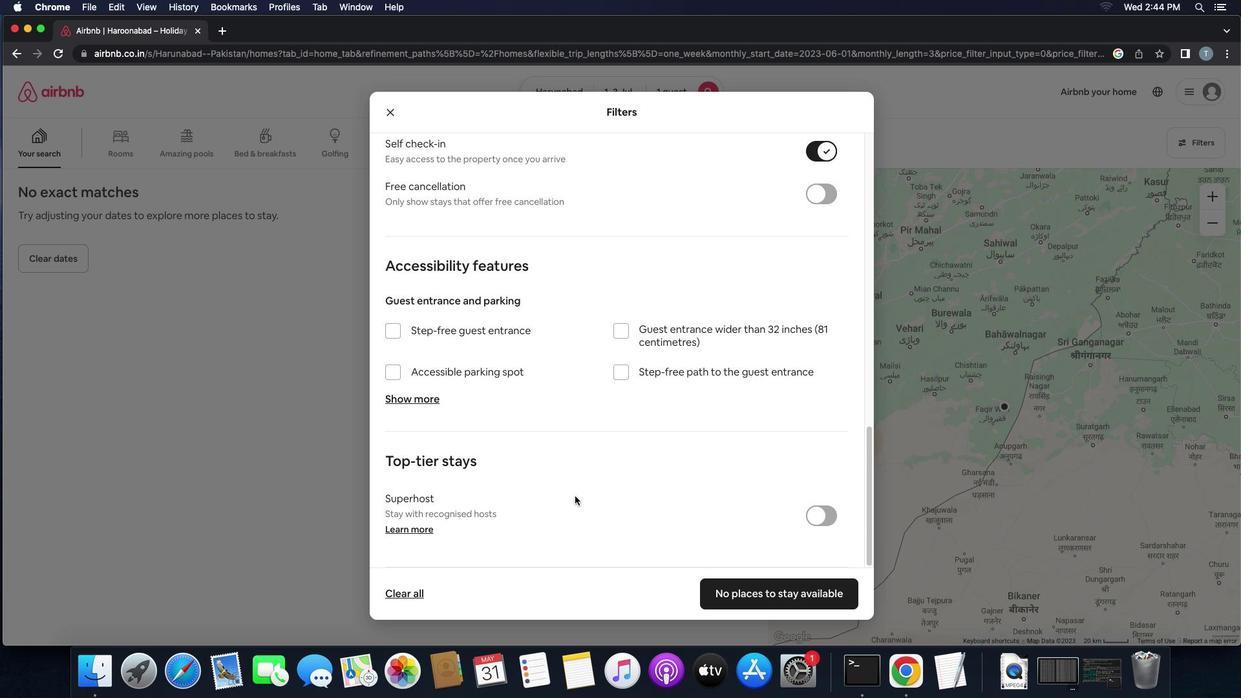 
Action: Mouse scrolled (575, 495) with delta (0, 0)
Screenshot: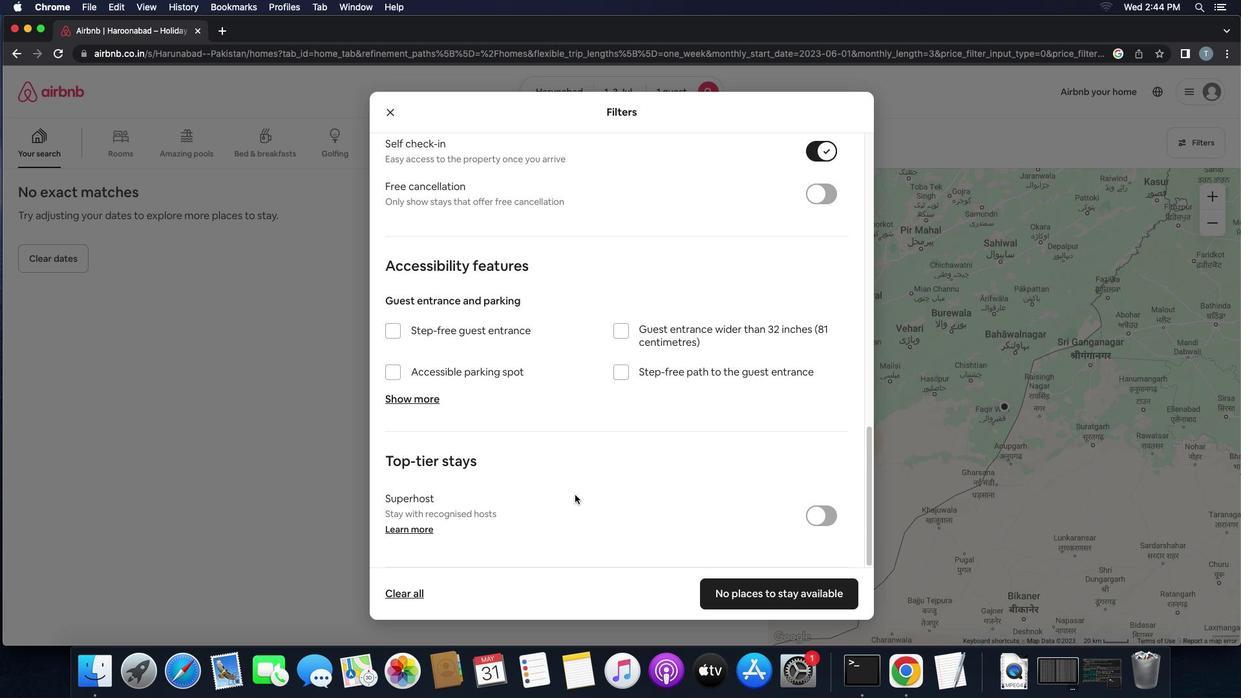 
Action: Mouse scrolled (575, 495) with delta (0, -1)
Screenshot: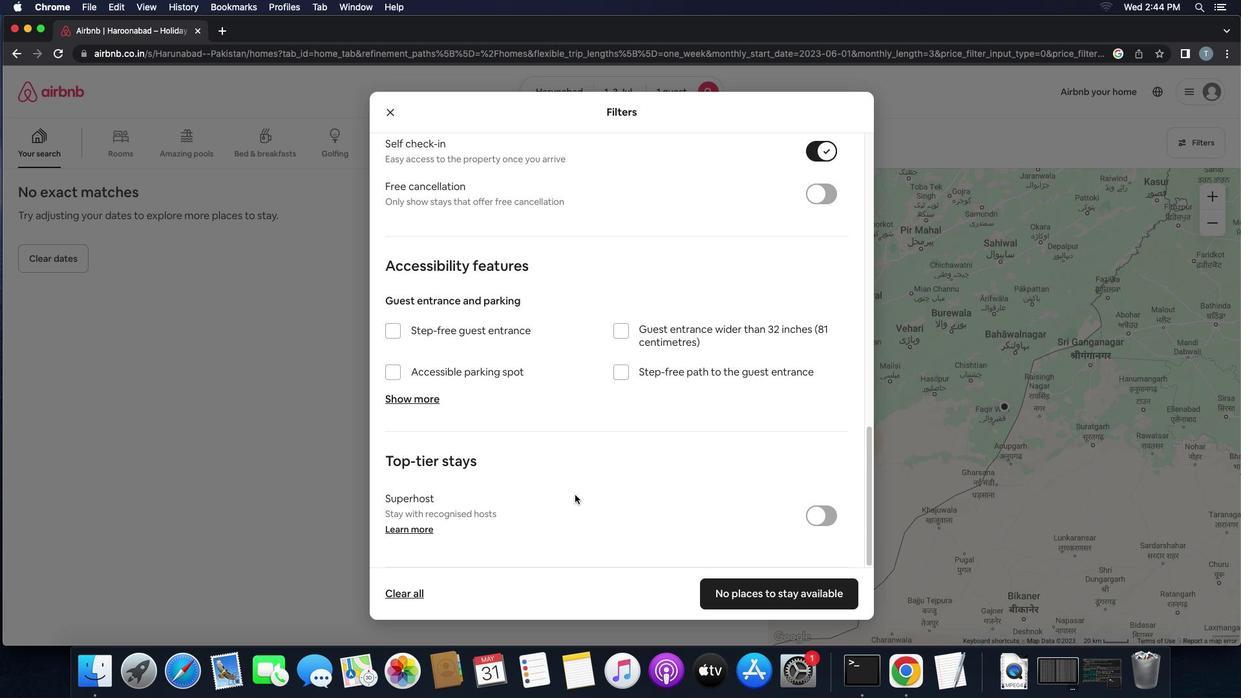 
Action: Mouse scrolled (575, 495) with delta (0, -3)
Screenshot: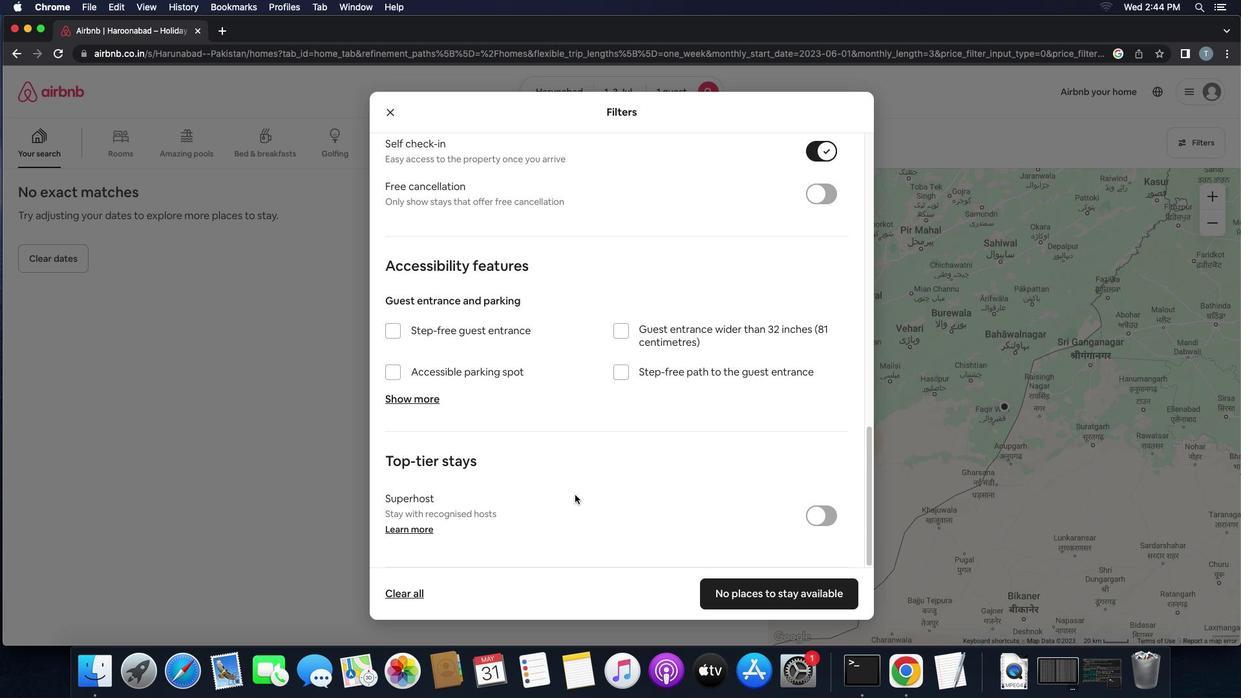 
Action: Mouse moved to (774, 598)
Screenshot: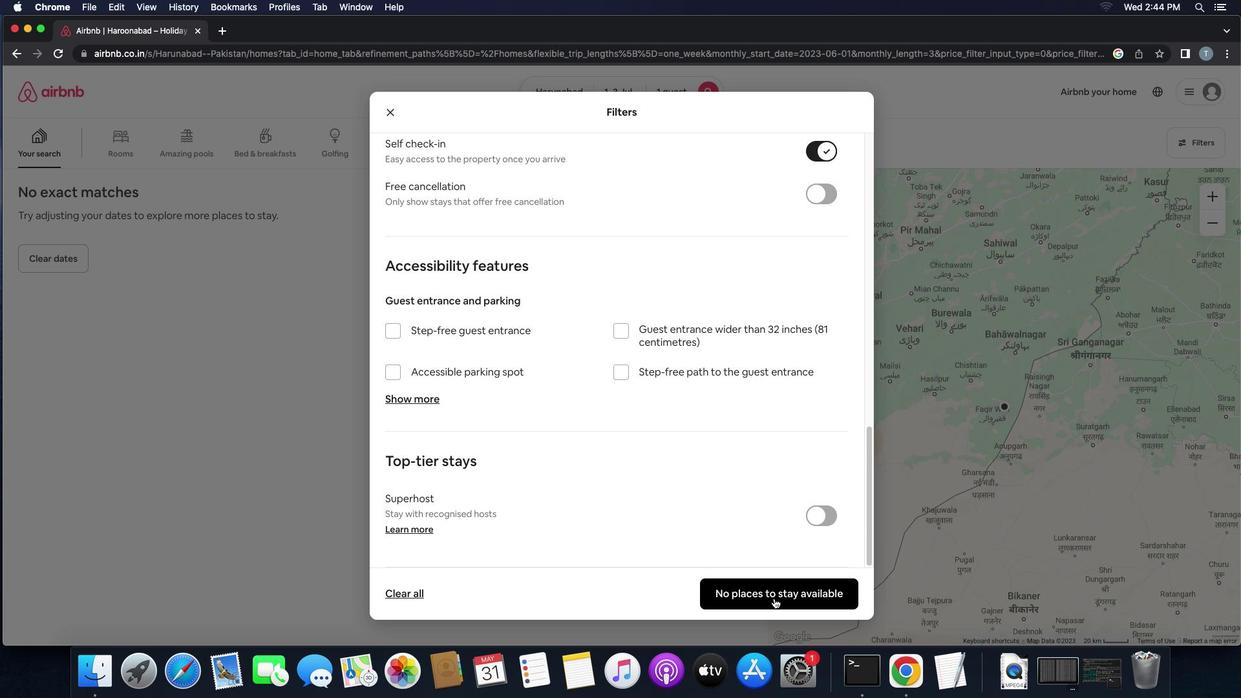 
Action: Mouse pressed left at (774, 598)
Screenshot: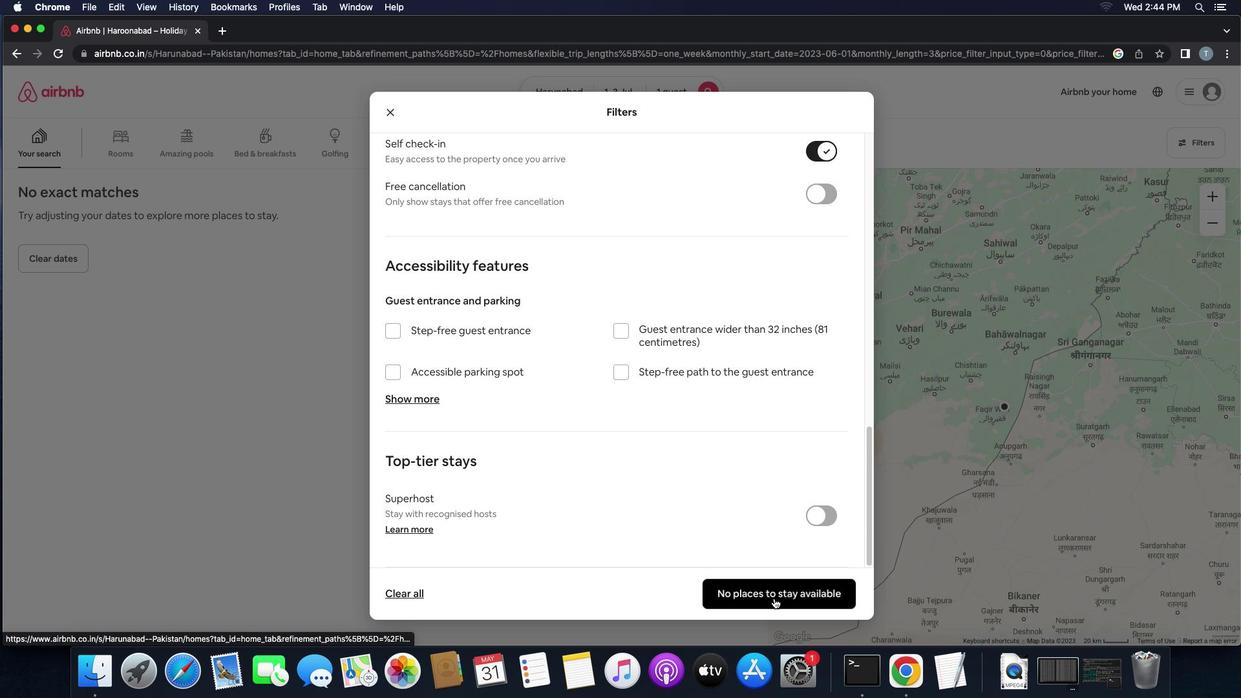 
Action: Mouse moved to (598, 292)
Screenshot: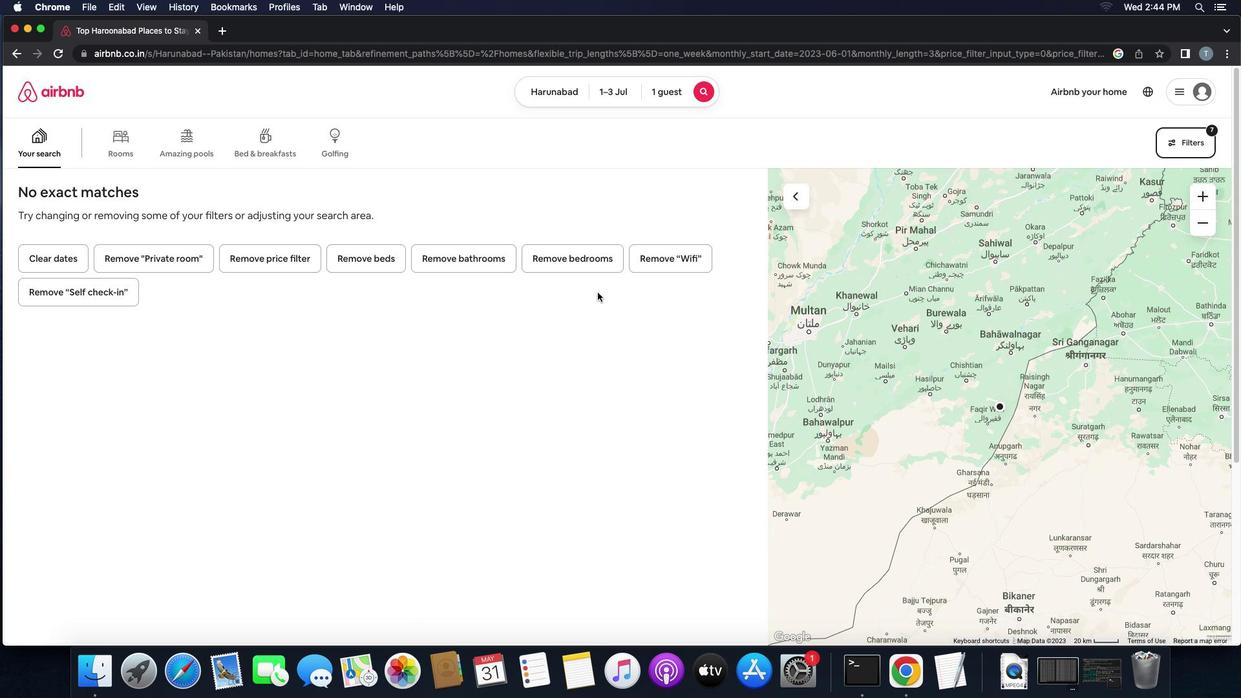 
